 Task: Look for space in Punta Arenas, Chile from 3rd August, 2023 to 17th August, 2023 for 3 adults, 1 child in price range Rs.3000 to Rs.15000. Place can be entire place with 3 bedrooms having 4 beds and 2 bathrooms. Property type can be house, flat, guest house. Amenities needed are: wifi. Booking option can be shelf check-in. Required host language is English.
Action: Mouse moved to (488, 161)
Screenshot: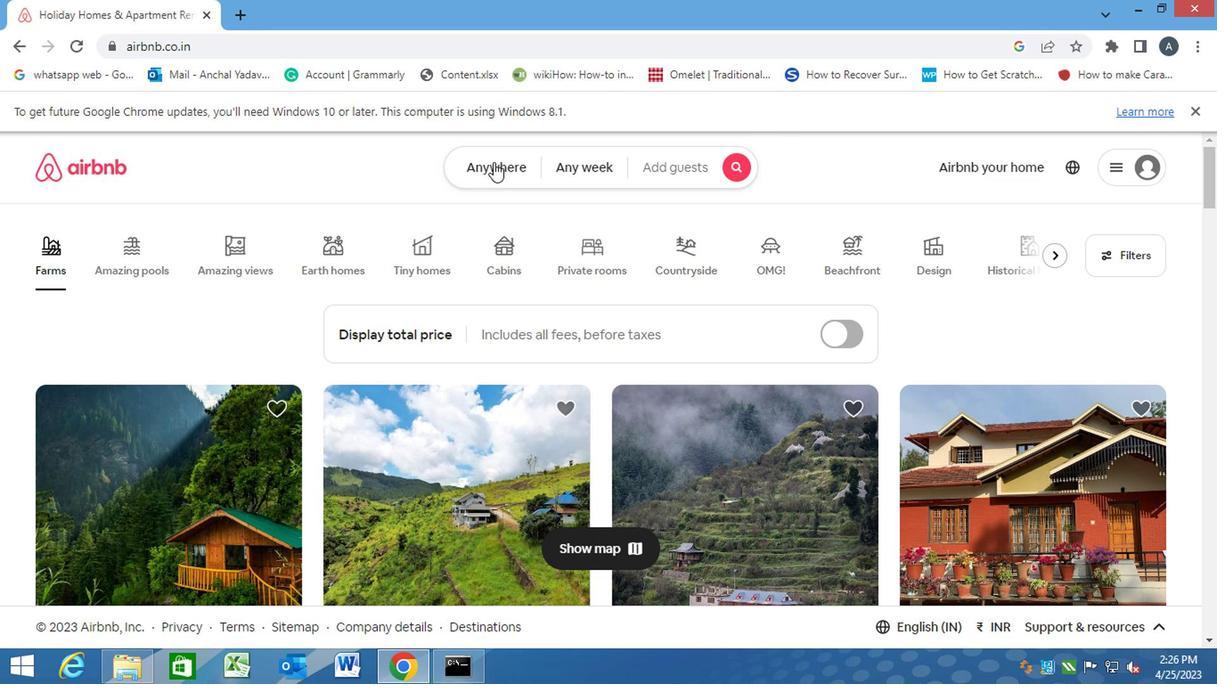 
Action: Mouse pressed left at (488, 161)
Screenshot: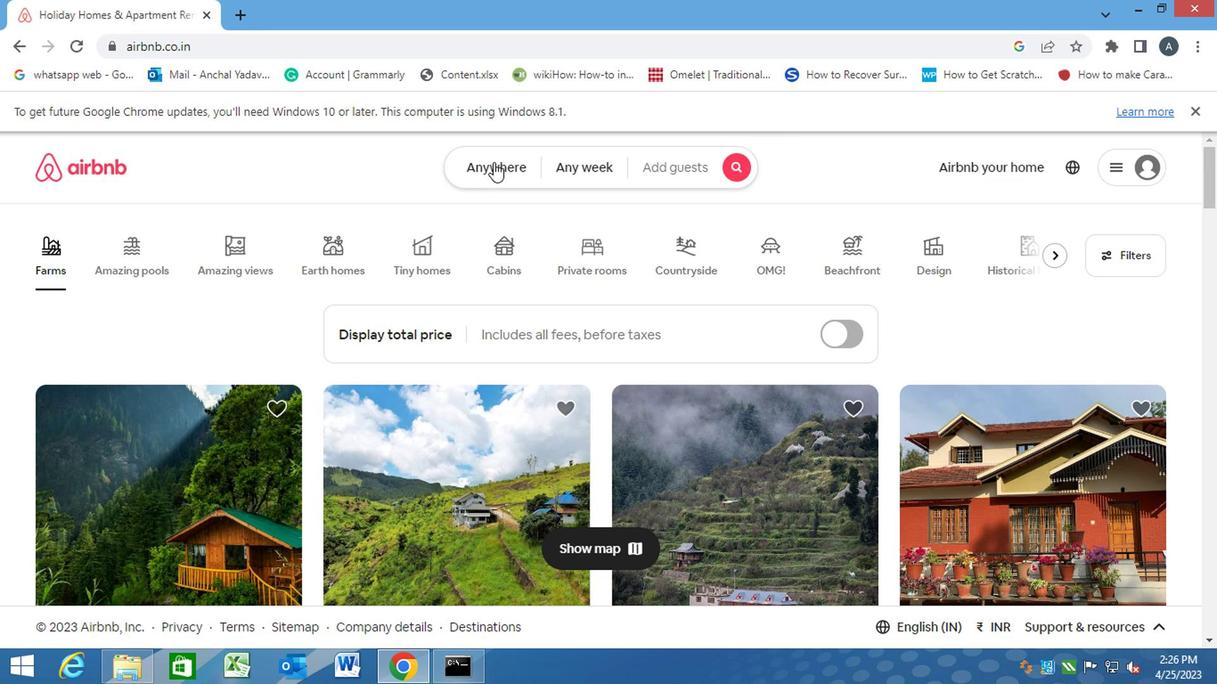 
Action: Mouse moved to (359, 227)
Screenshot: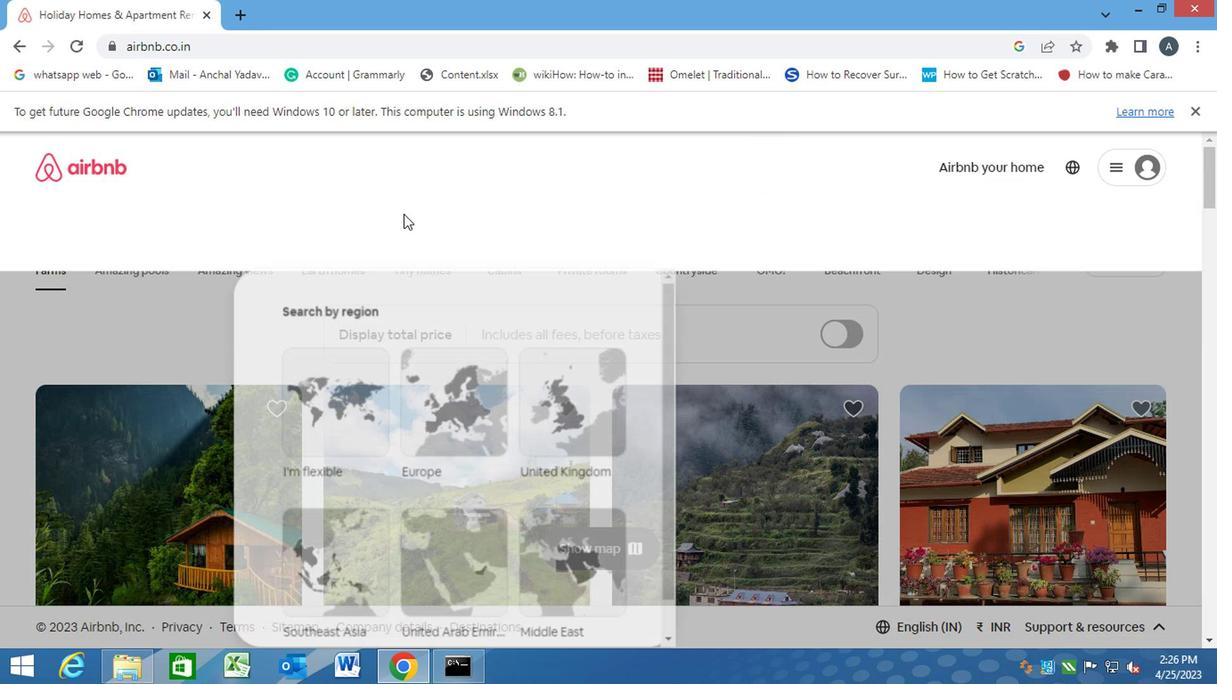 
Action: Mouse pressed left at (359, 227)
Screenshot: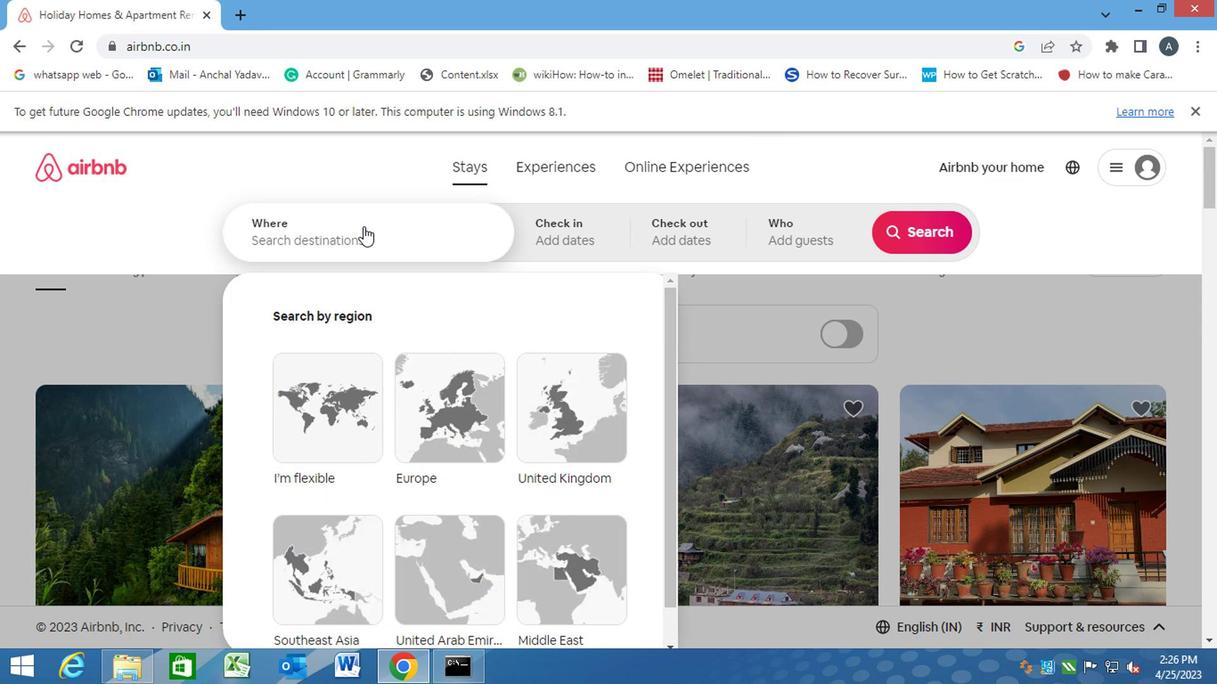 
Action: Key pressed p<Key.caps_lock>unta<Key.space><Key.caps_lock>a<Key.caps_lock>renas,<Key.space><Key.caps_lock>c<Key.caps_lock>hile<Key.enter>
Screenshot: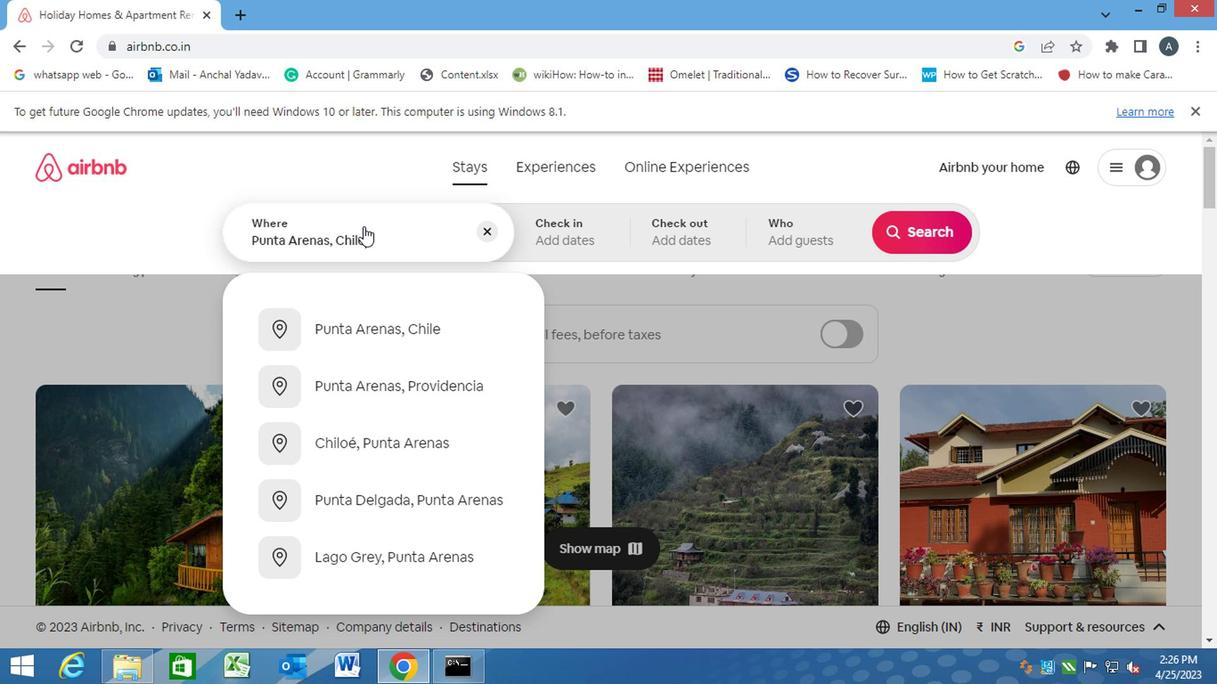
Action: Mouse moved to (901, 386)
Screenshot: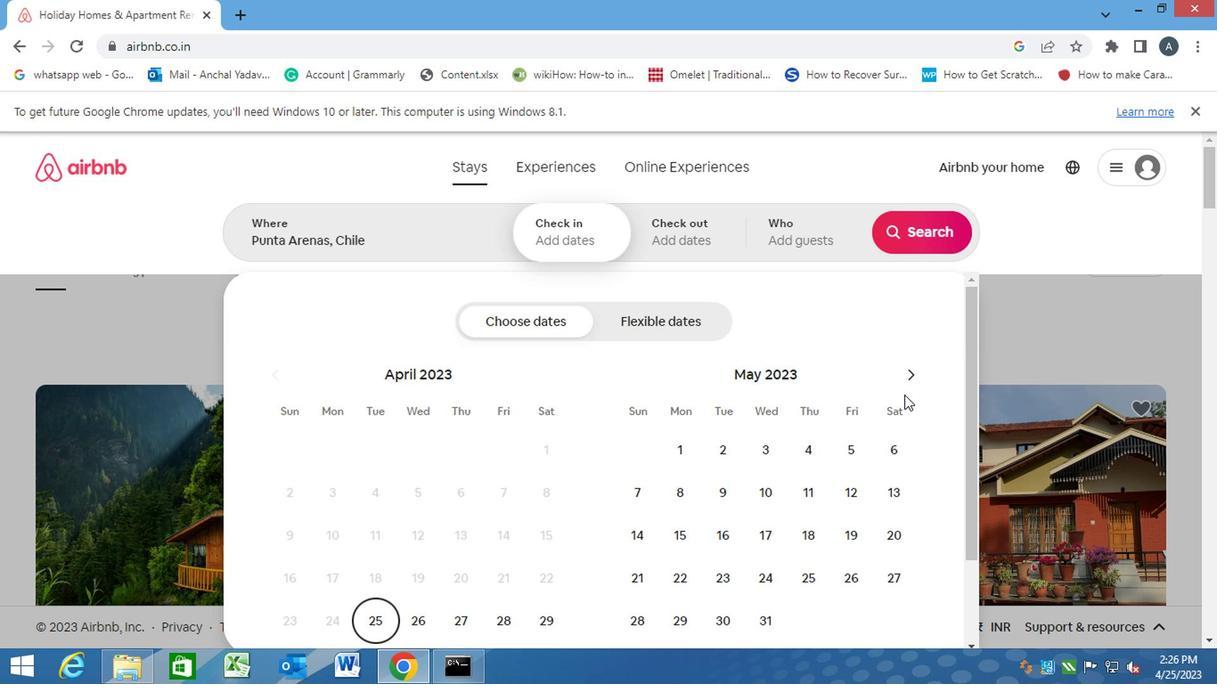 
Action: Mouse pressed left at (901, 386)
Screenshot: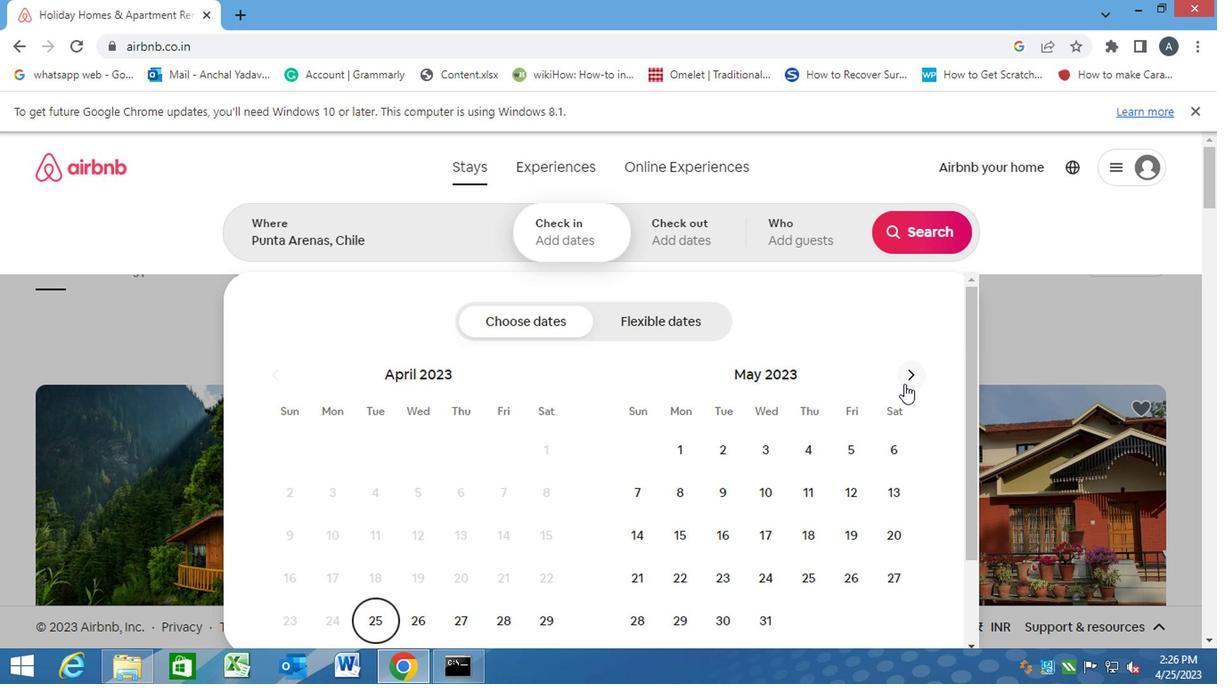 
Action: Mouse pressed left at (901, 386)
Screenshot: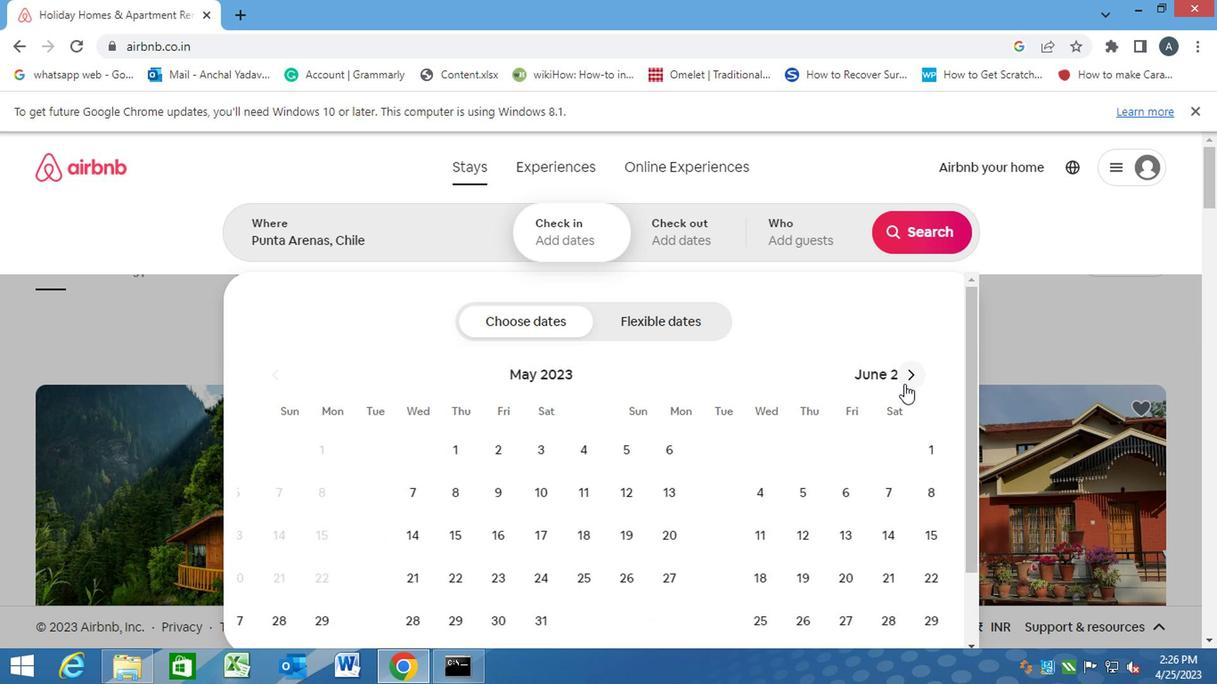
Action: Mouse pressed left at (901, 386)
Screenshot: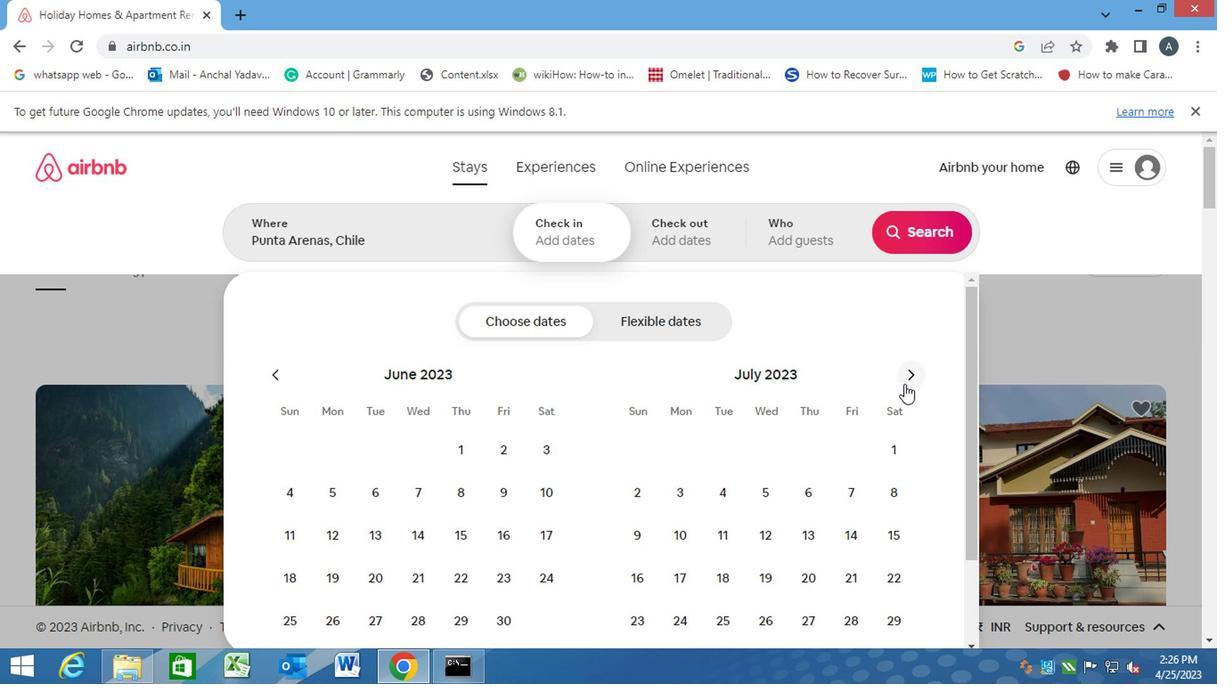 
Action: Mouse moved to (813, 449)
Screenshot: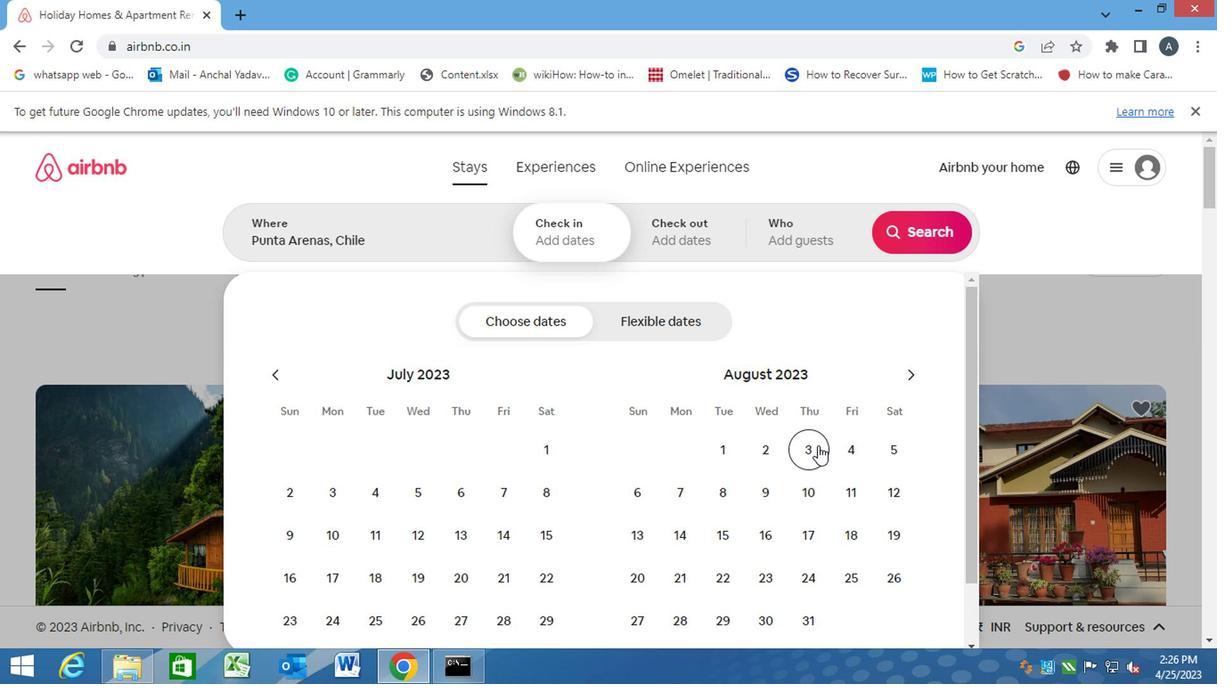 
Action: Mouse pressed left at (813, 449)
Screenshot: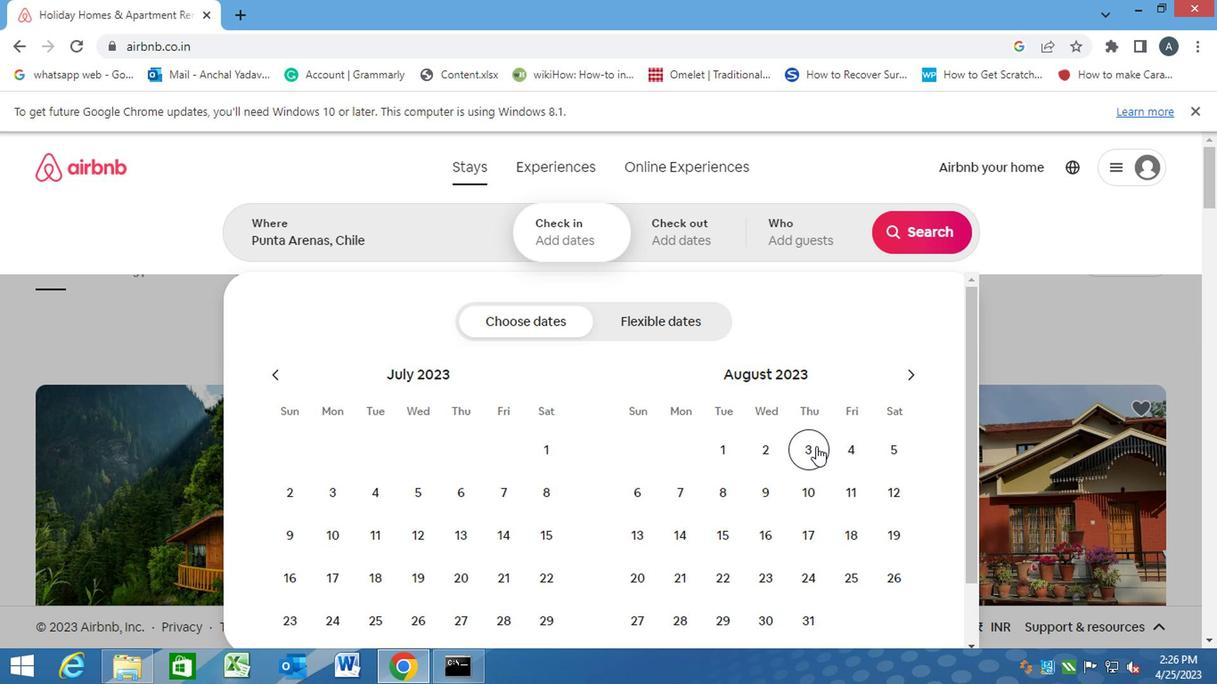 
Action: Mouse moved to (819, 537)
Screenshot: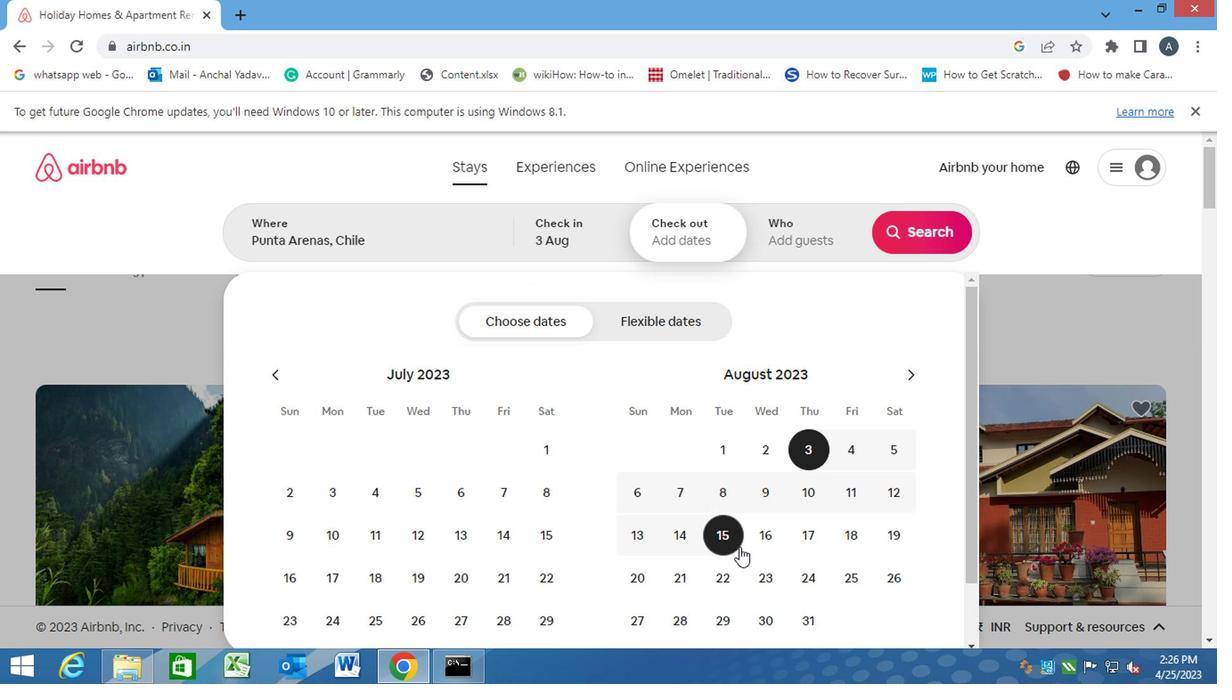 
Action: Mouse pressed left at (819, 537)
Screenshot: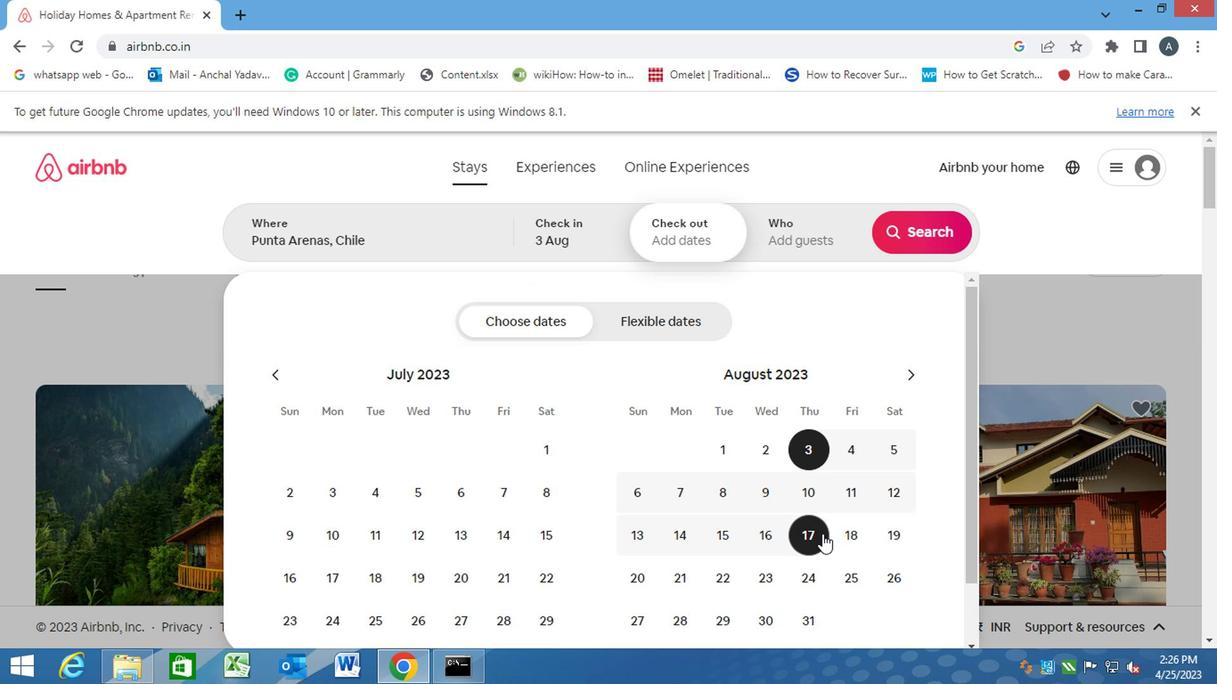 
Action: Mouse moved to (805, 234)
Screenshot: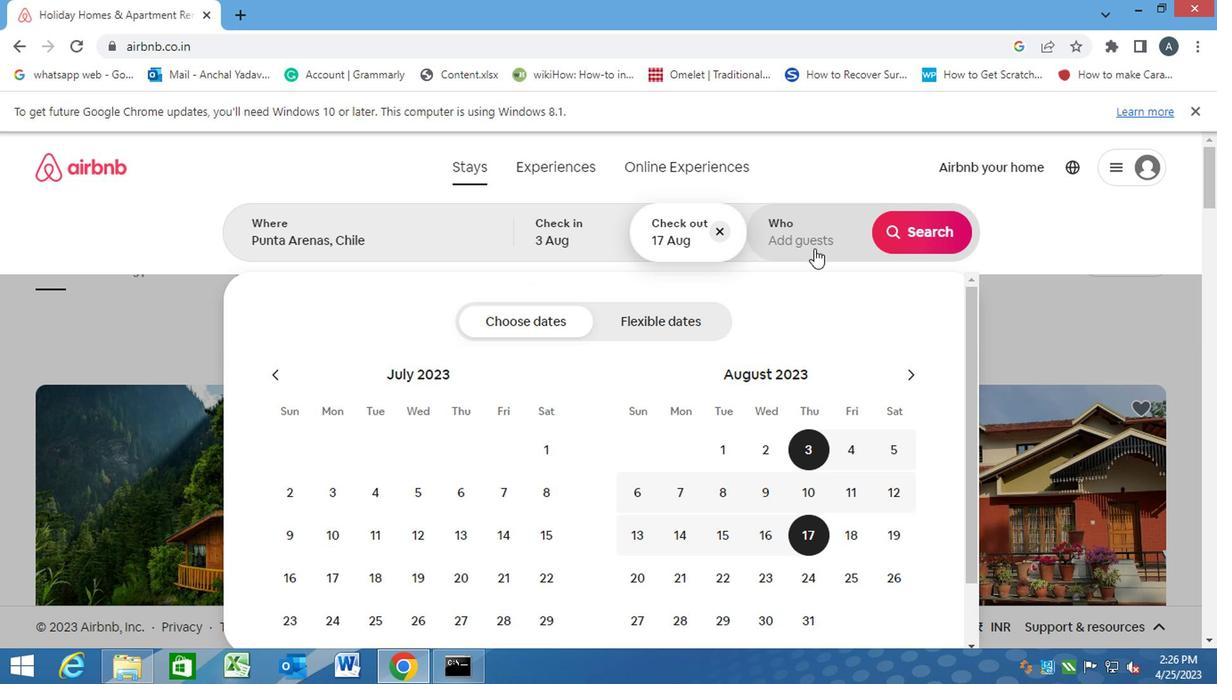
Action: Mouse pressed left at (805, 234)
Screenshot: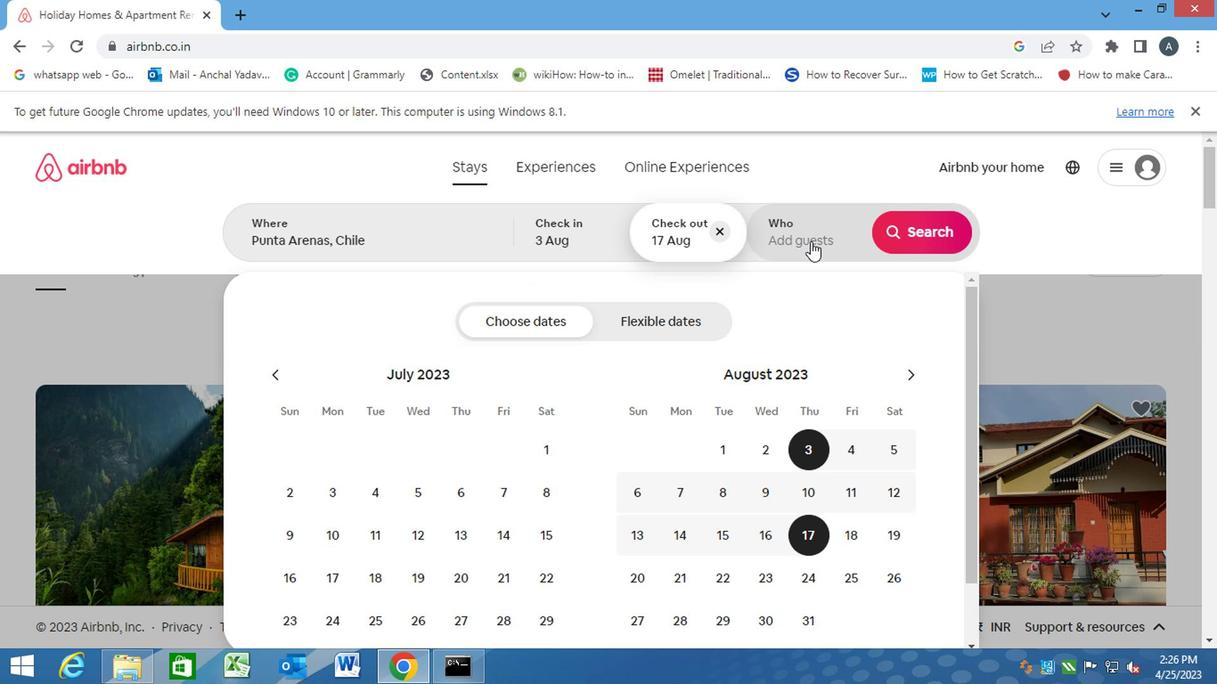 
Action: Mouse moved to (924, 324)
Screenshot: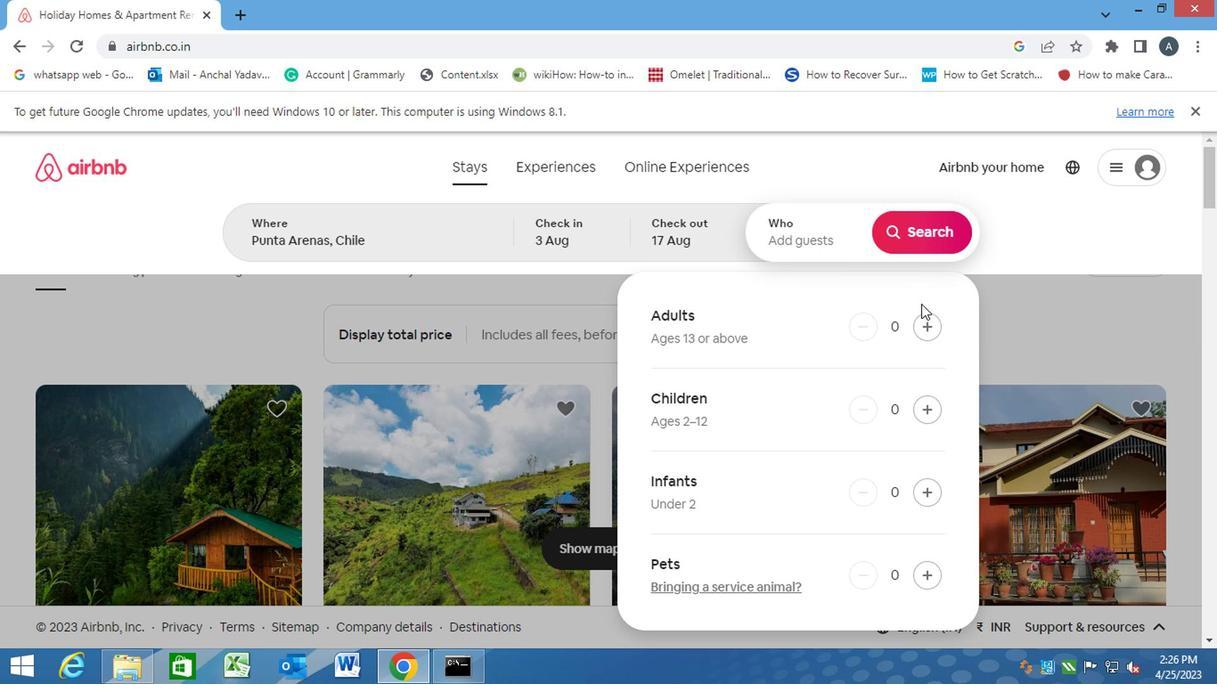 
Action: Mouse pressed left at (924, 324)
Screenshot: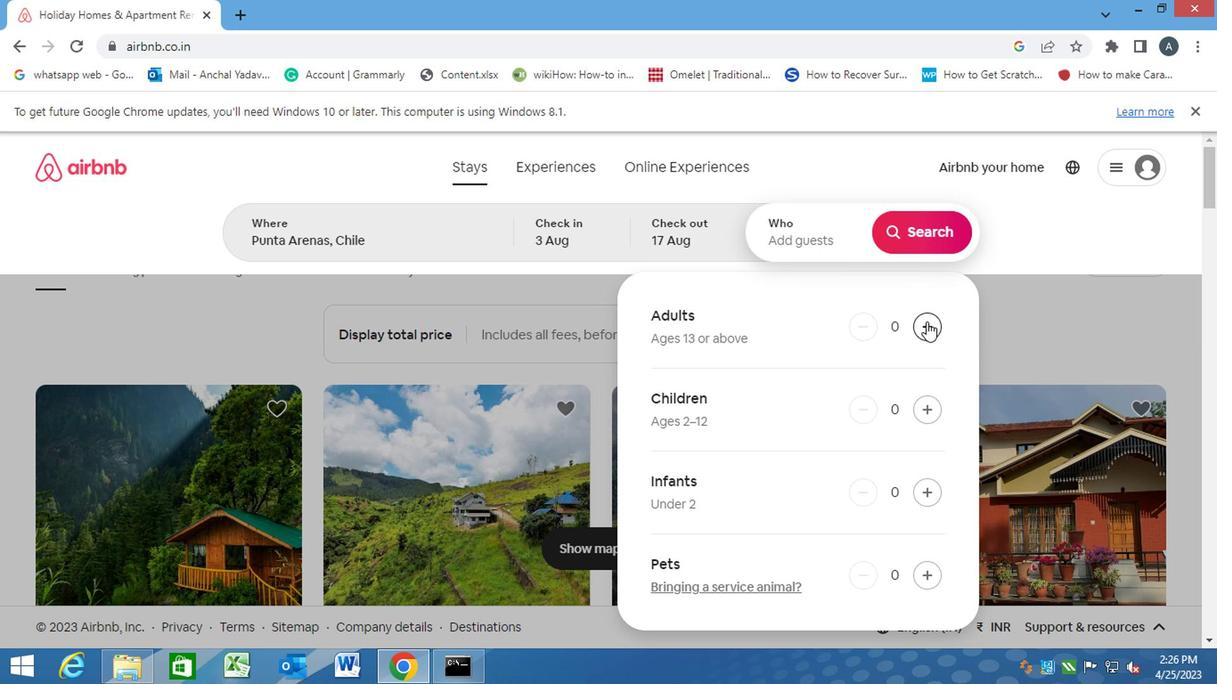 
Action: Mouse pressed left at (924, 324)
Screenshot: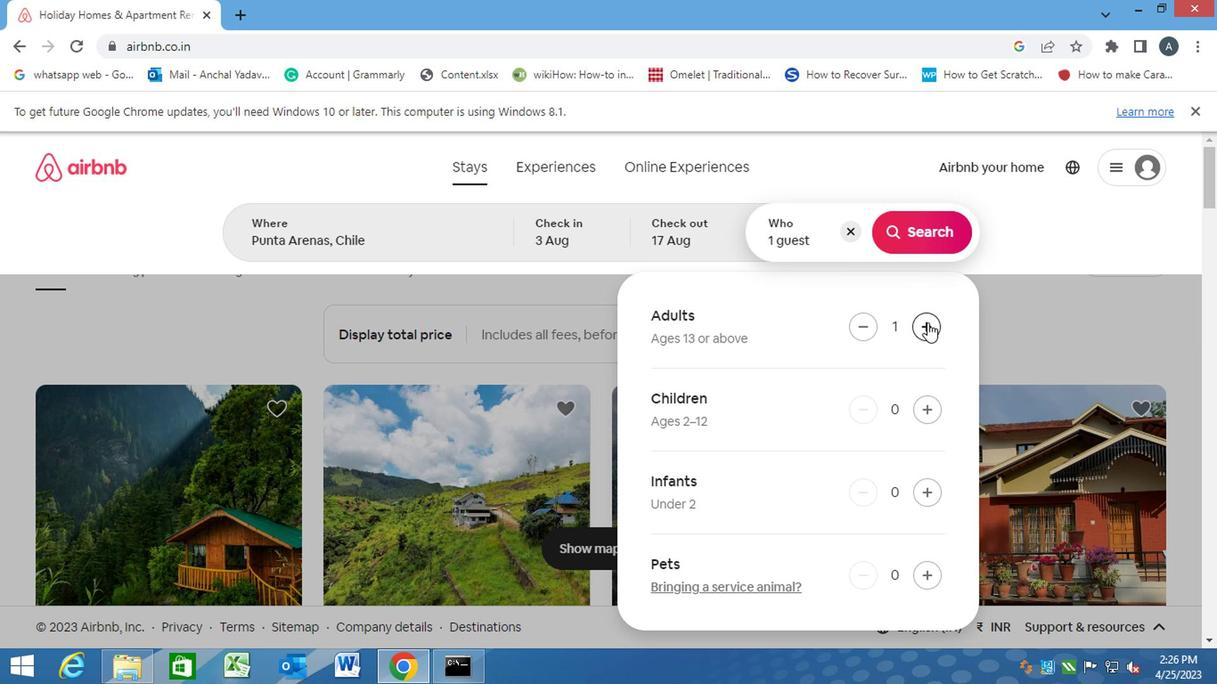 
Action: Mouse pressed left at (924, 324)
Screenshot: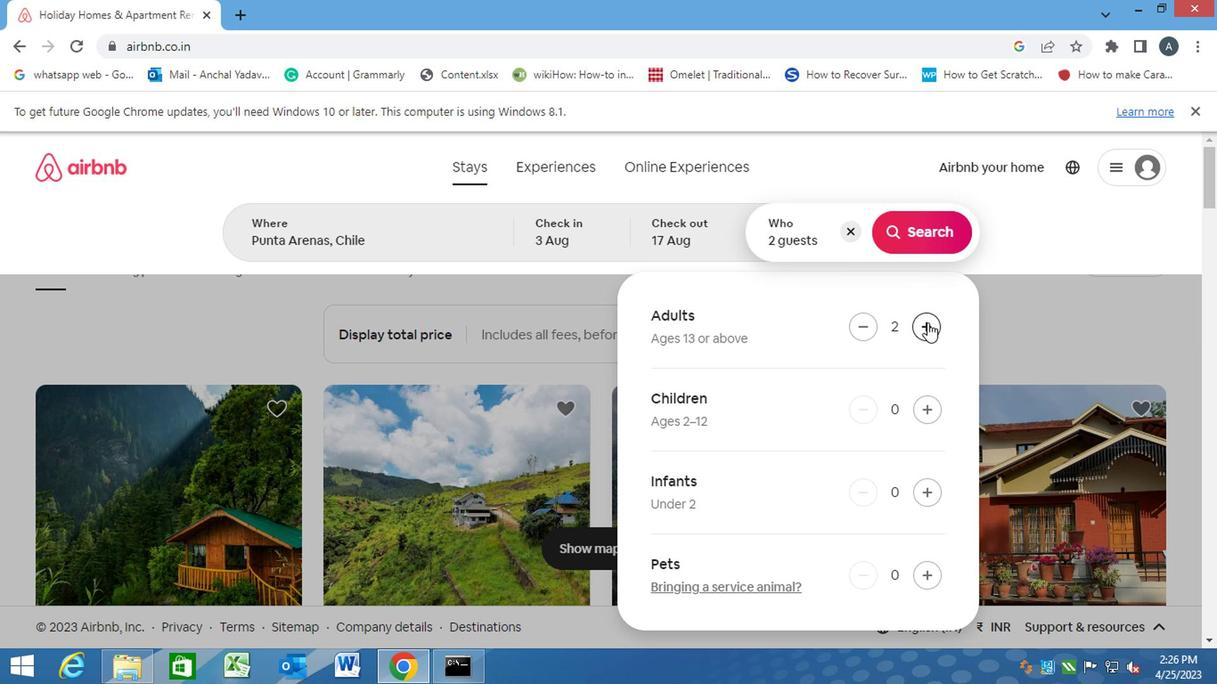 
Action: Mouse moved to (920, 406)
Screenshot: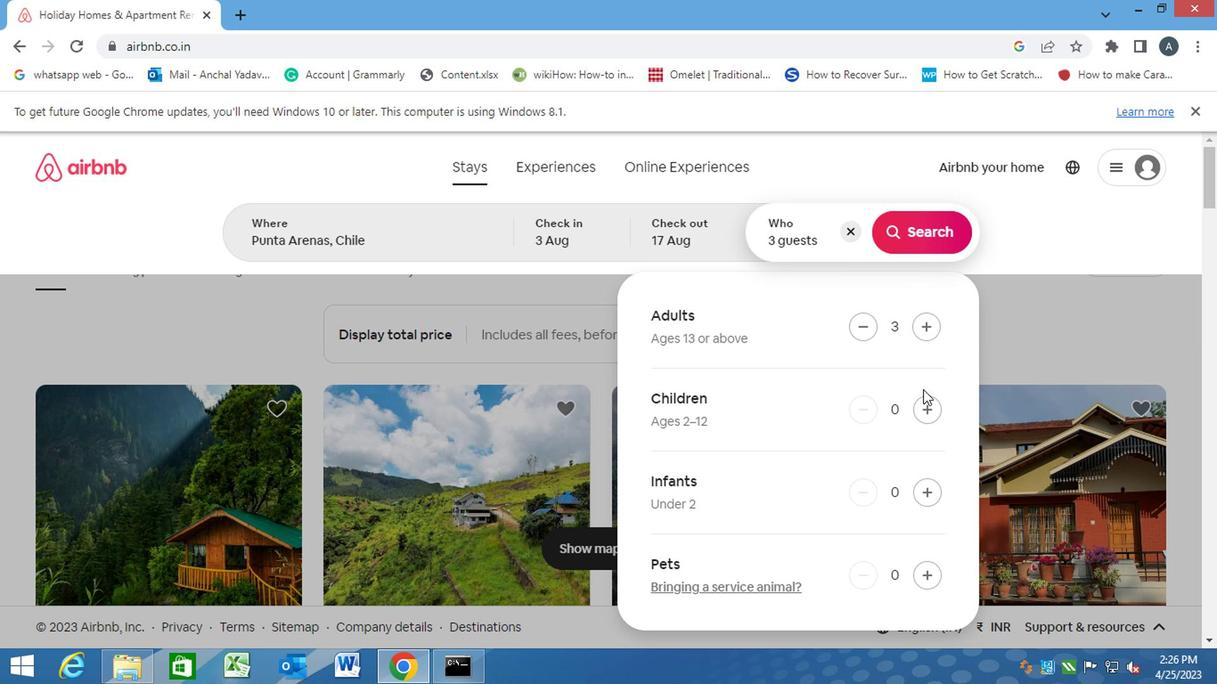 
Action: Mouse pressed left at (920, 406)
Screenshot: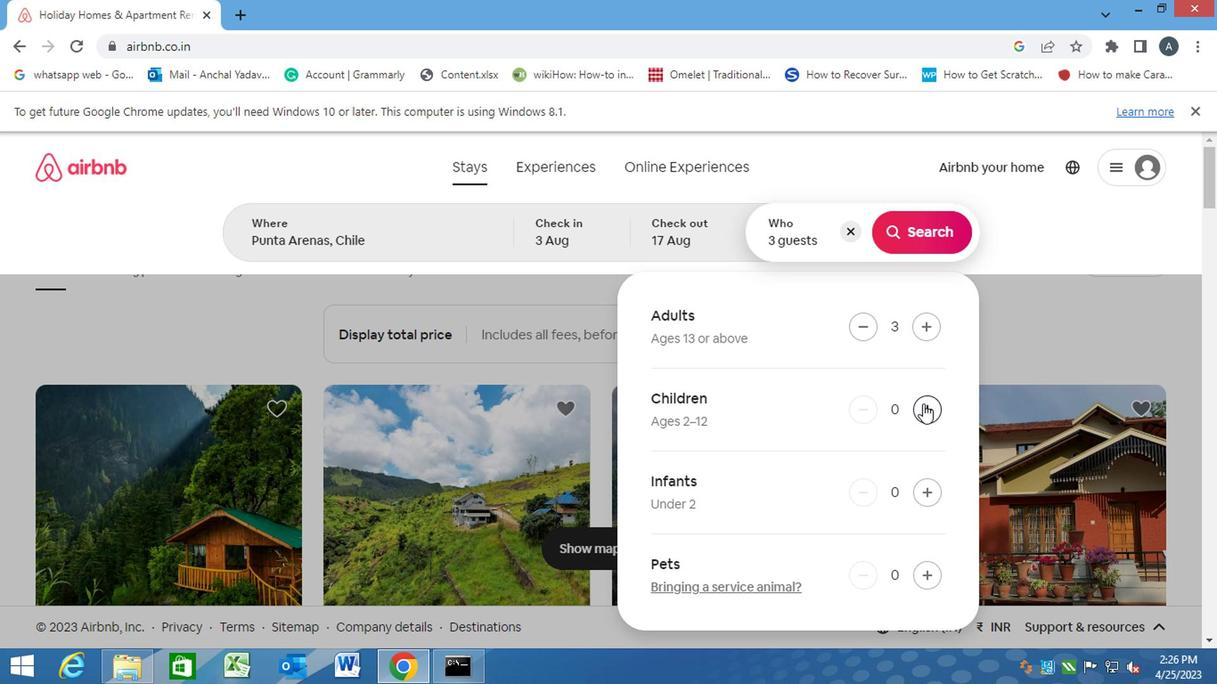 
Action: Mouse moved to (909, 244)
Screenshot: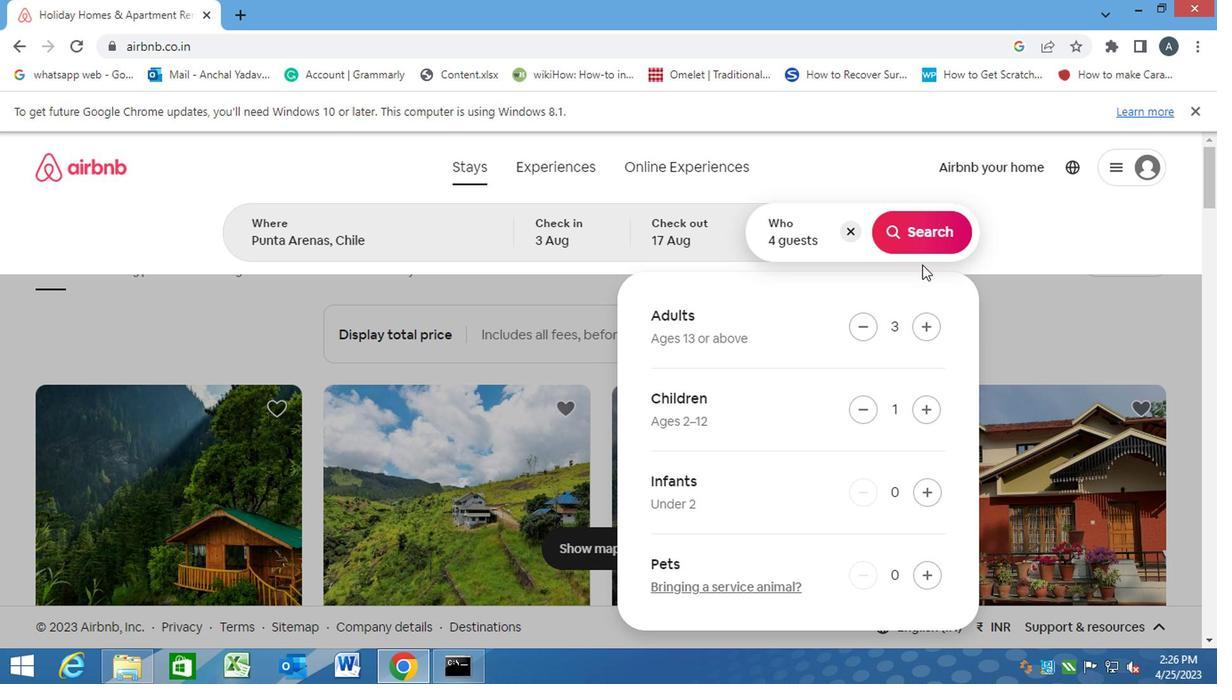 
Action: Mouse pressed left at (909, 244)
Screenshot: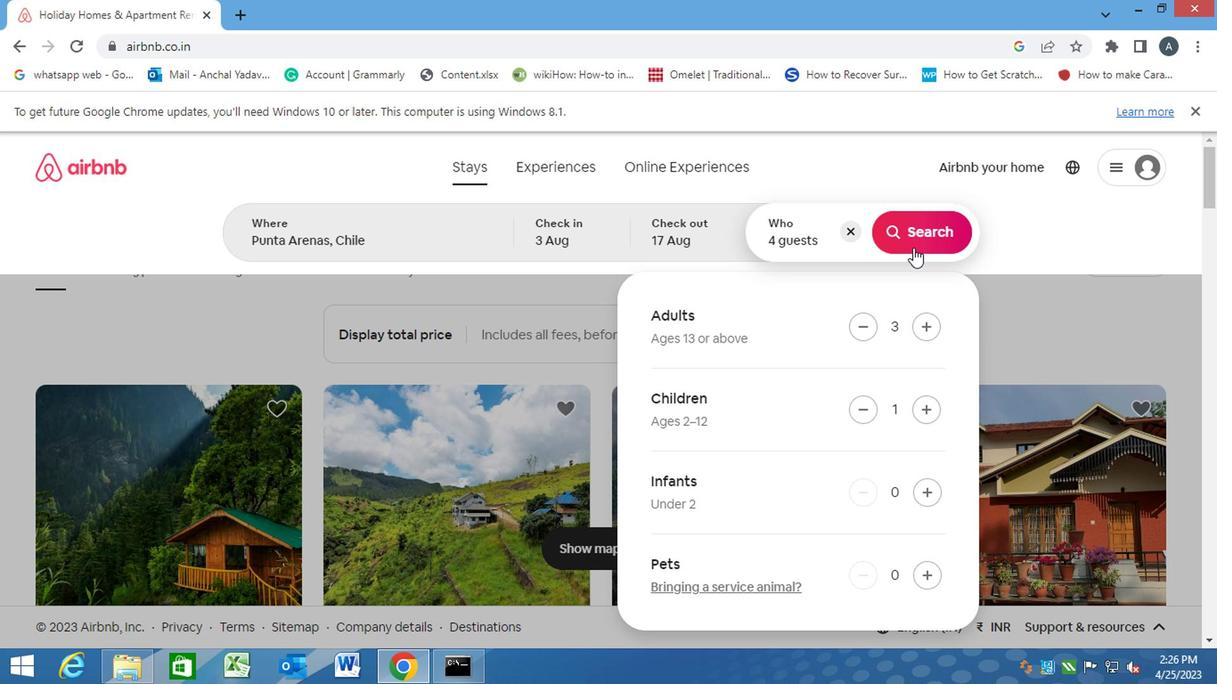 
Action: Mouse moved to (1128, 232)
Screenshot: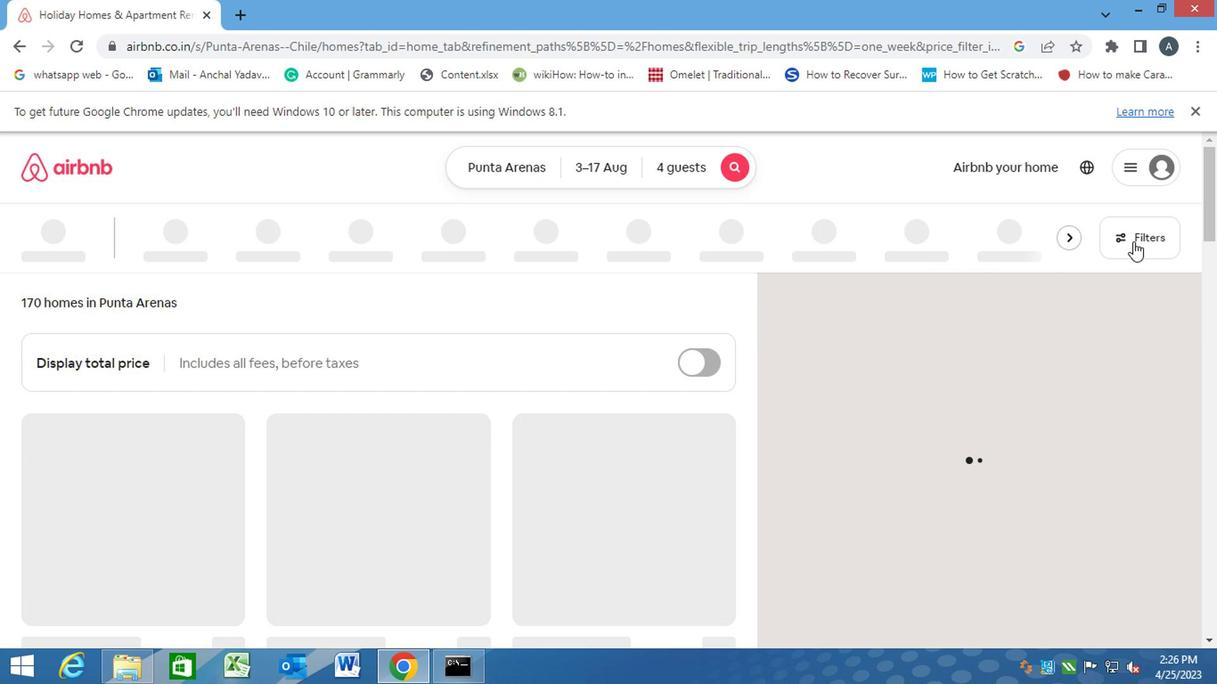 
Action: Mouse pressed left at (1128, 232)
Screenshot: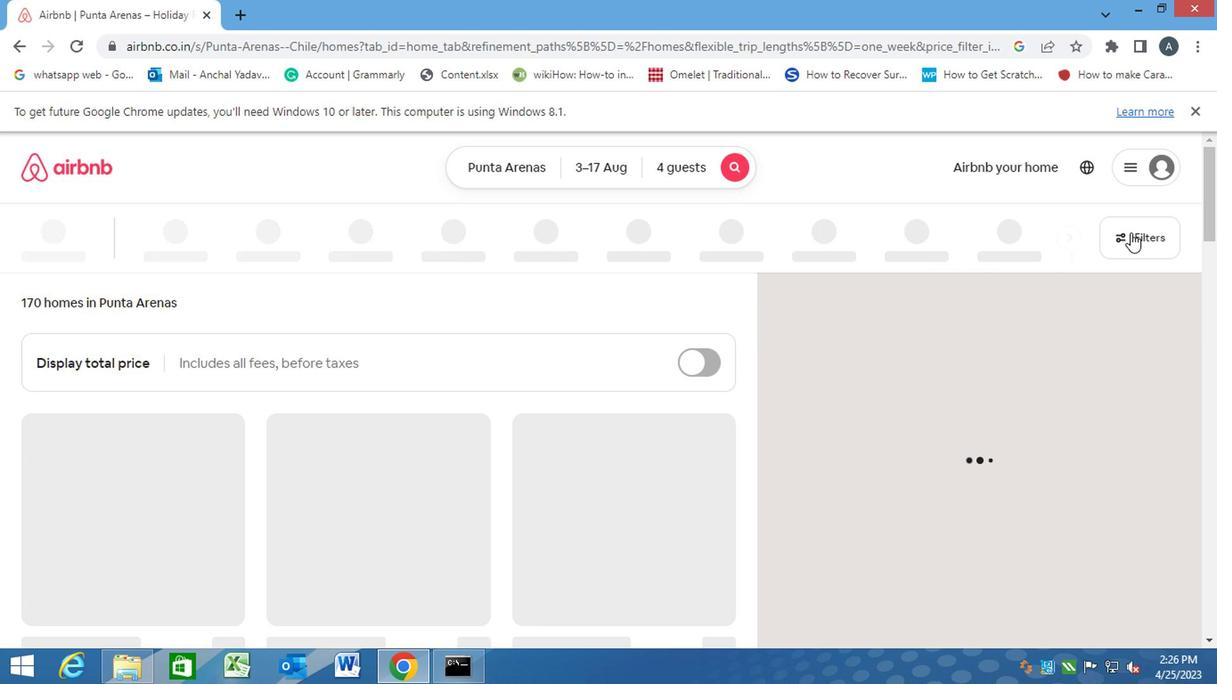 
Action: Mouse moved to (402, 462)
Screenshot: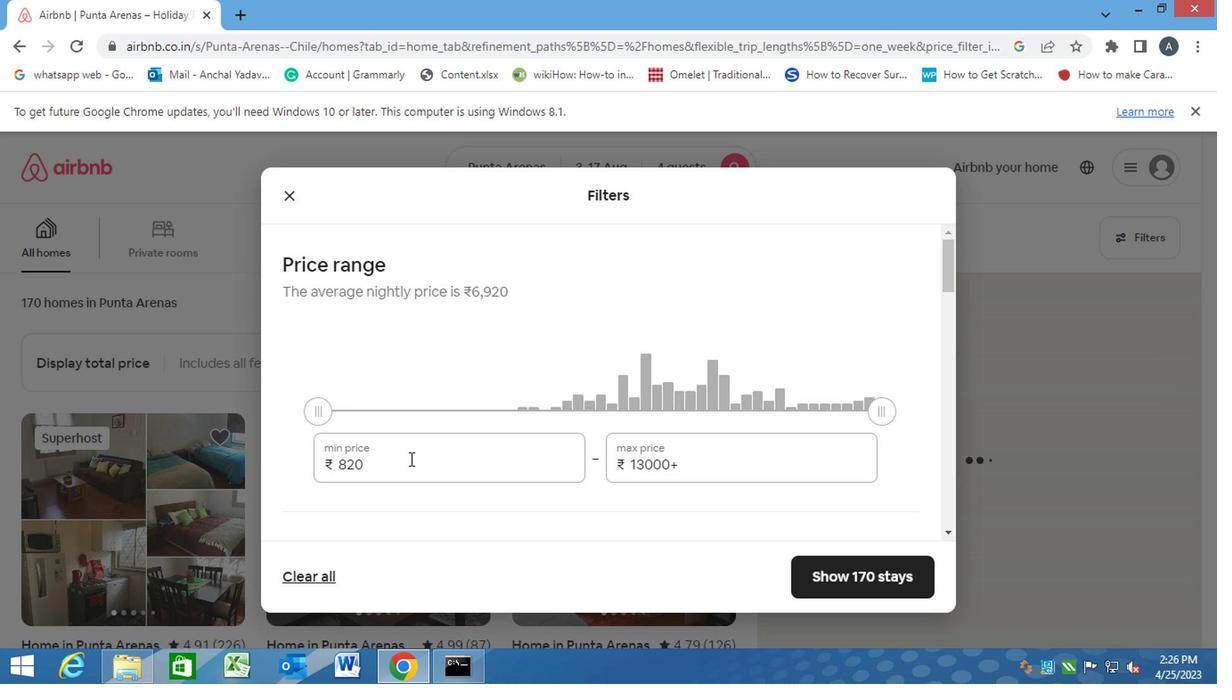 
Action: Mouse pressed left at (402, 462)
Screenshot: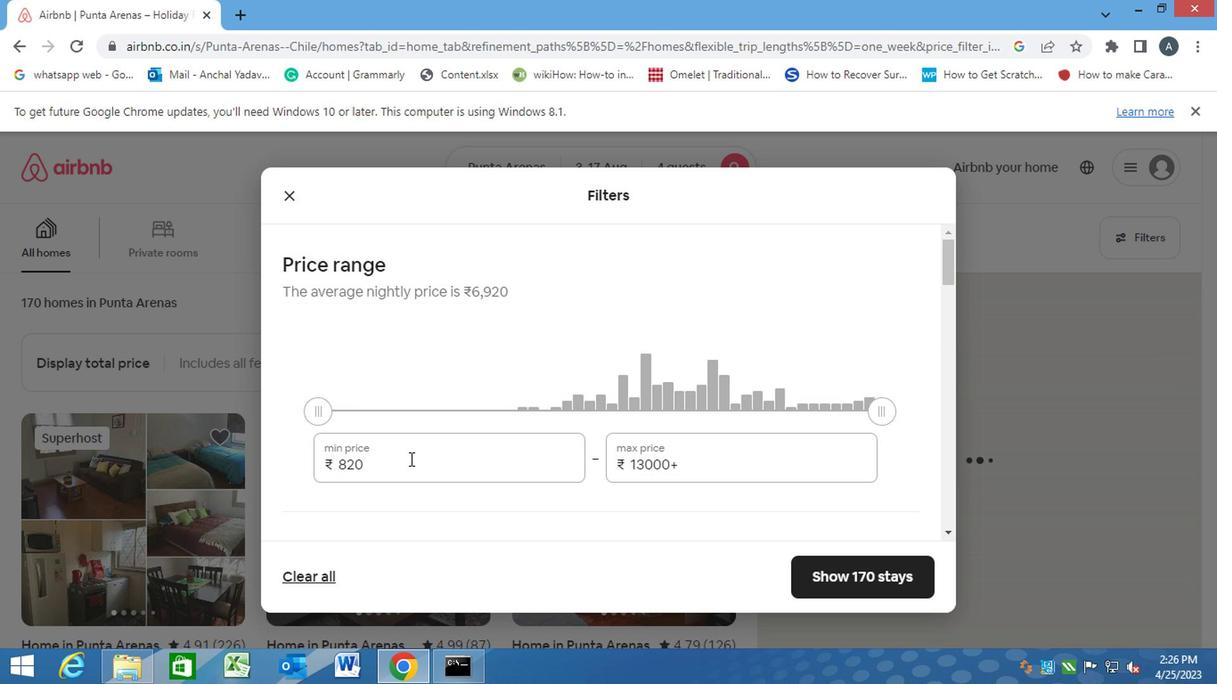 
Action: Mouse moved to (320, 476)
Screenshot: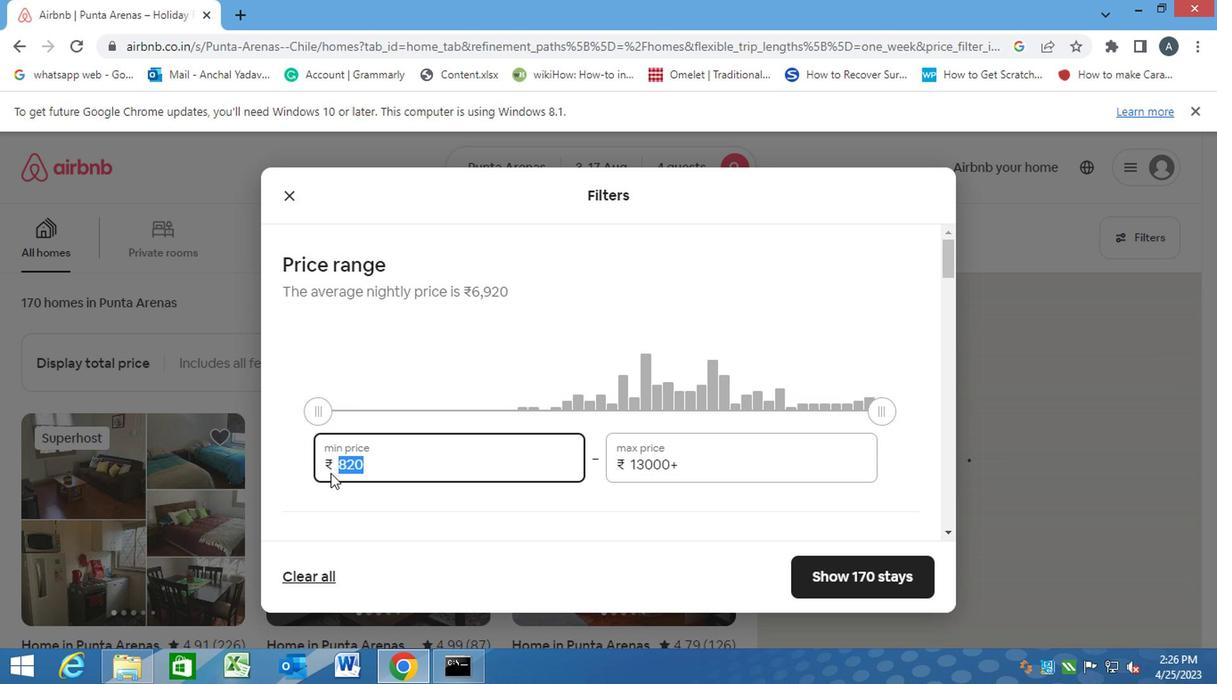 
Action: Key pressed 3000<Key.tab><Key.backspace>15000
Screenshot: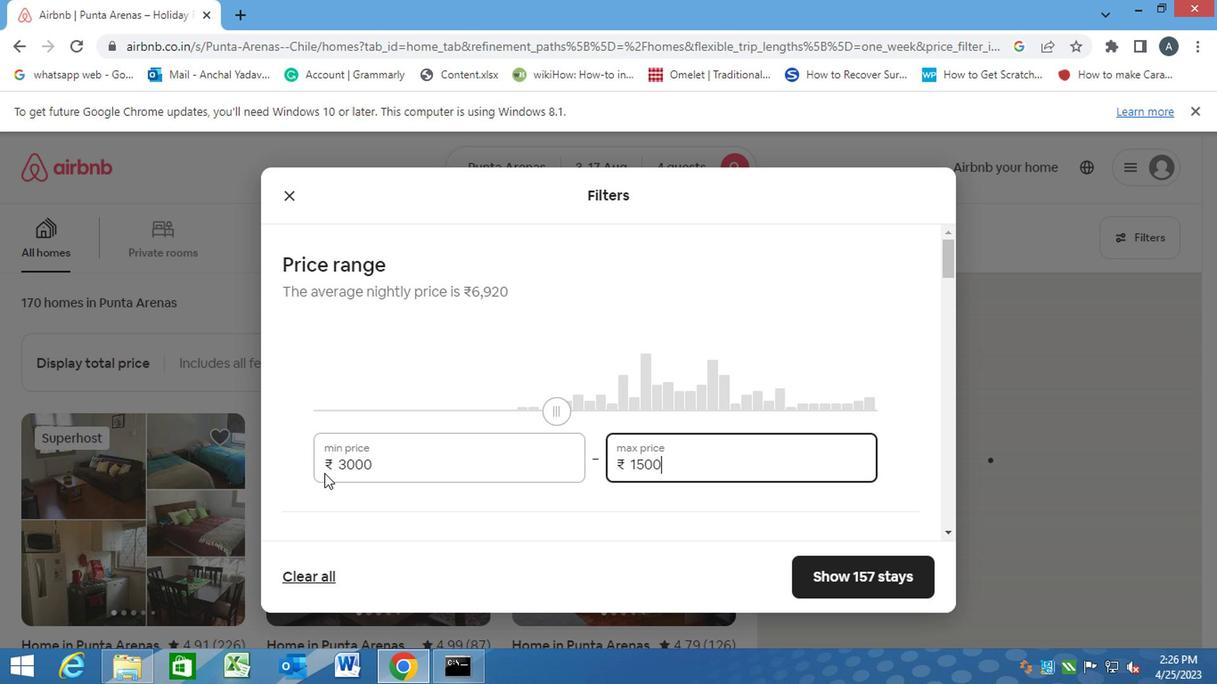 
Action: Mouse moved to (628, 515)
Screenshot: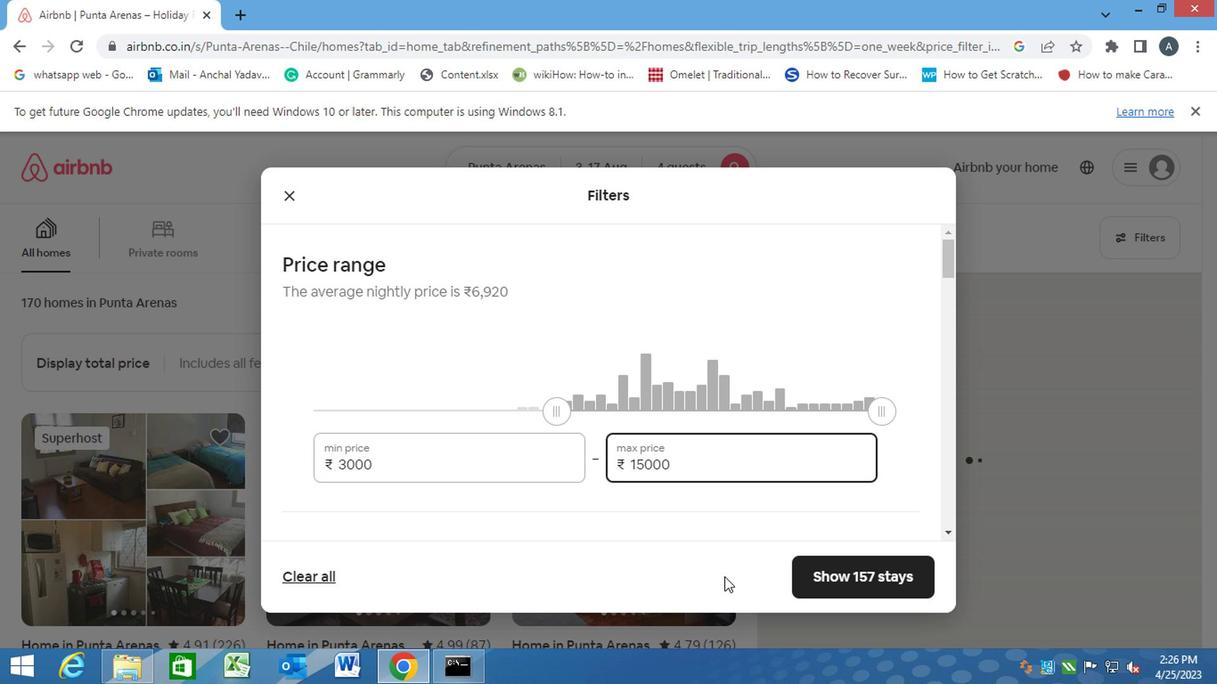 
Action: Mouse pressed left at (628, 515)
Screenshot: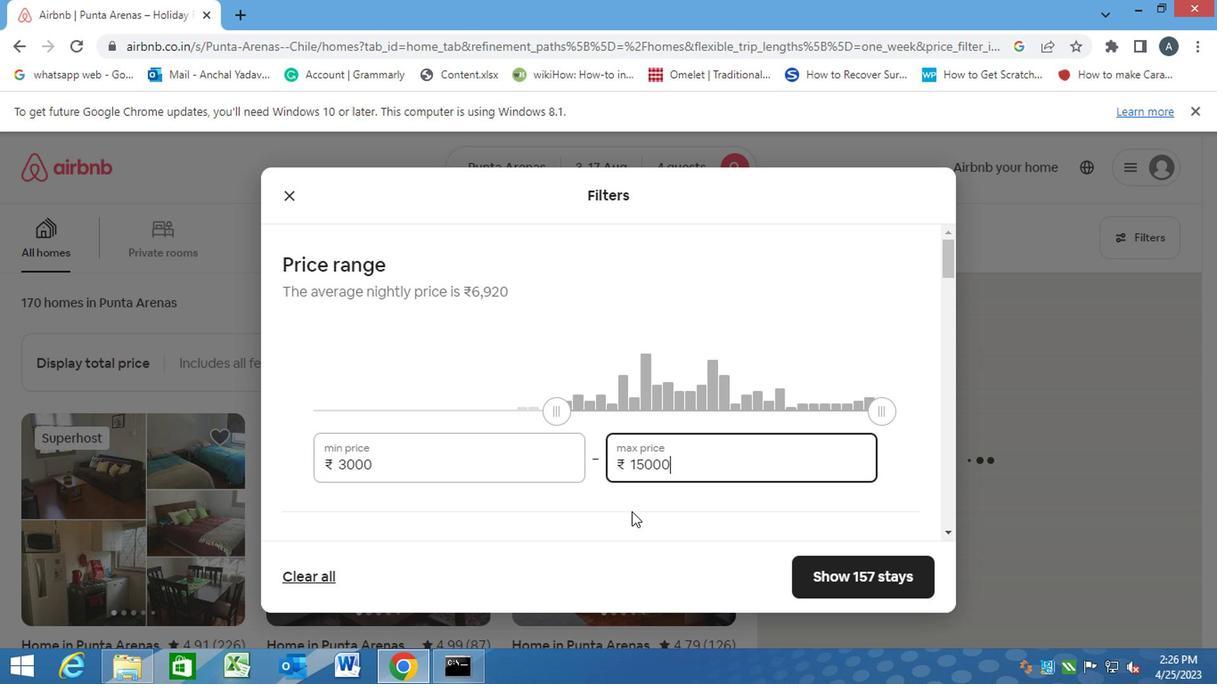 
Action: Mouse moved to (627, 515)
Screenshot: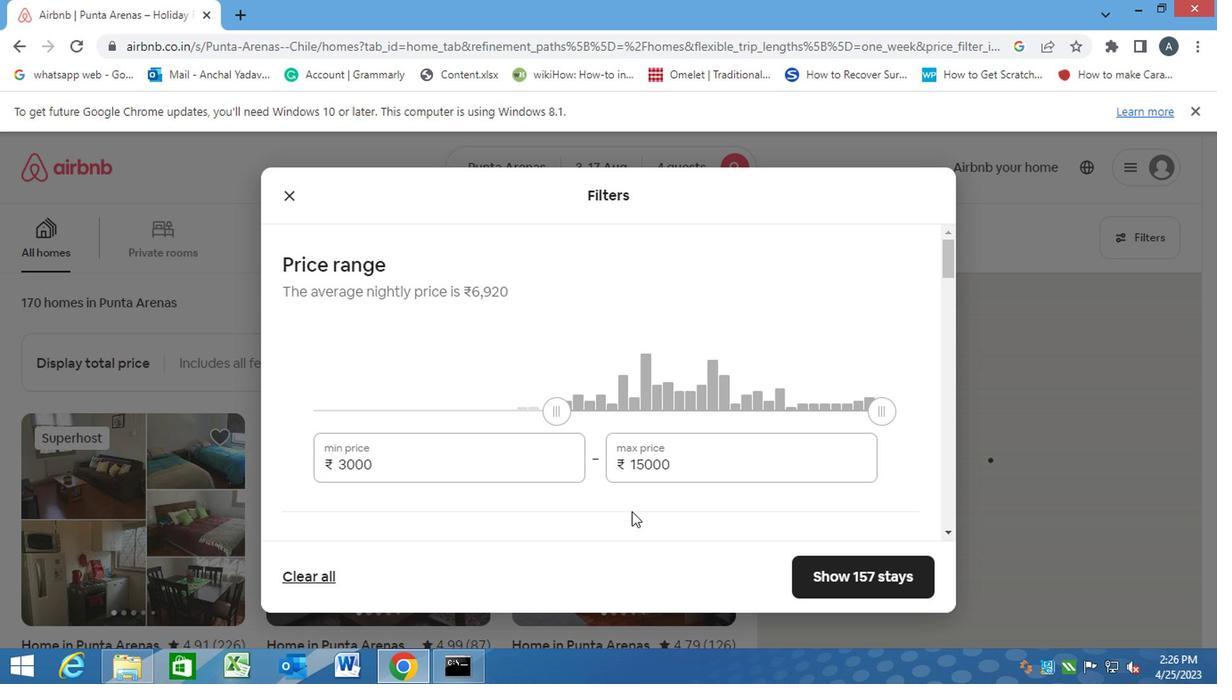 
Action: Mouse scrolled (627, 514) with delta (0, -1)
Screenshot: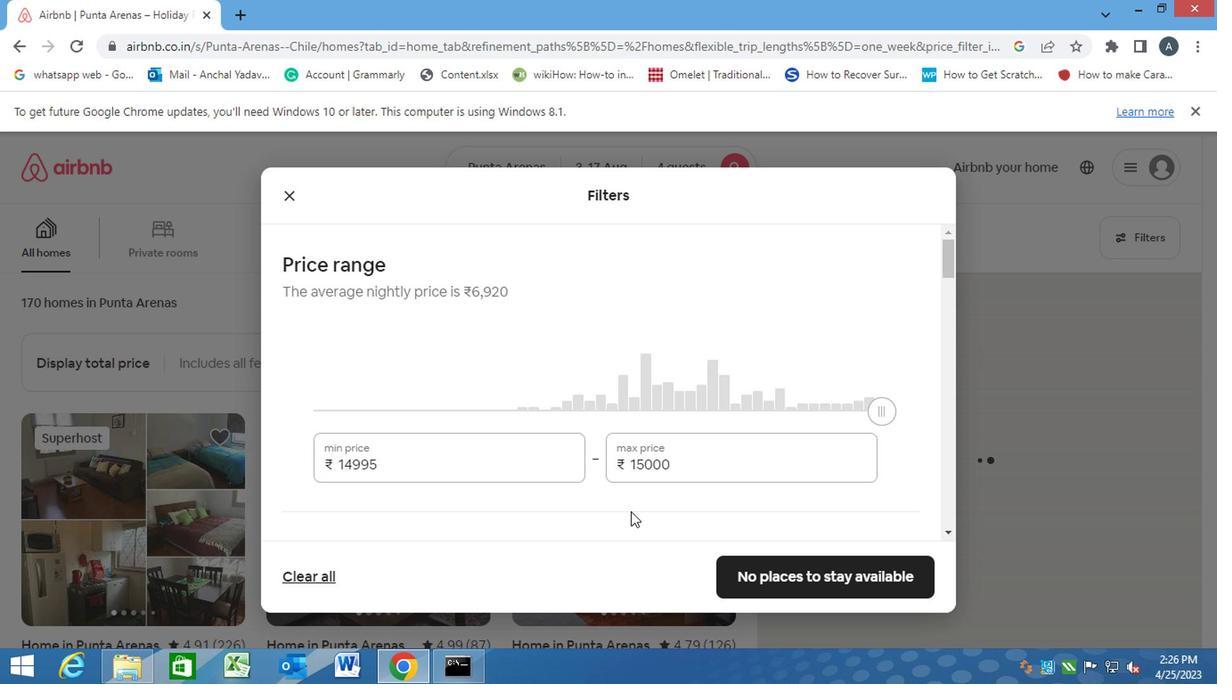 
Action: Mouse moved to (521, 503)
Screenshot: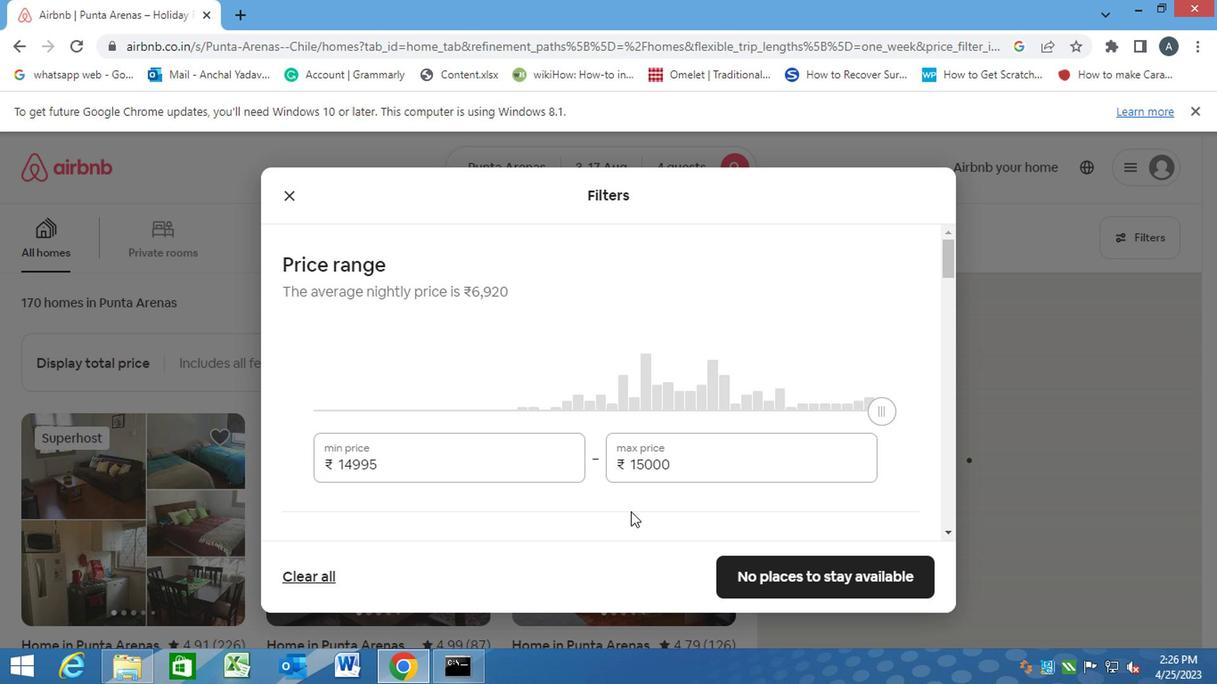 
Action: Mouse scrolled (521, 502) with delta (0, 0)
Screenshot: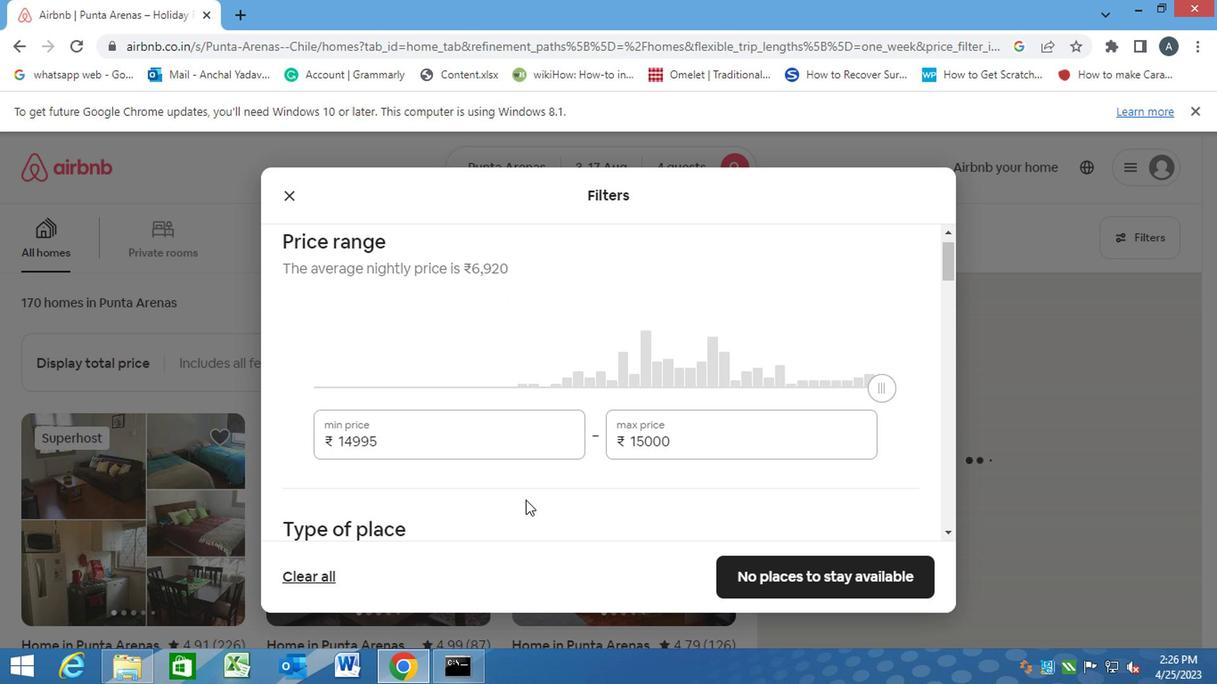 
Action: Mouse moved to (283, 428)
Screenshot: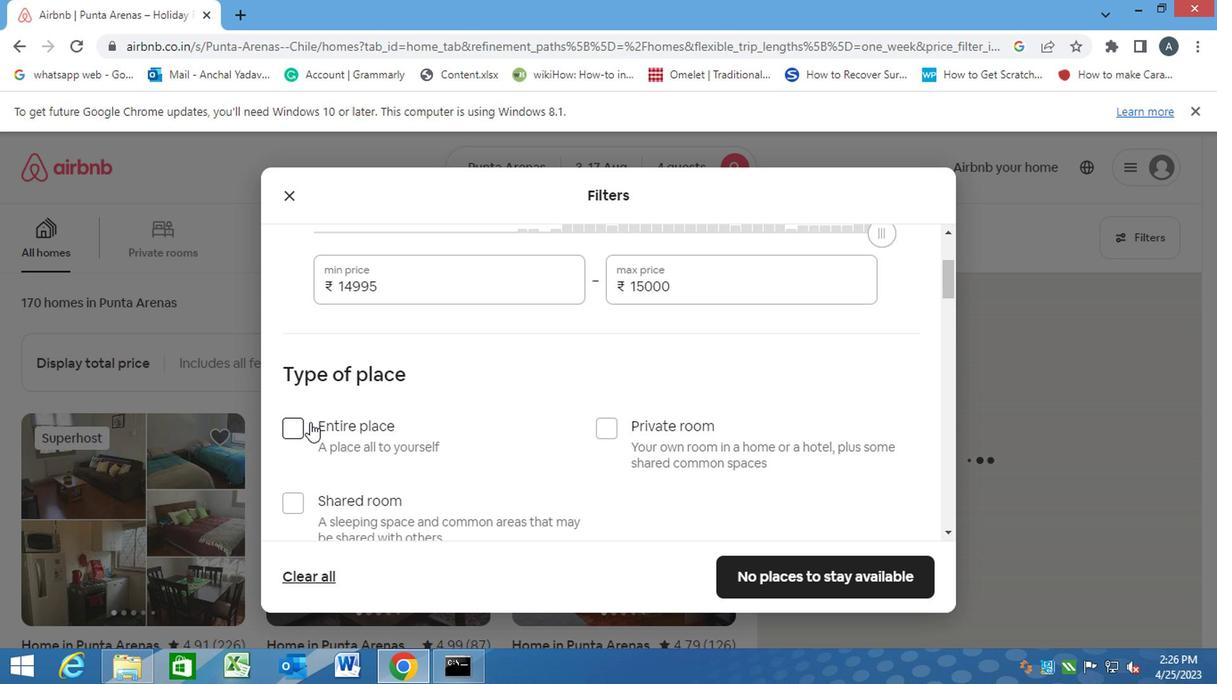 
Action: Mouse pressed left at (283, 428)
Screenshot: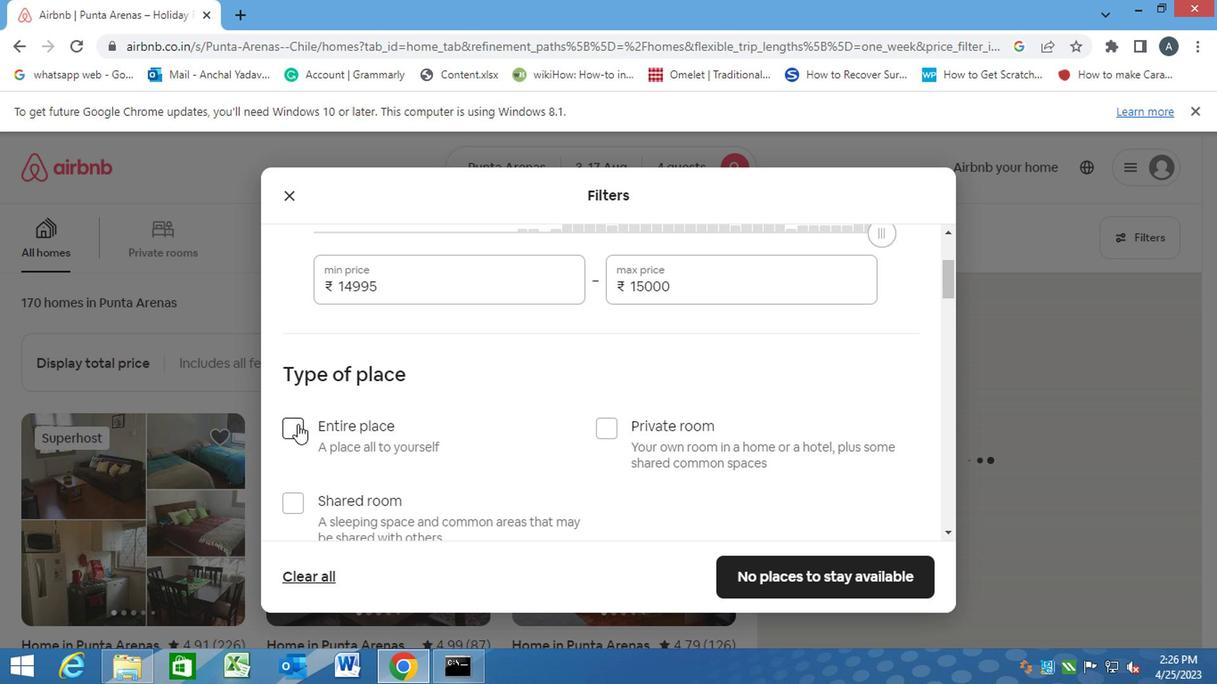 
Action: Mouse moved to (467, 441)
Screenshot: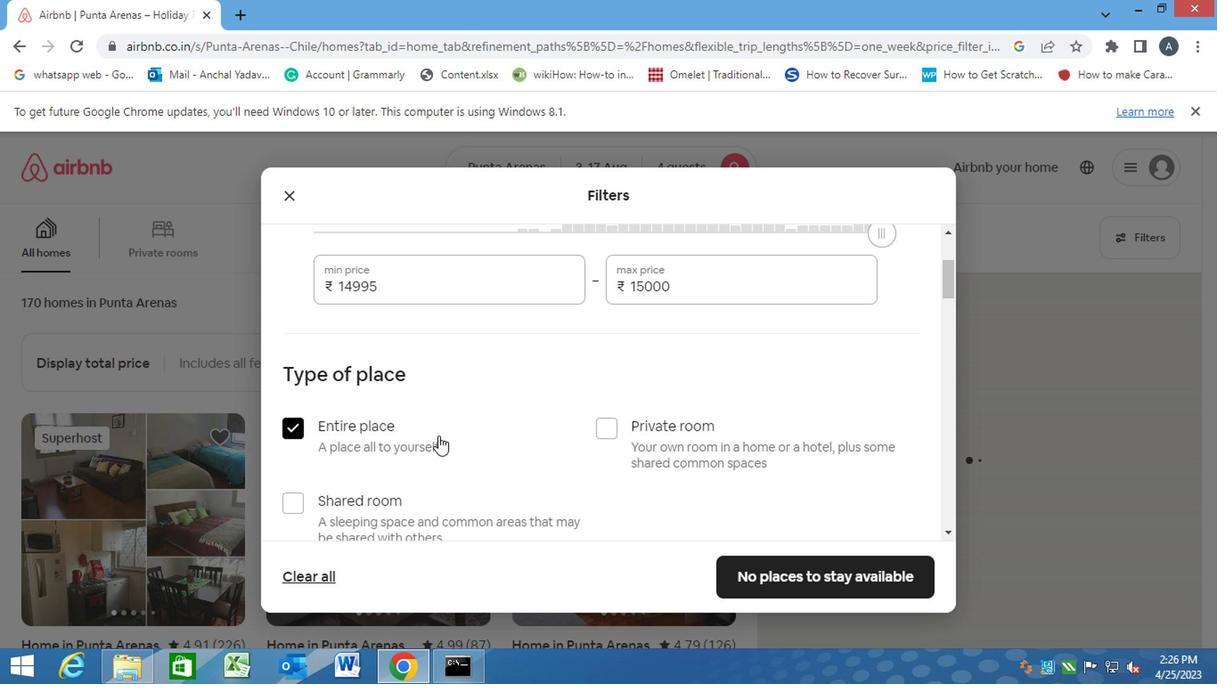 
Action: Mouse scrolled (467, 440) with delta (0, 0)
Screenshot: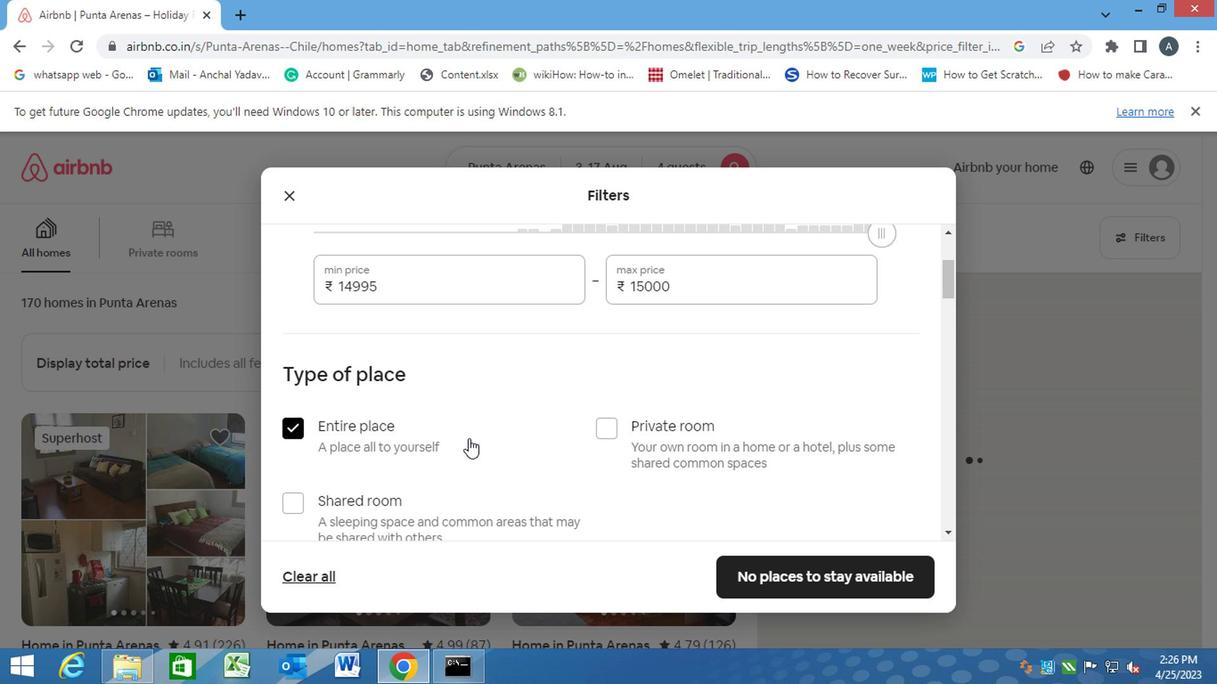 
Action: Mouse scrolled (467, 440) with delta (0, 0)
Screenshot: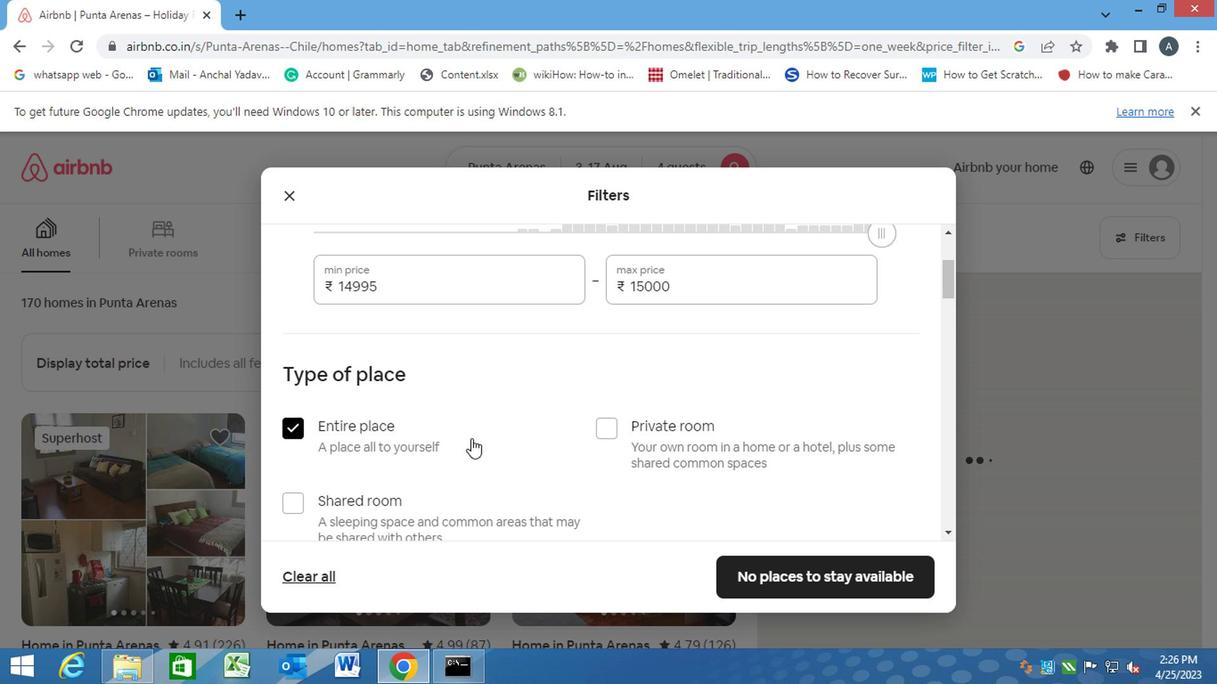 
Action: Mouse scrolled (467, 440) with delta (0, 0)
Screenshot: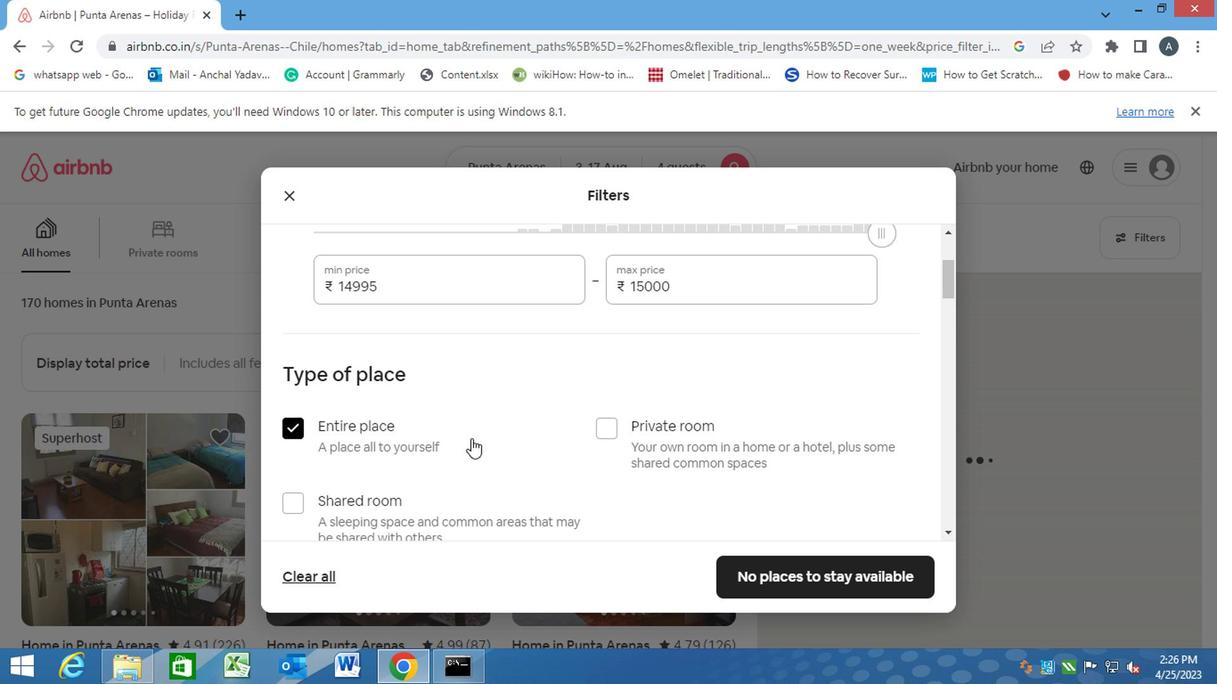 
Action: Mouse moved to (468, 441)
Screenshot: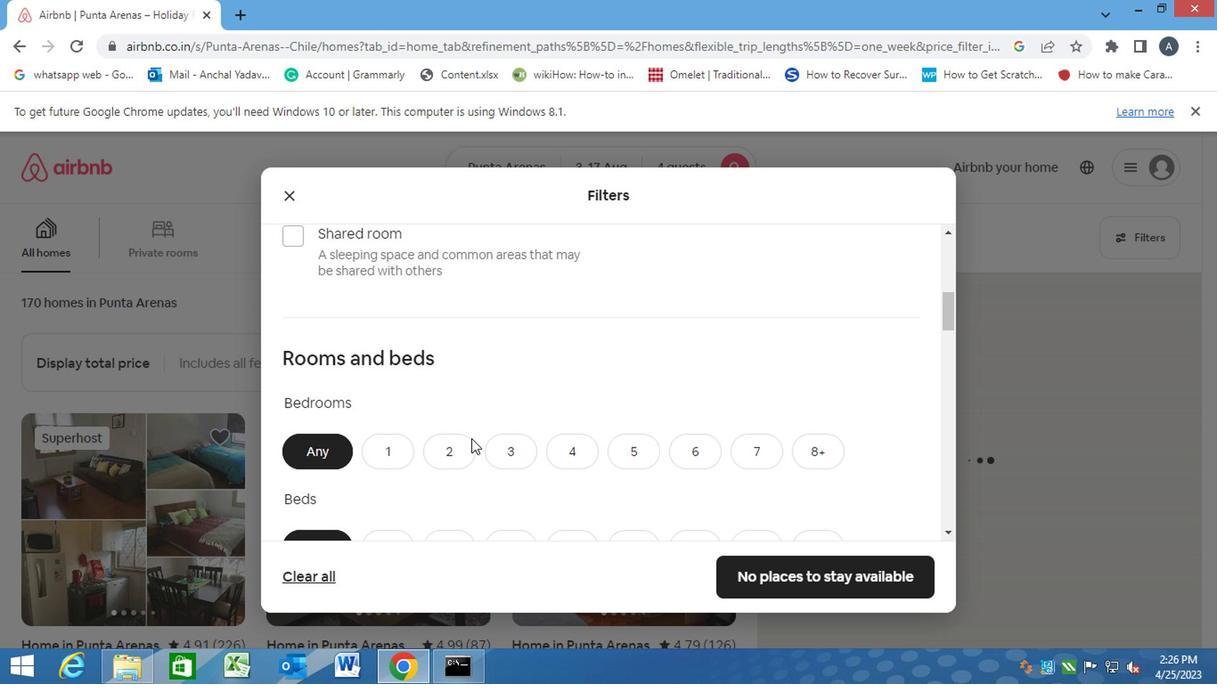 
Action: Mouse scrolled (468, 440) with delta (0, 0)
Screenshot: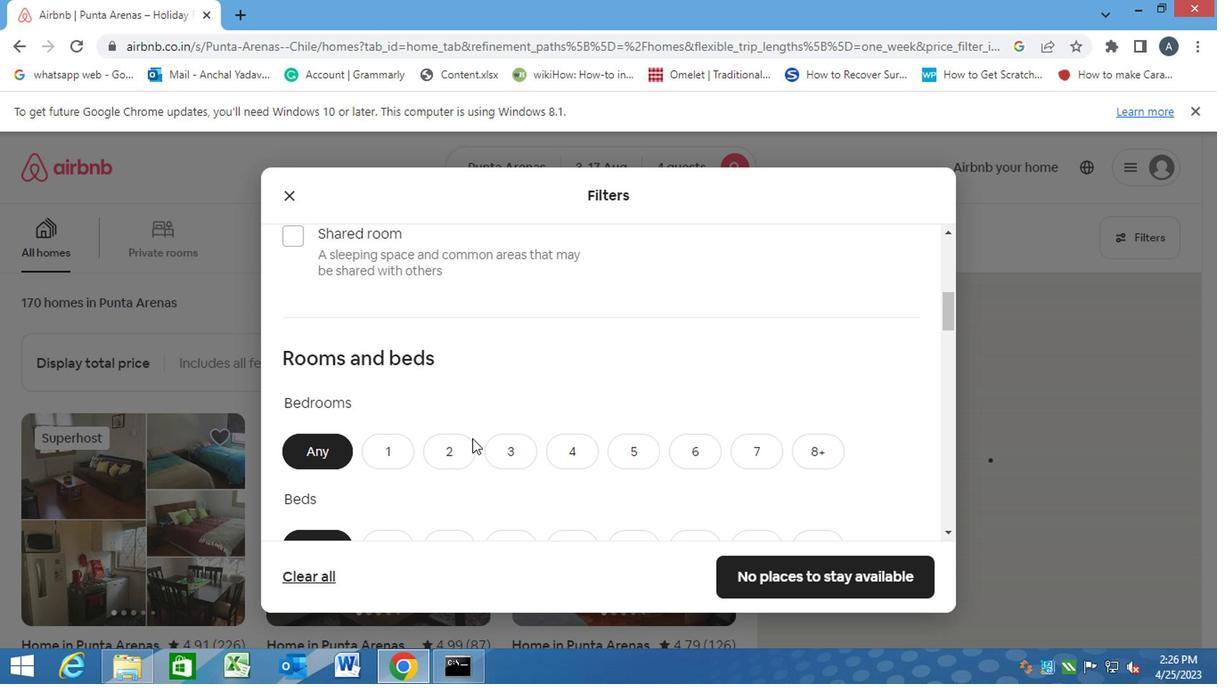 
Action: Mouse moved to (516, 358)
Screenshot: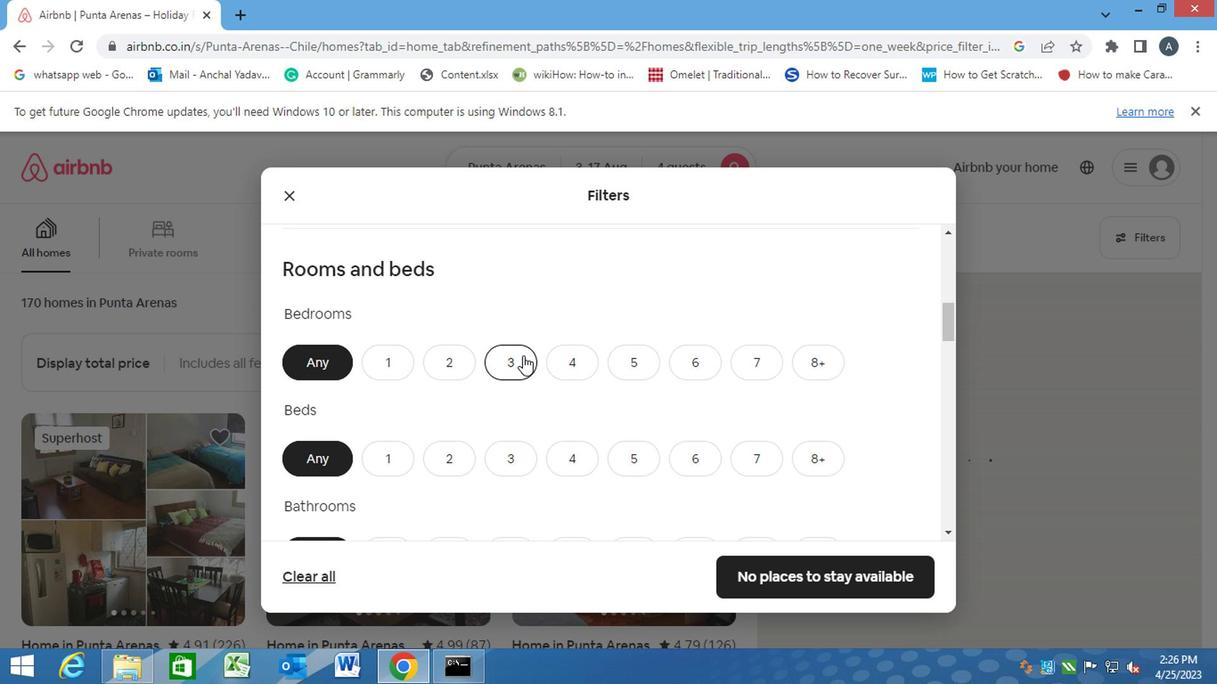
Action: Mouse pressed left at (516, 358)
Screenshot: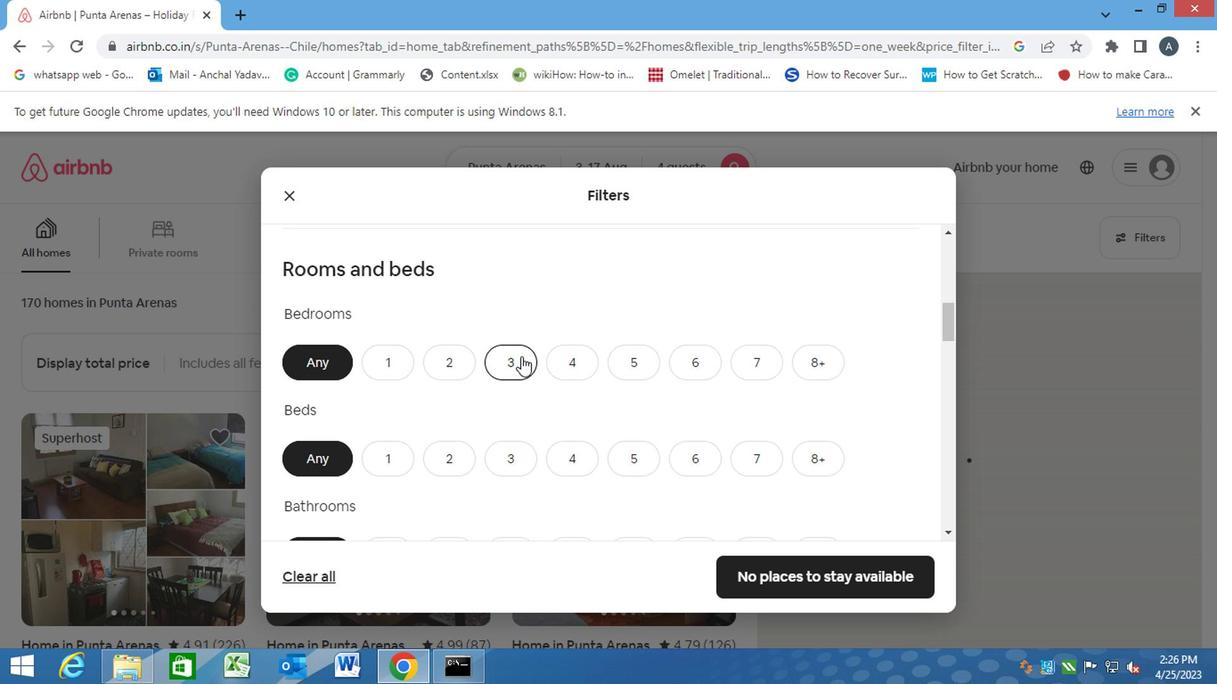 
Action: Mouse moved to (566, 461)
Screenshot: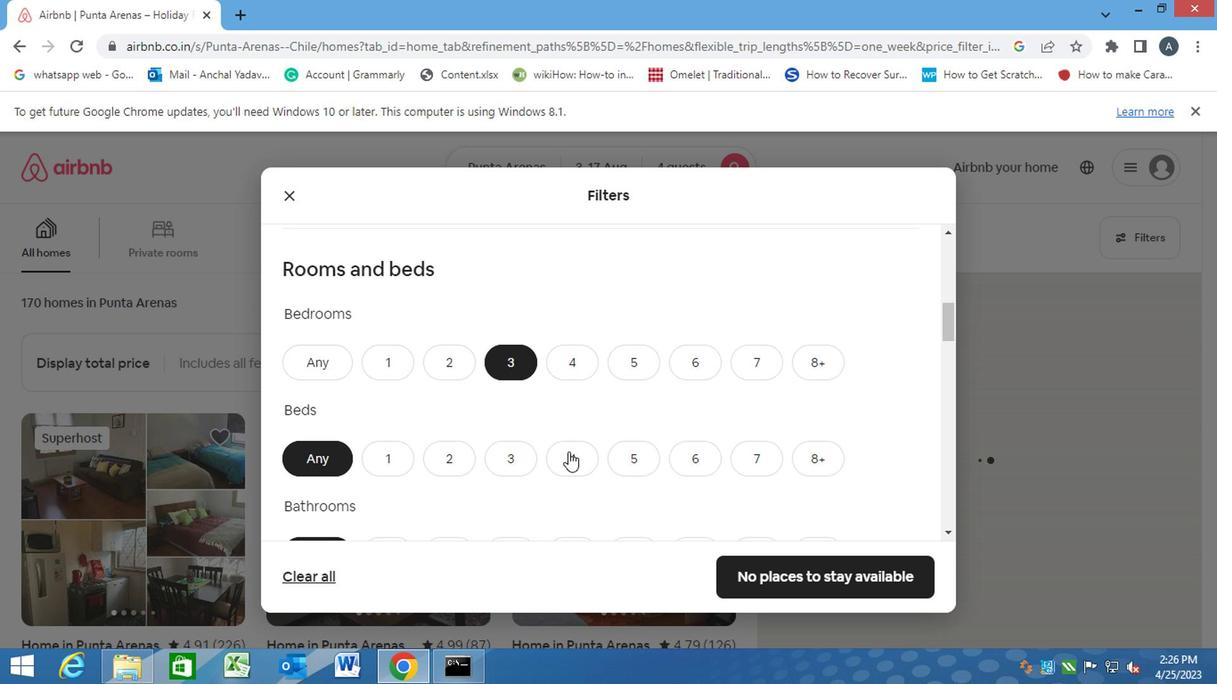 
Action: Mouse pressed left at (566, 461)
Screenshot: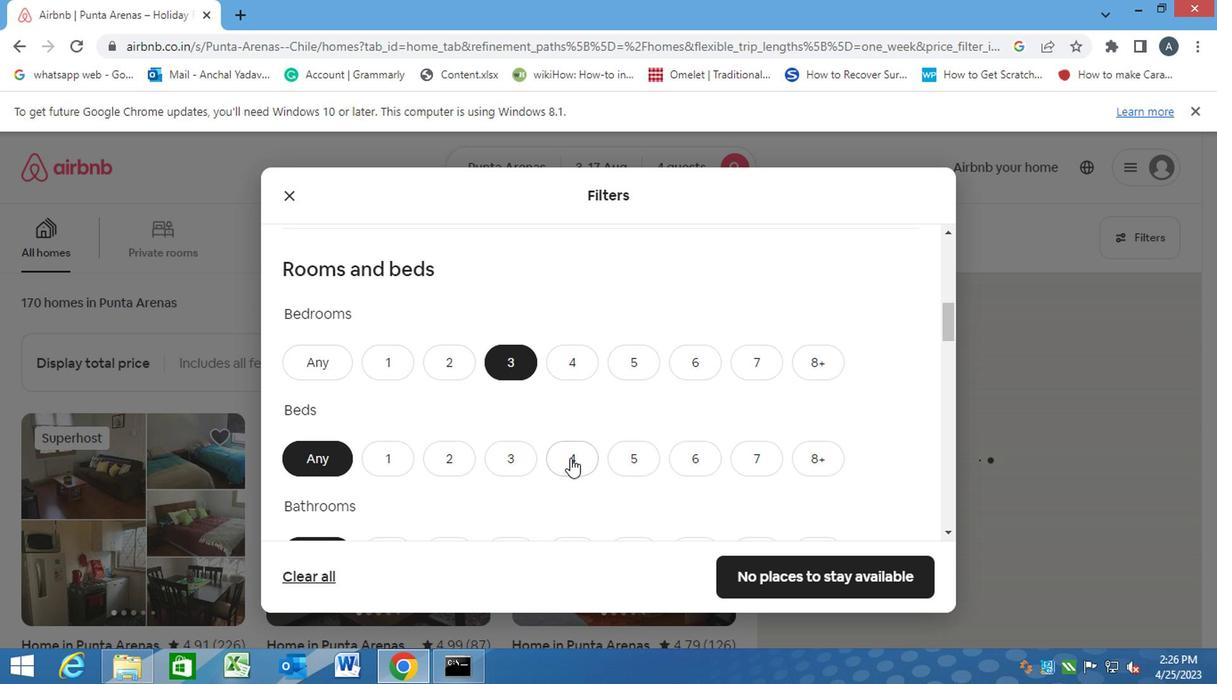 
Action: Mouse moved to (567, 461)
Screenshot: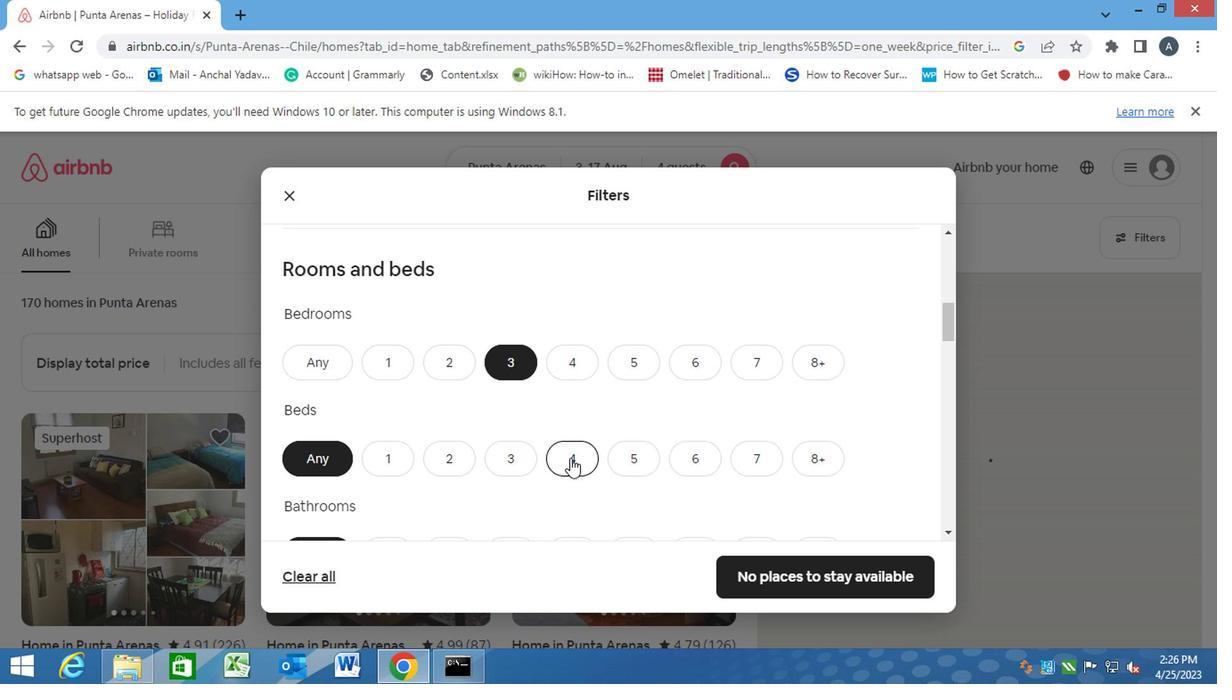 
Action: Mouse scrolled (567, 460) with delta (0, 0)
Screenshot: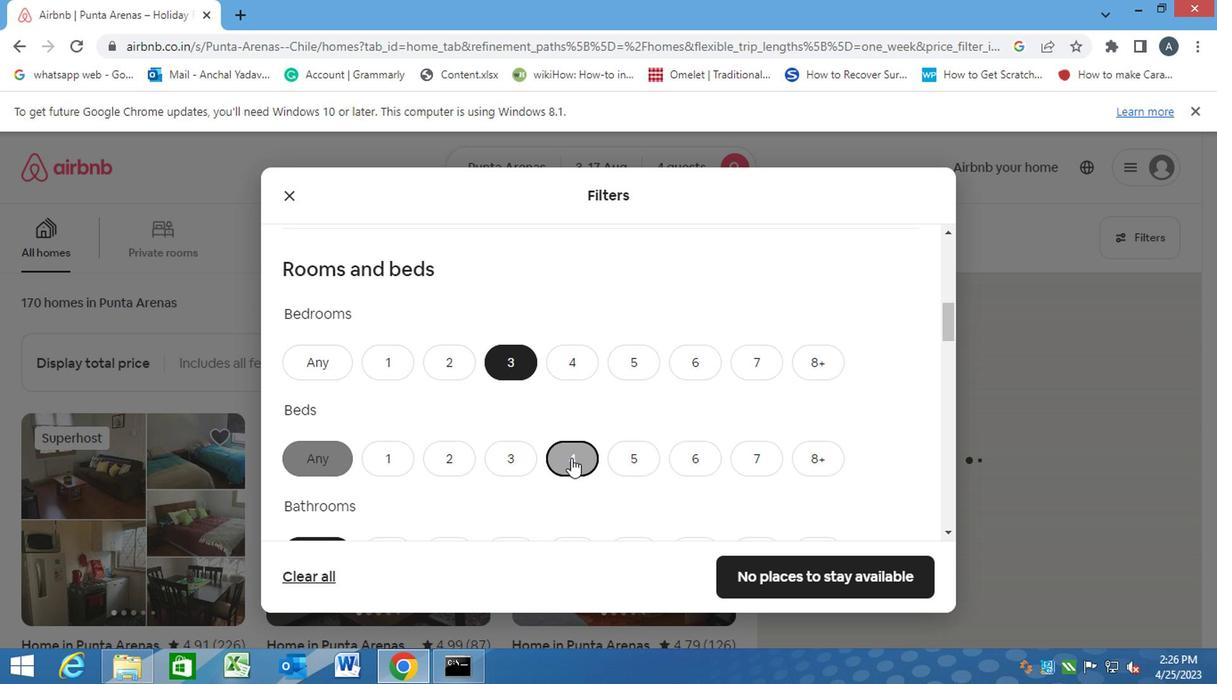 
Action: Mouse moved to (567, 462)
Screenshot: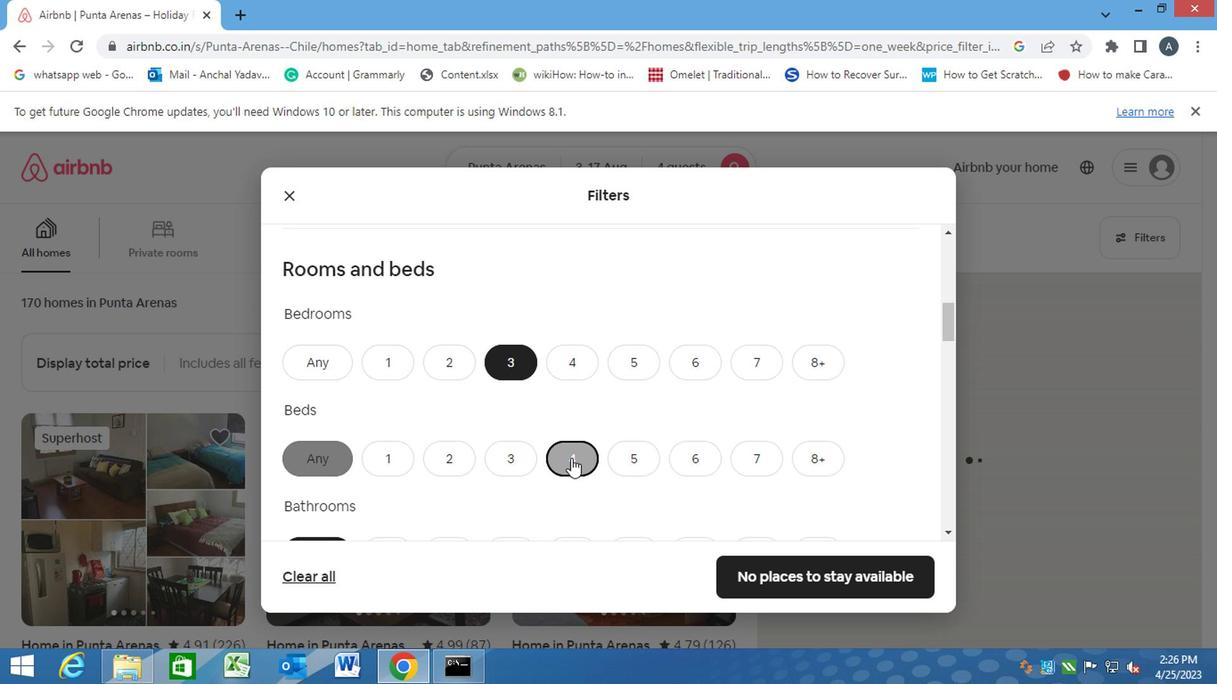 
Action: Mouse scrolled (567, 461) with delta (0, -1)
Screenshot: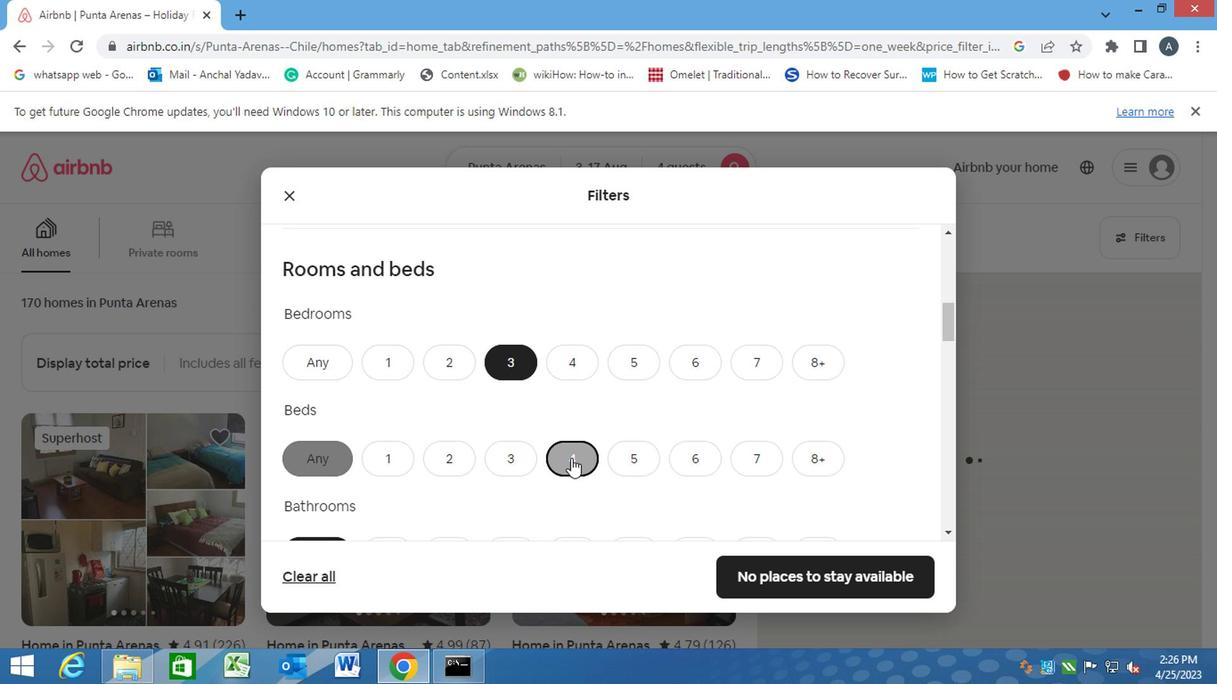 
Action: Mouse moved to (449, 381)
Screenshot: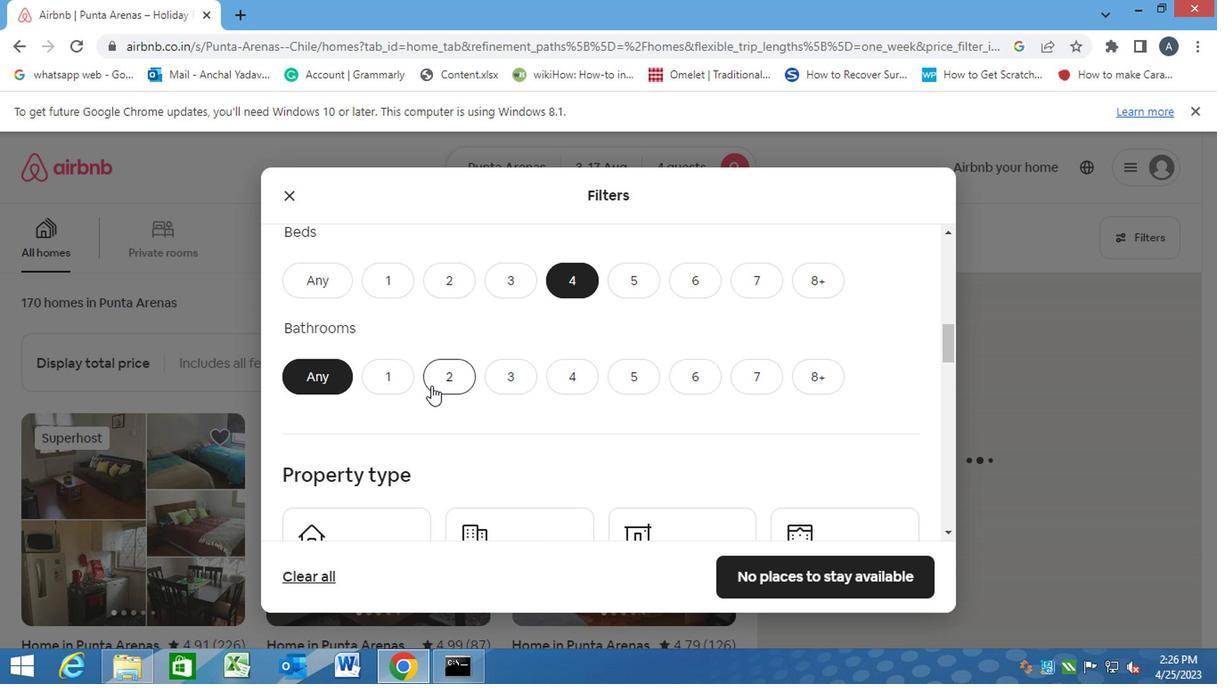 
Action: Mouse pressed left at (449, 381)
Screenshot: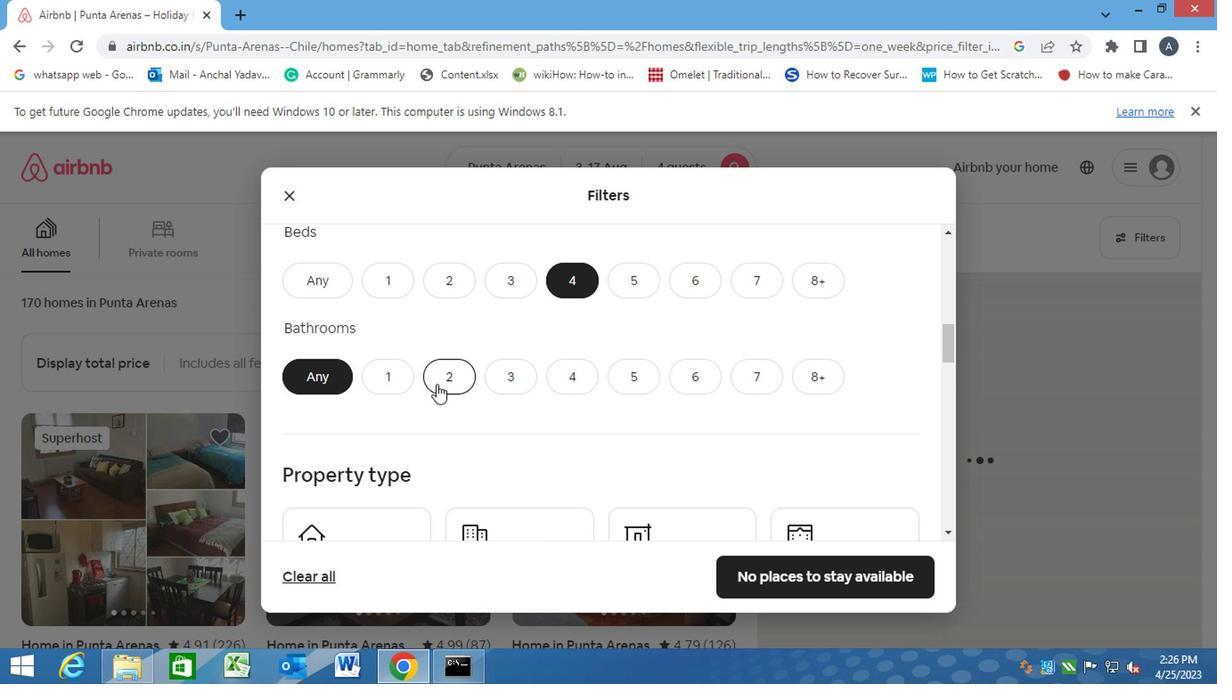 
Action: Mouse moved to (464, 443)
Screenshot: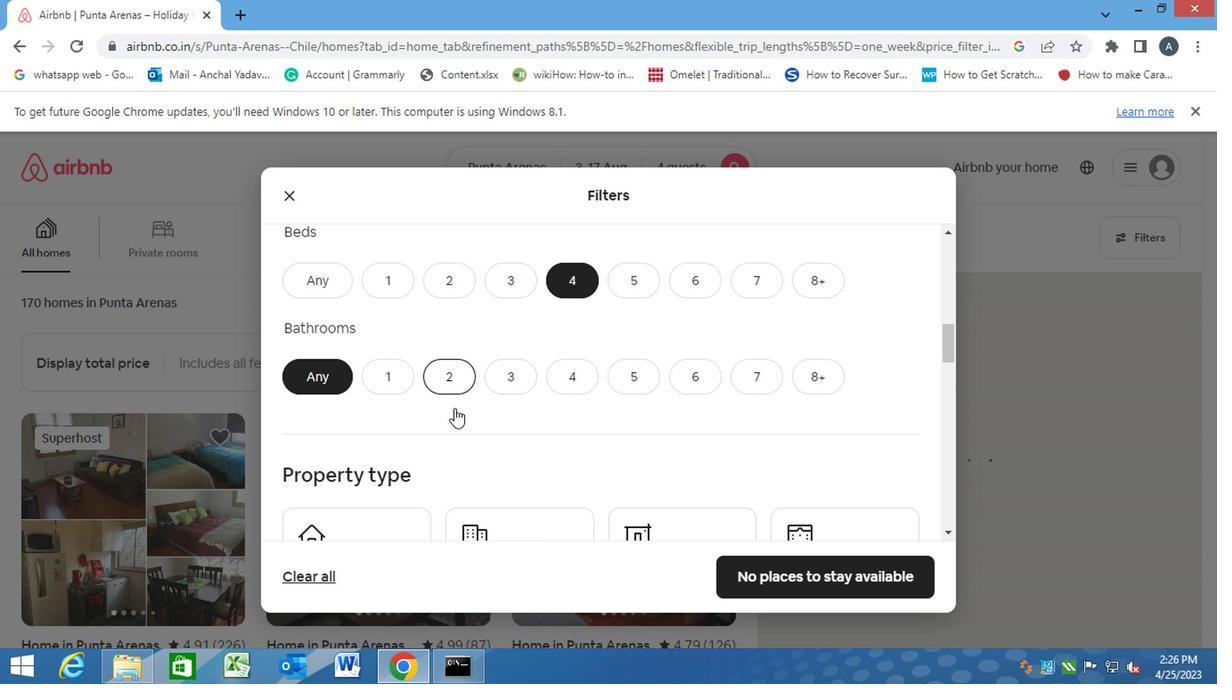 
Action: Mouse scrolled (464, 443) with delta (0, 0)
Screenshot: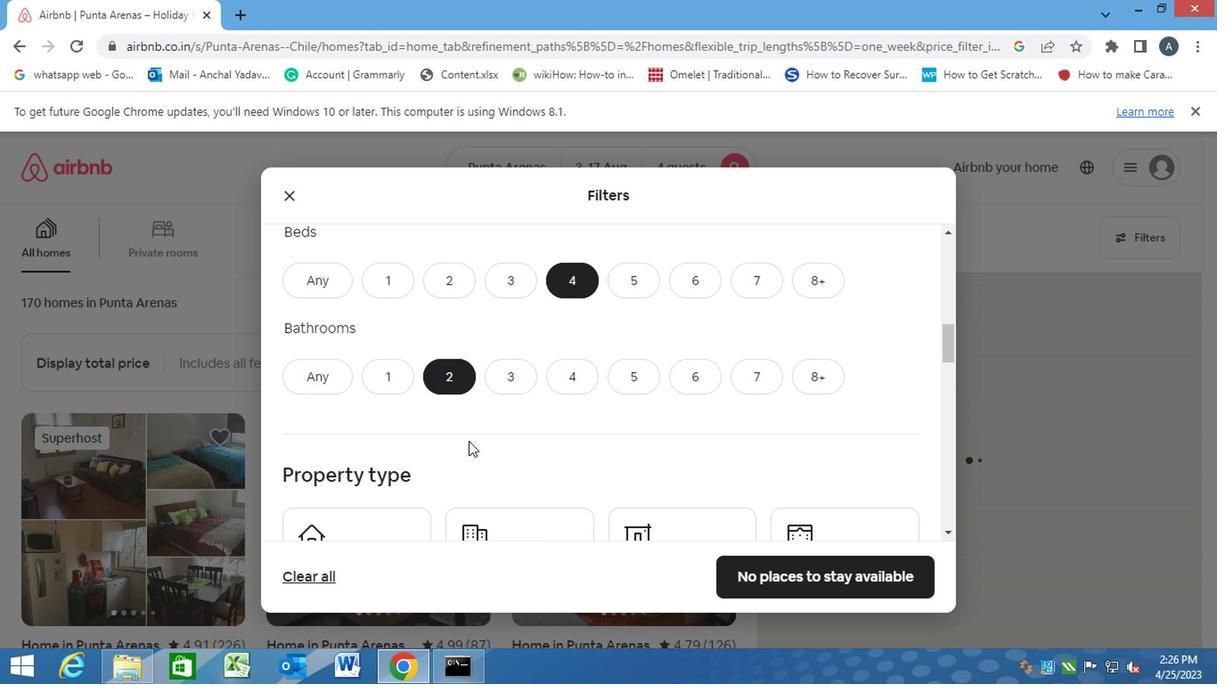 
Action: Mouse scrolled (464, 443) with delta (0, 0)
Screenshot: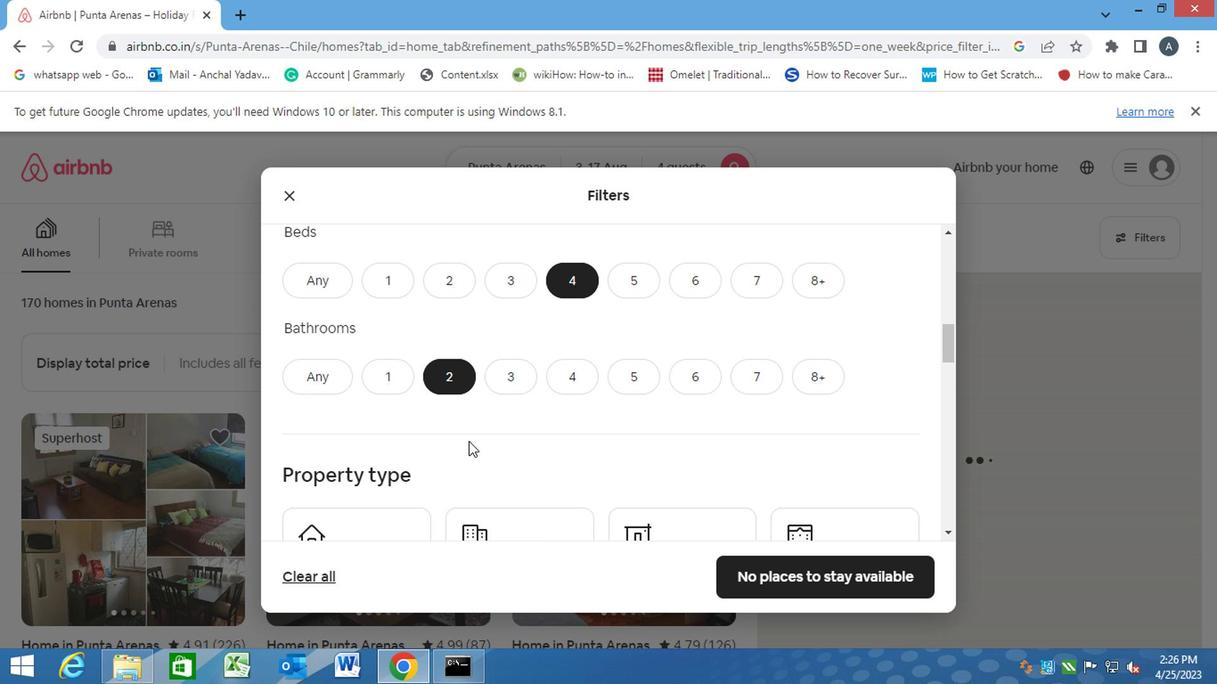 
Action: Mouse scrolled (464, 443) with delta (0, 0)
Screenshot: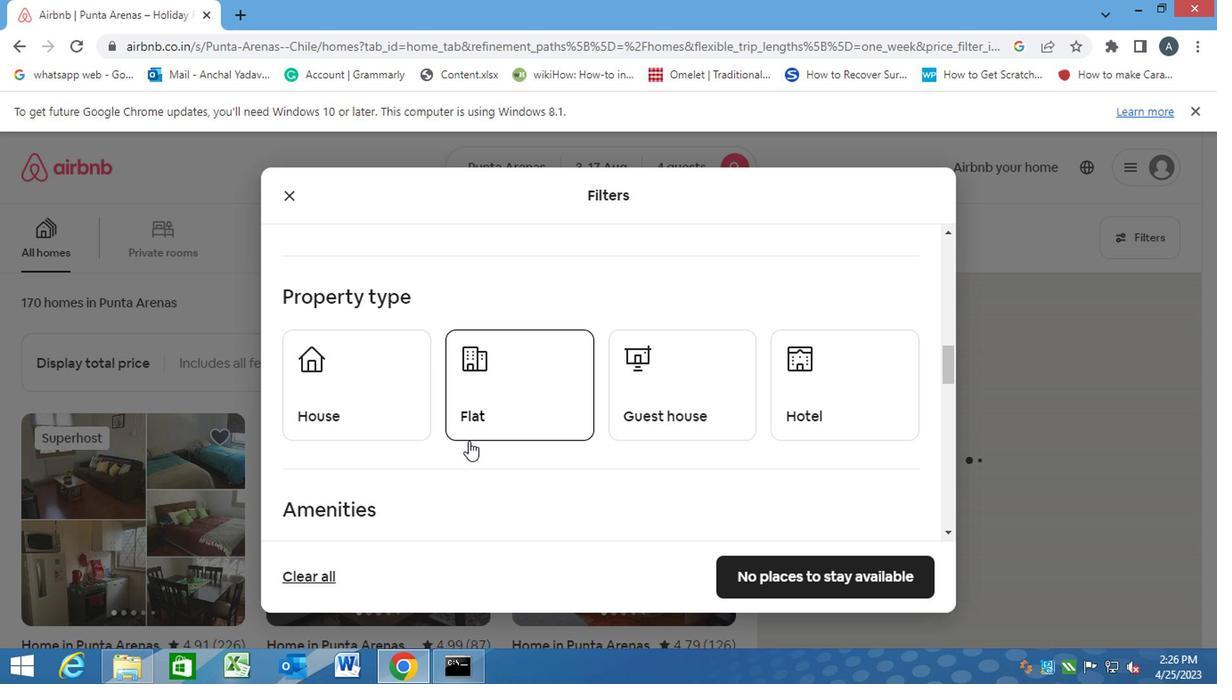 
Action: Mouse moved to (360, 302)
Screenshot: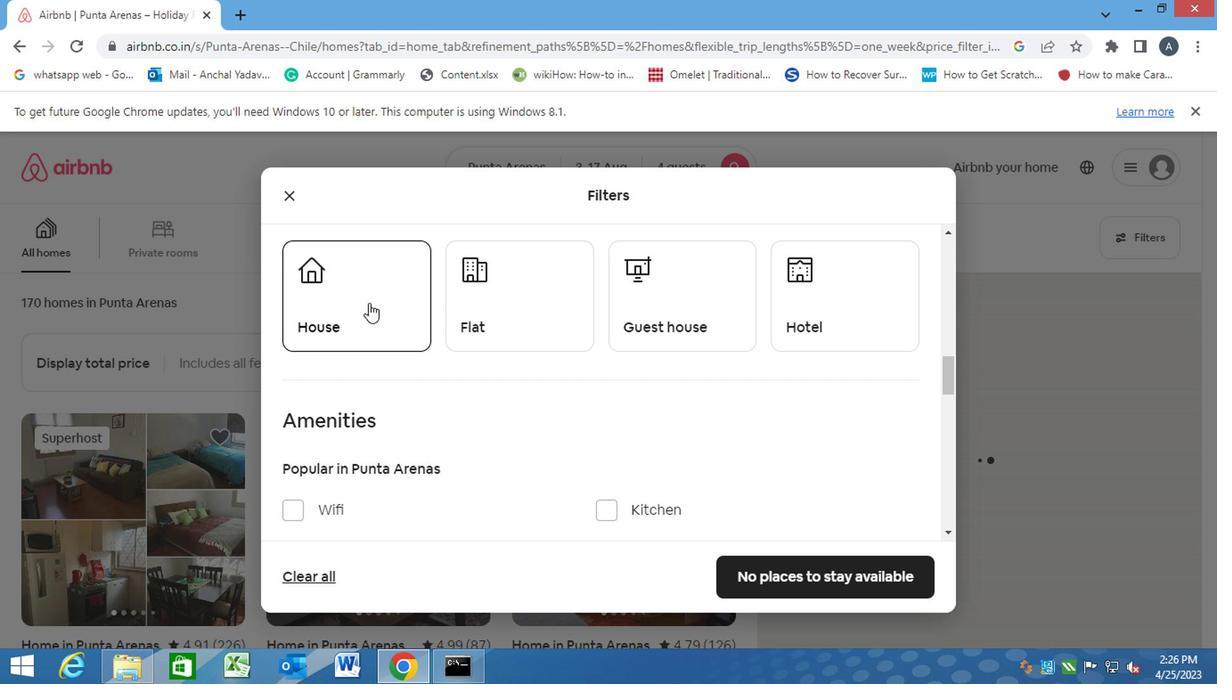
Action: Mouse pressed left at (360, 302)
Screenshot: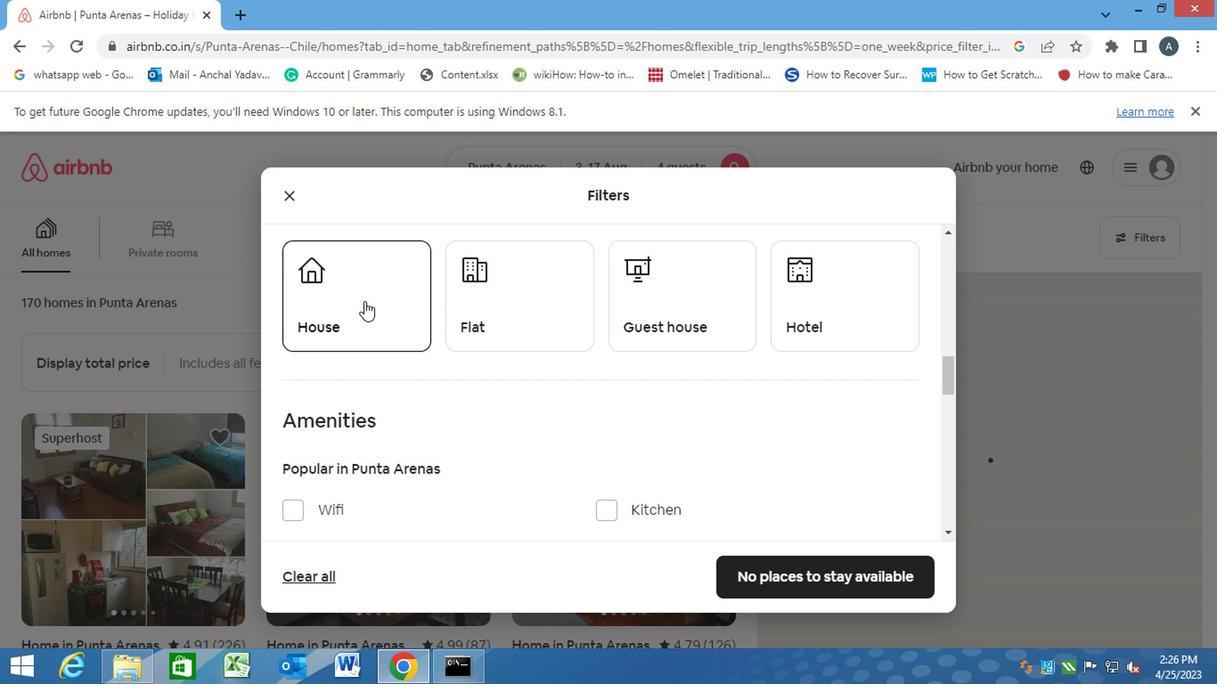 
Action: Mouse moved to (485, 311)
Screenshot: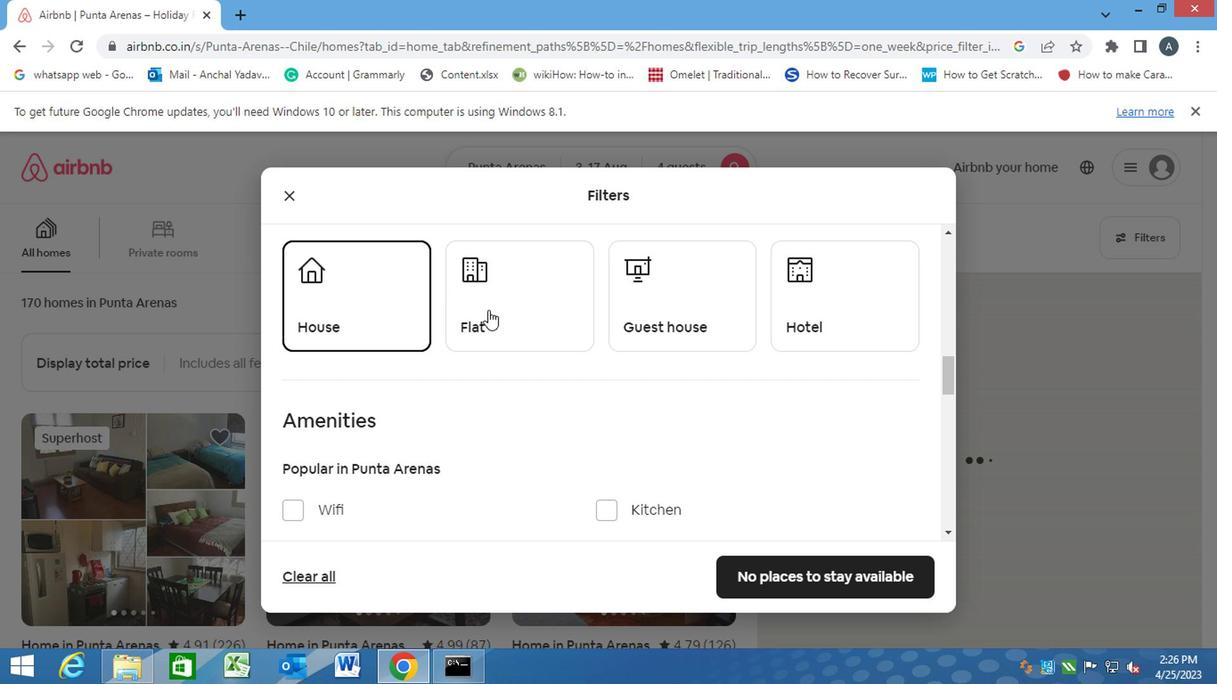 
Action: Mouse pressed left at (485, 311)
Screenshot: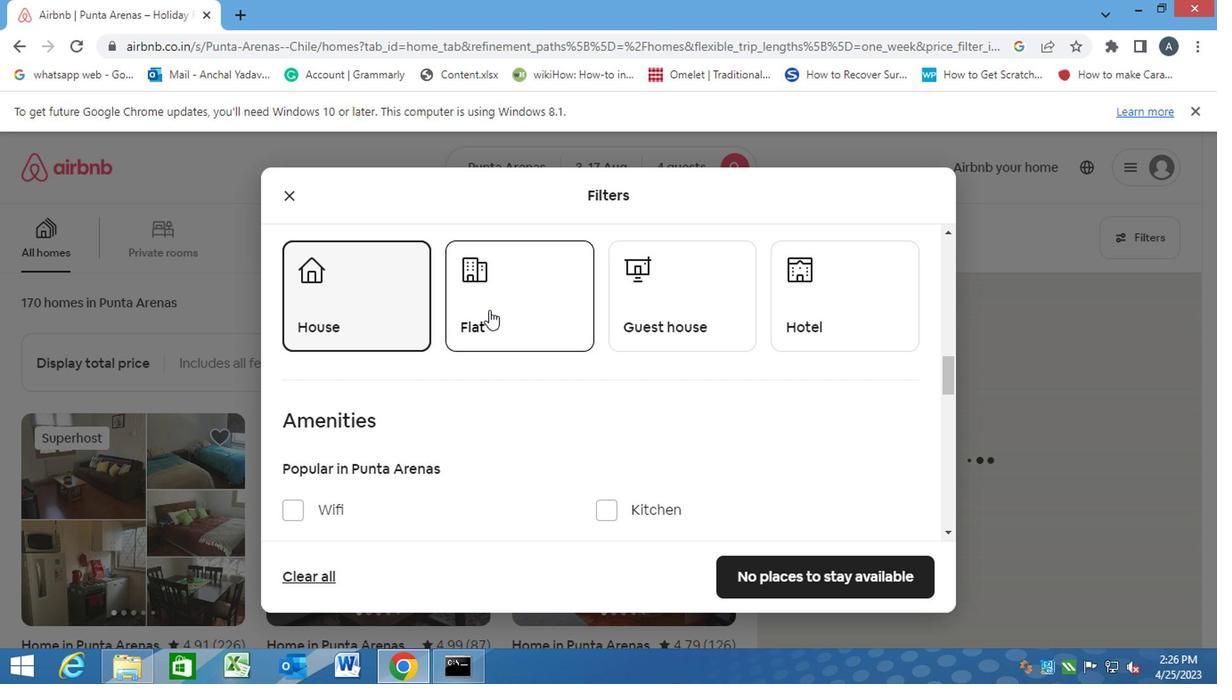
Action: Mouse moved to (631, 299)
Screenshot: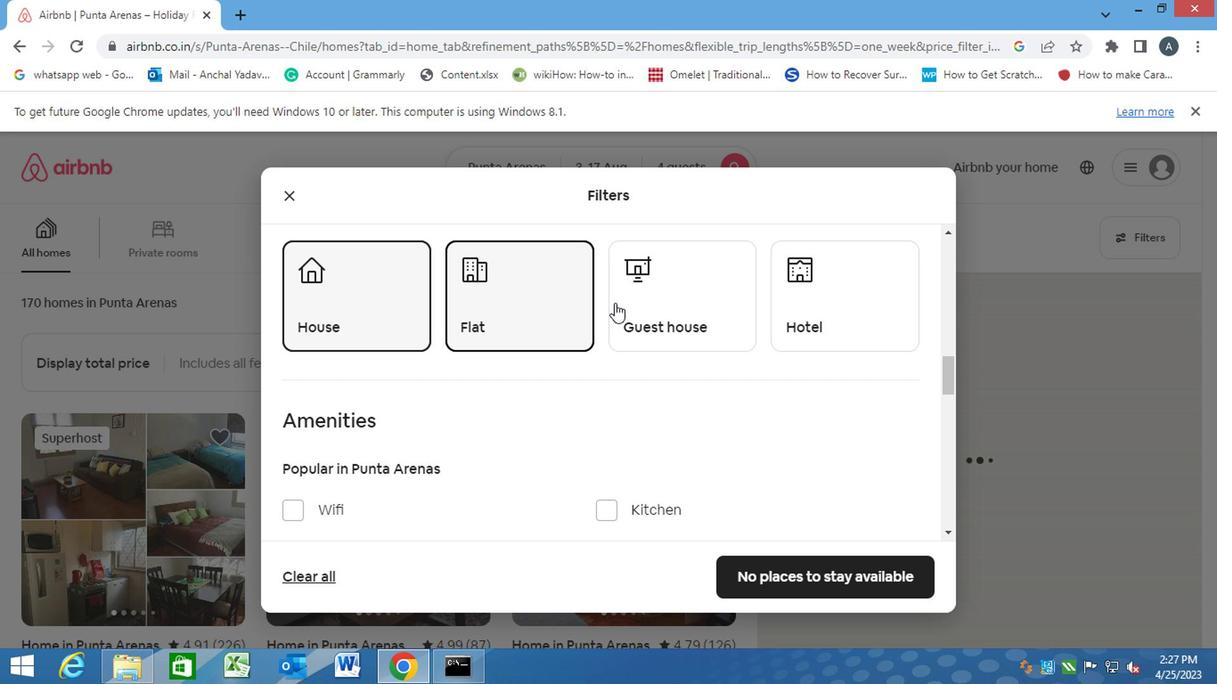 
Action: Mouse pressed left at (631, 299)
Screenshot: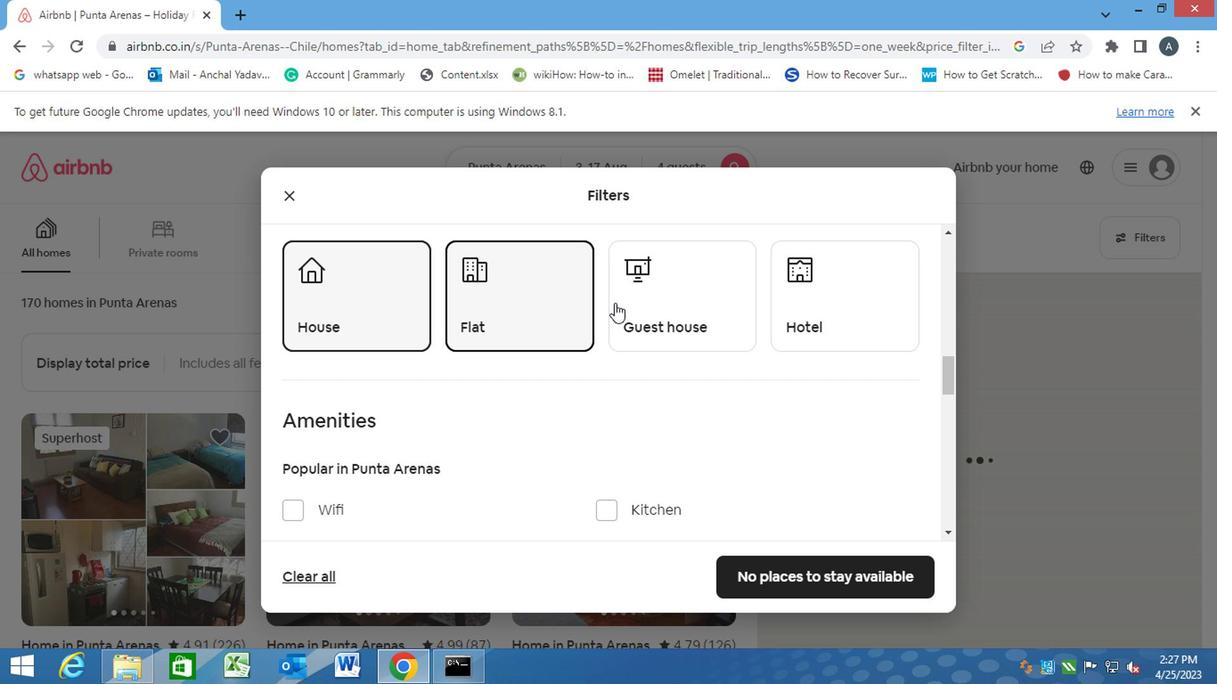
Action: Mouse moved to (567, 388)
Screenshot: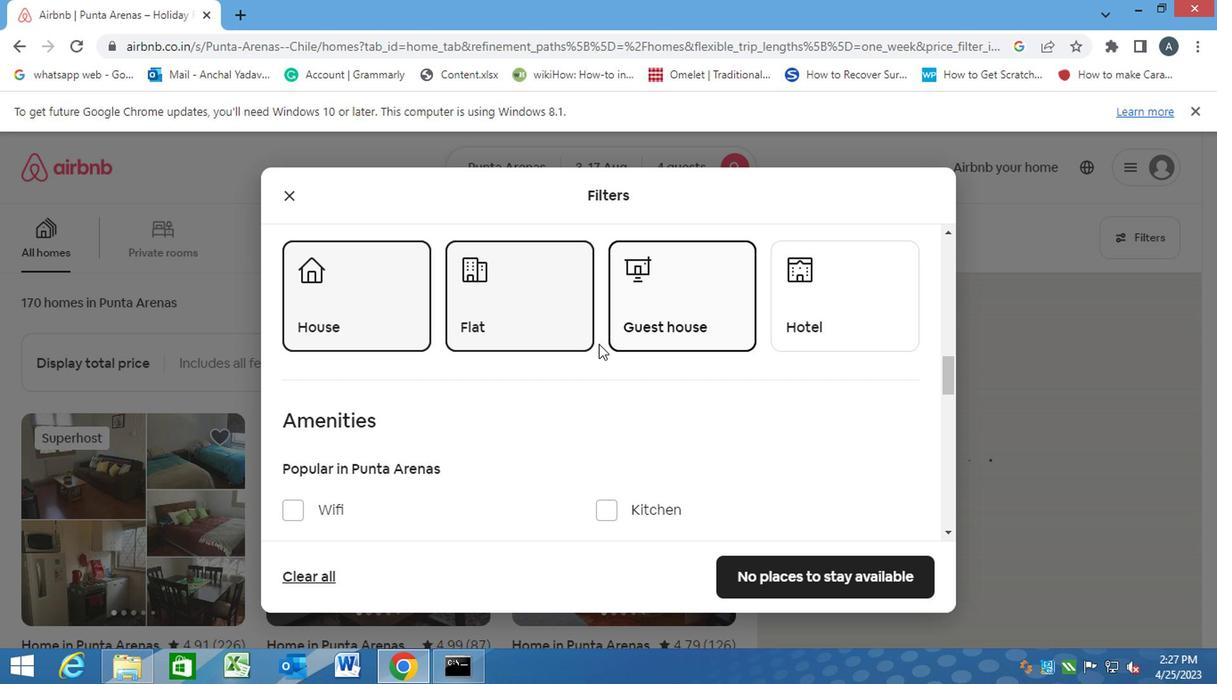 
Action: Mouse scrolled (567, 387) with delta (0, 0)
Screenshot: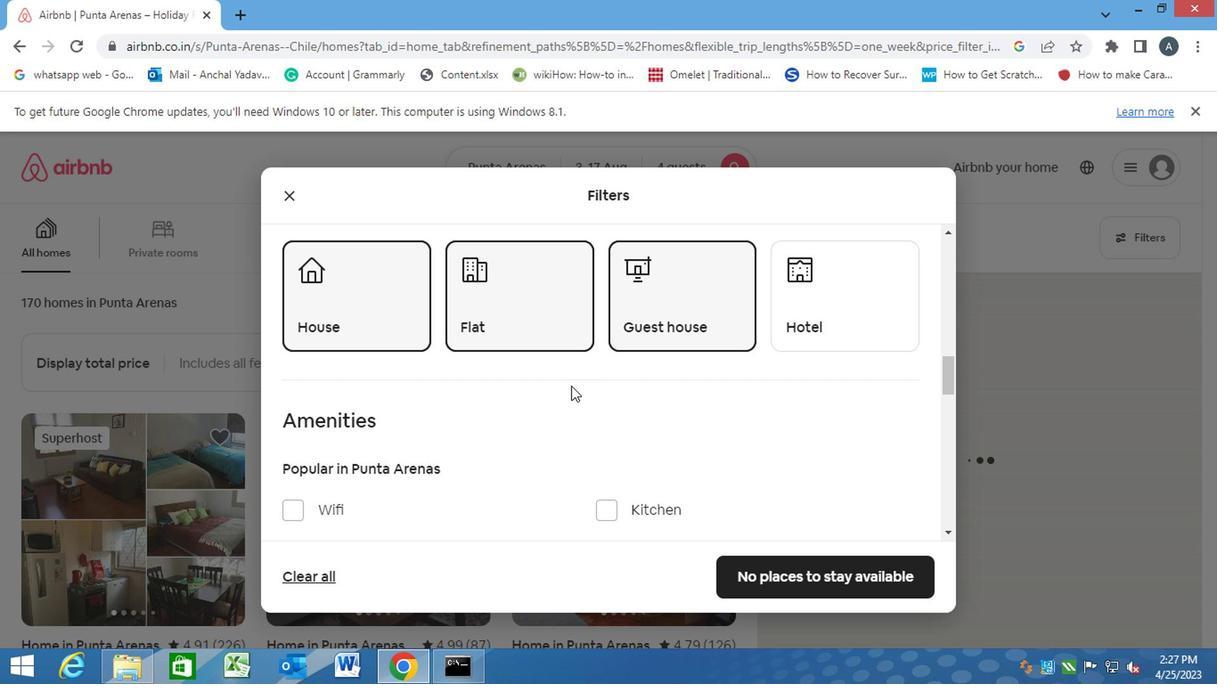 
Action: Mouse moved to (280, 419)
Screenshot: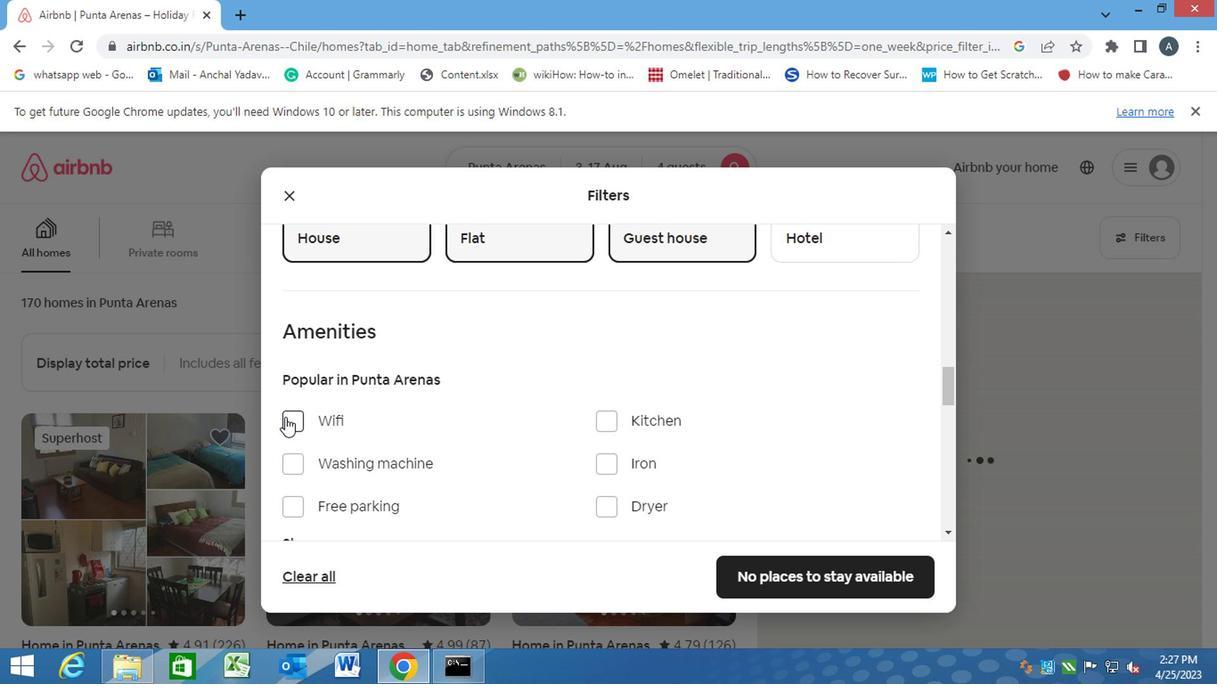 
Action: Mouse pressed left at (280, 419)
Screenshot: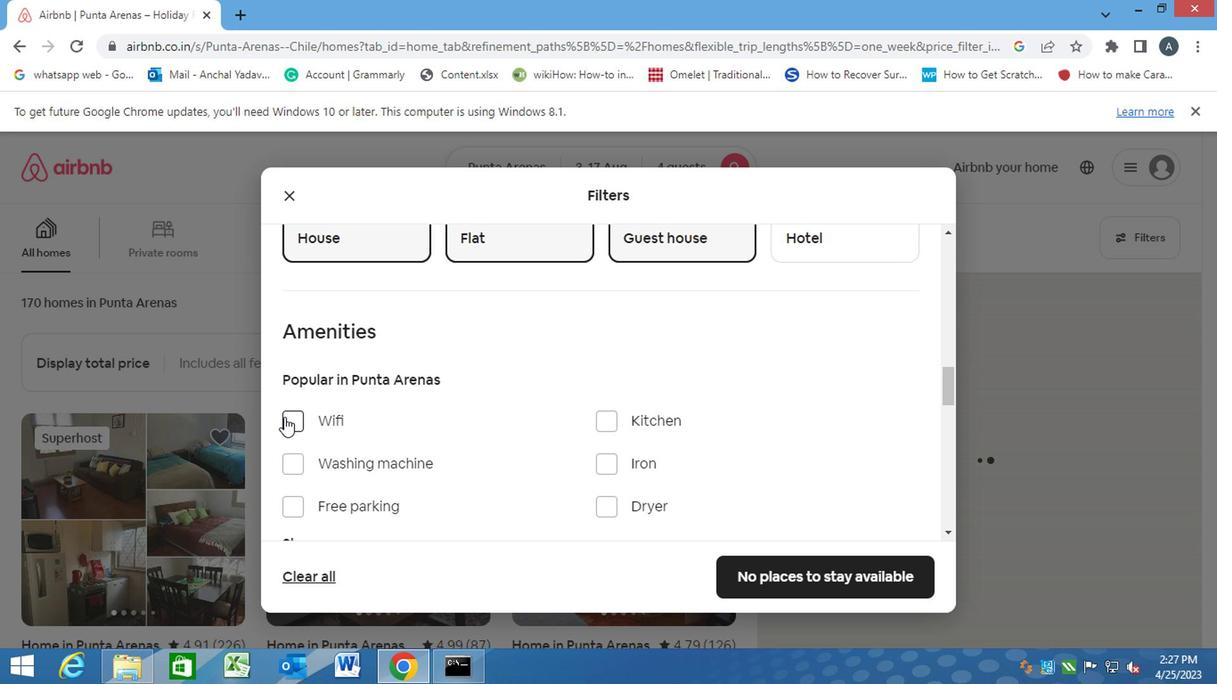 
Action: Mouse moved to (423, 430)
Screenshot: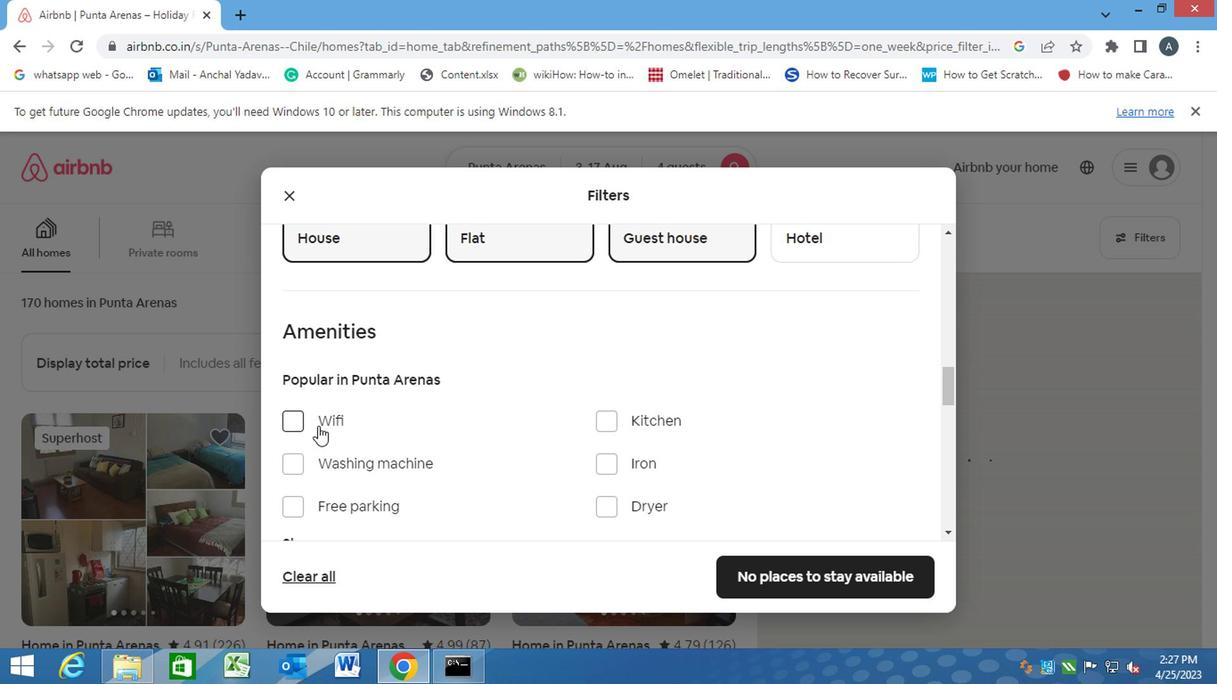 
Action: Mouse scrolled (423, 430) with delta (0, 0)
Screenshot: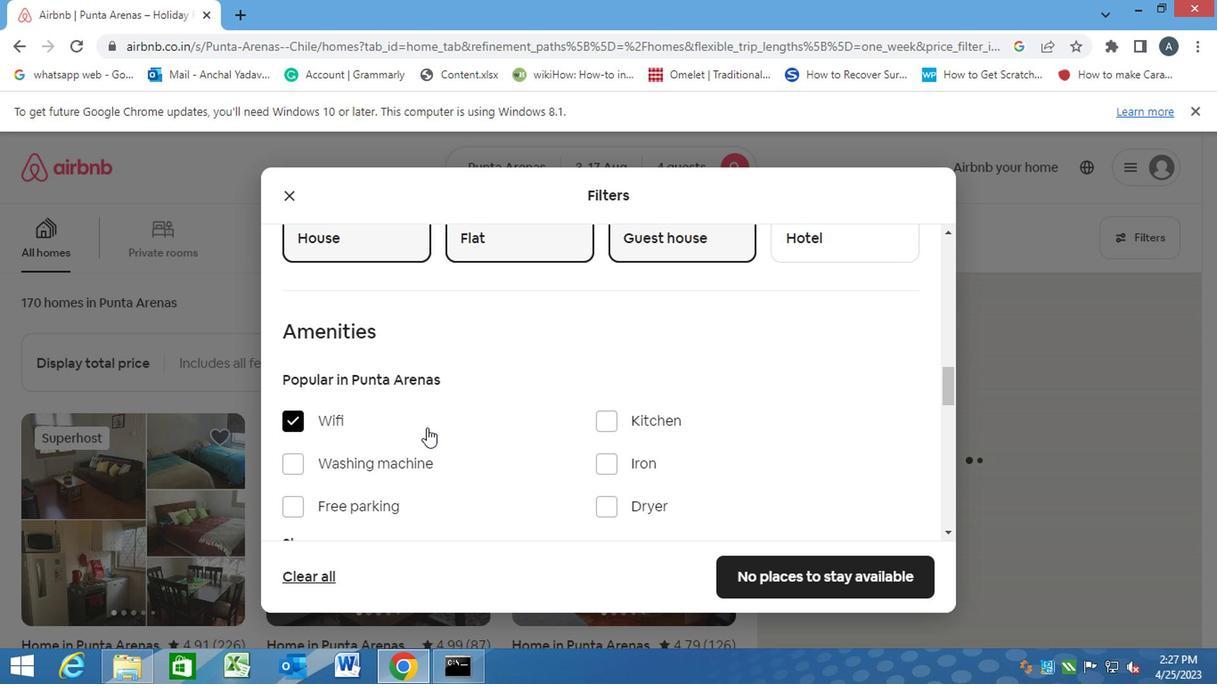 
Action: Mouse scrolled (423, 430) with delta (0, 0)
Screenshot: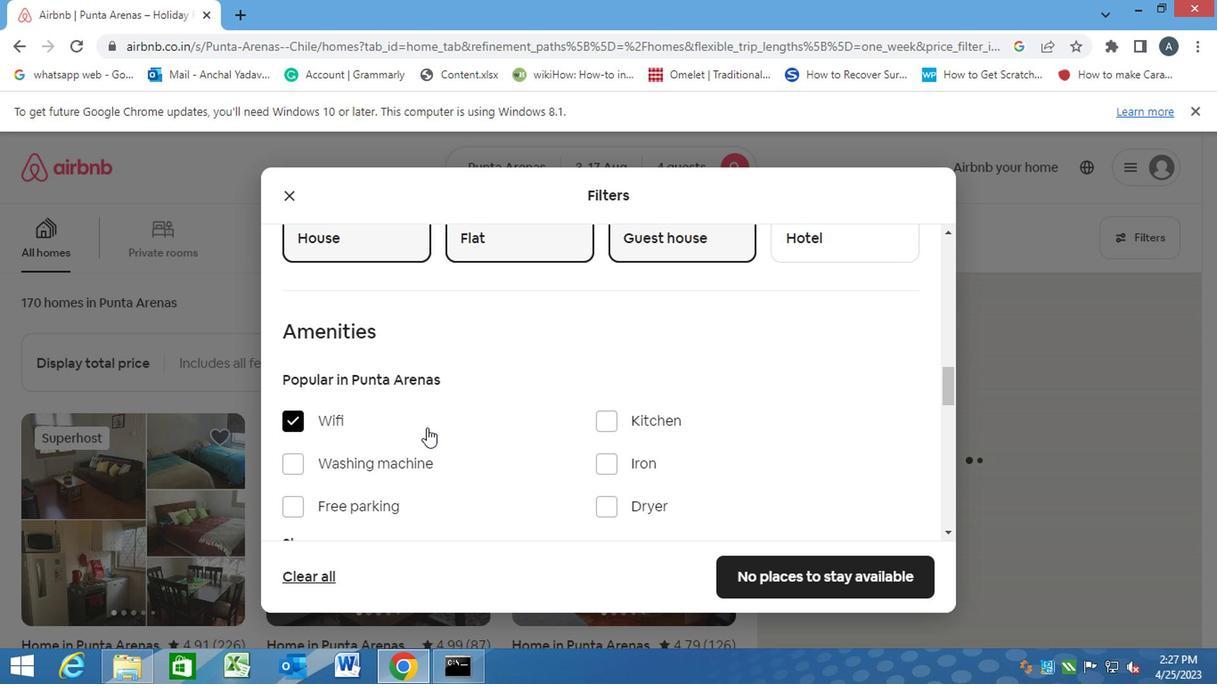 
Action: Mouse scrolled (423, 430) with delta (0, 0)
Screenshot: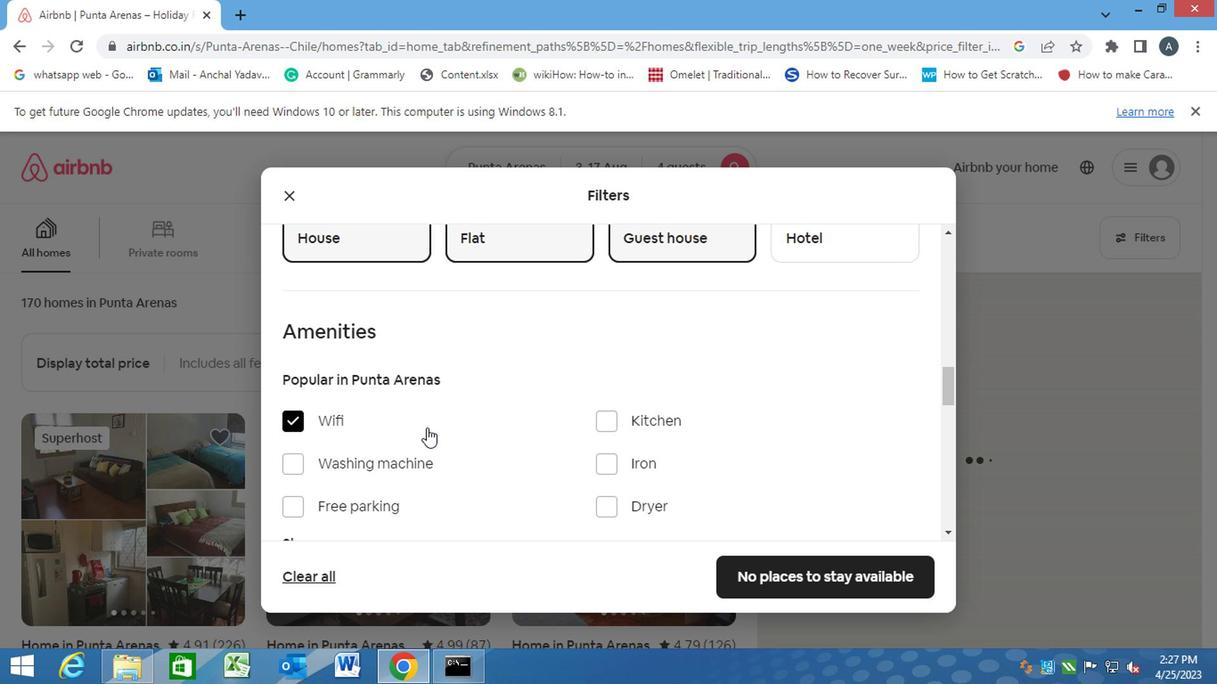 
Action: Mouse moved to (870, 480)
Screenshot: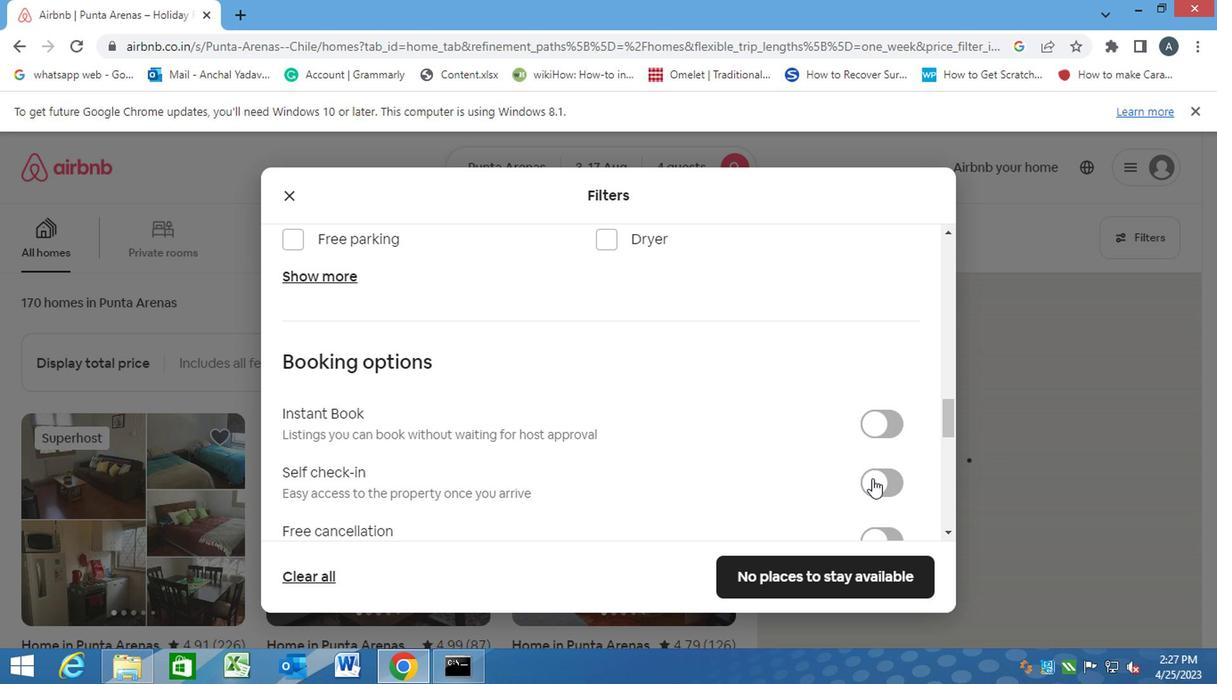
Action: Mouse pressed left at (870, 480)
Screenshot: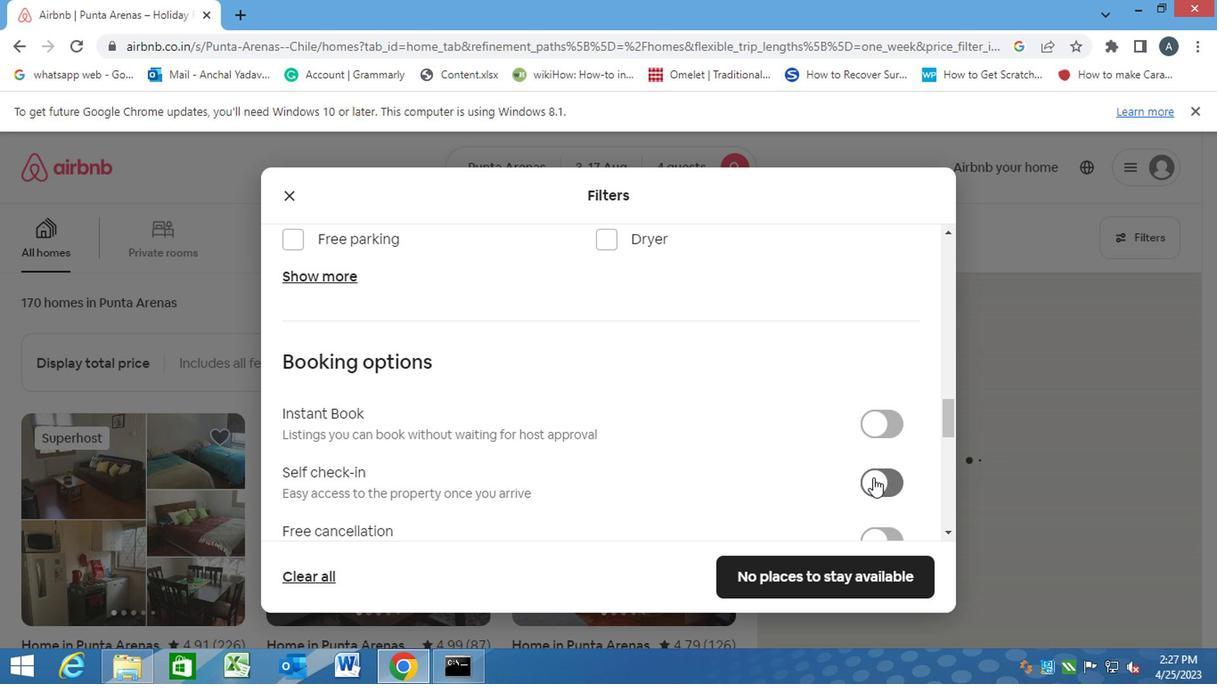 
Action: Mouse moved to (743, 480)
Screenshot: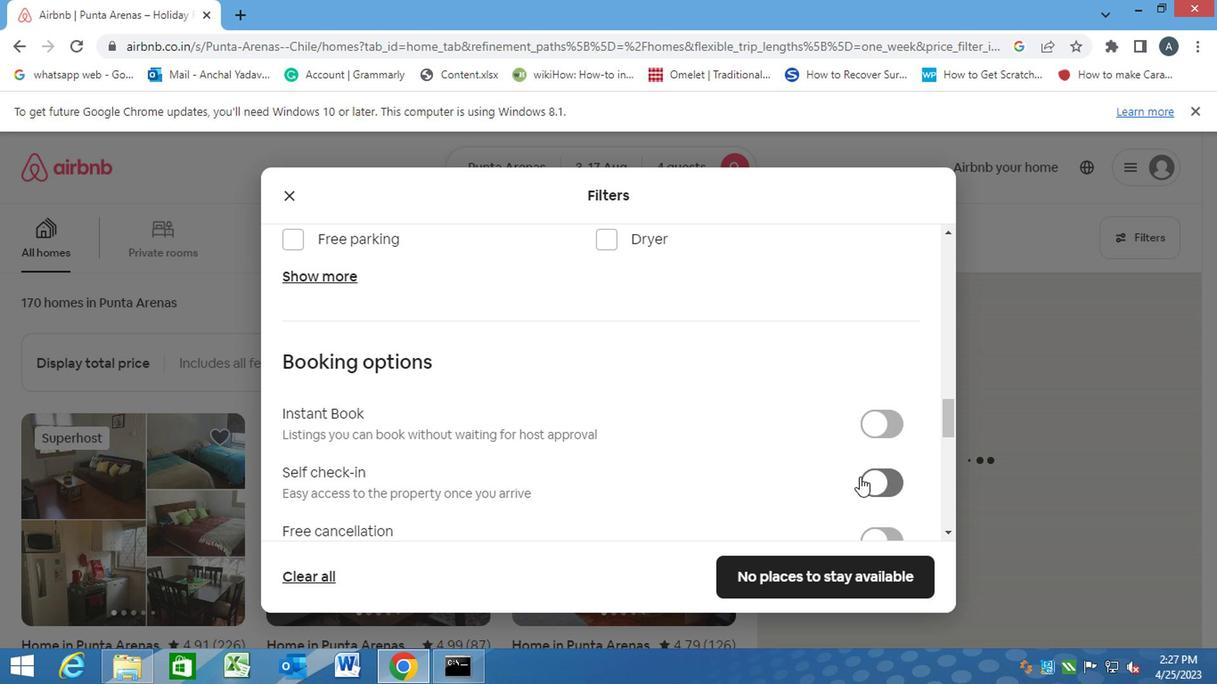 
Action: Mouse scrolled (743, 479) with delta (0, 0)
Screenshot: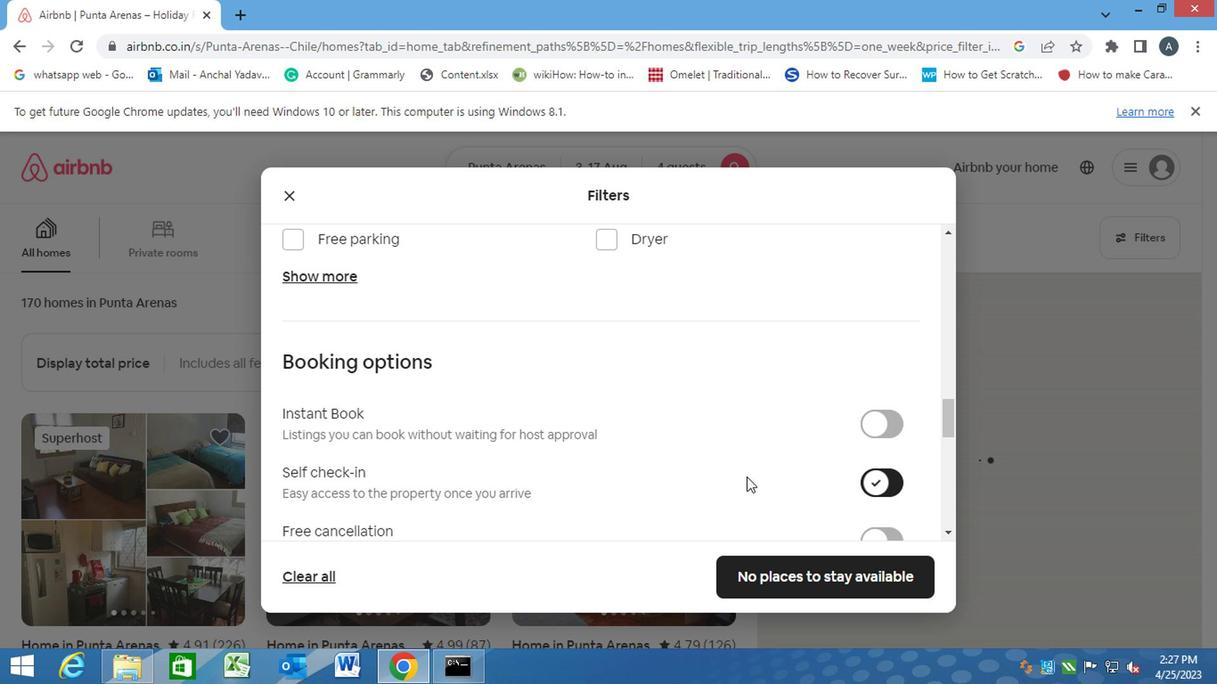 
Action: Mouse scrolled (743, 479) with delta (0, 0)
Screenshot: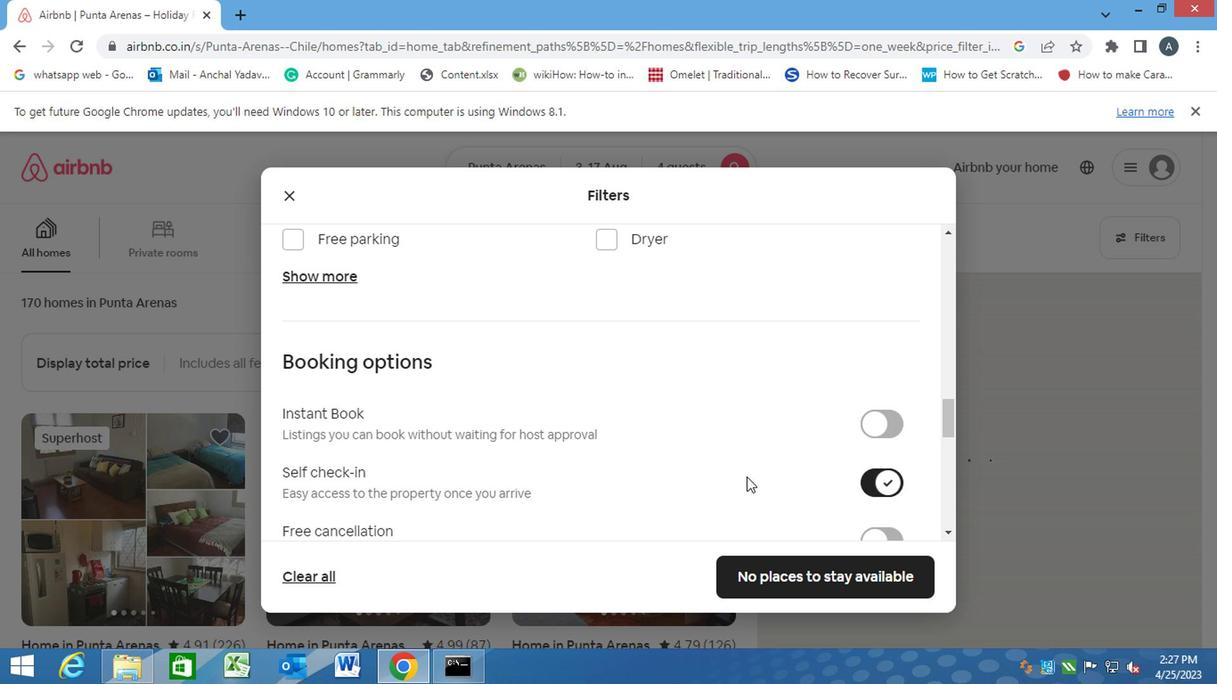 
Action: Mouse scrolled (743, 479) with delta (0, 0)
Screenshot: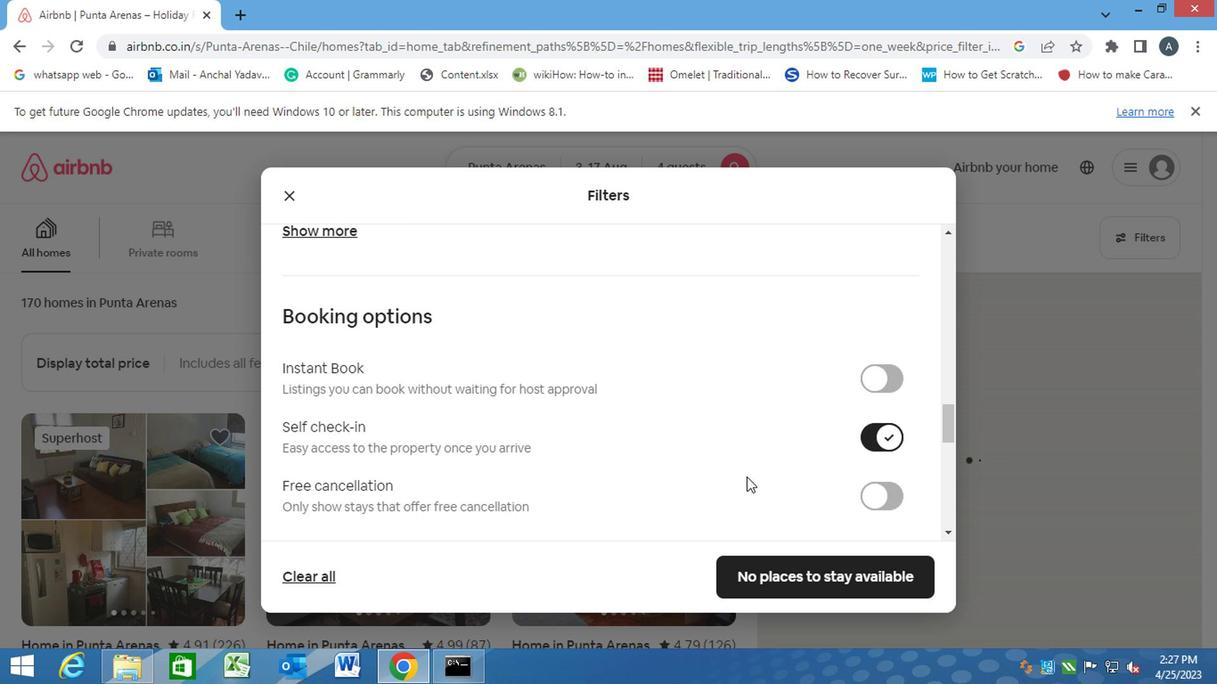 
Action: Mouse moved to (742, 480)
Screenshot: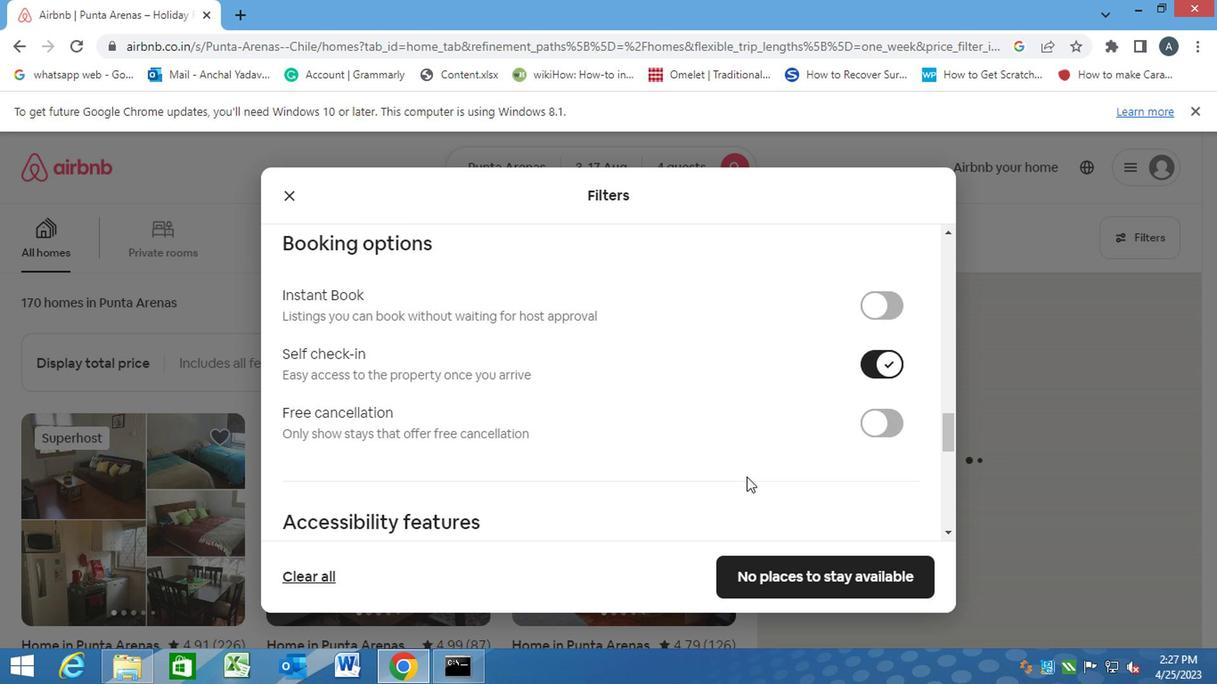 
Action: Mouse scrolled (742, 479) with delta (0, 0)
Screenshot: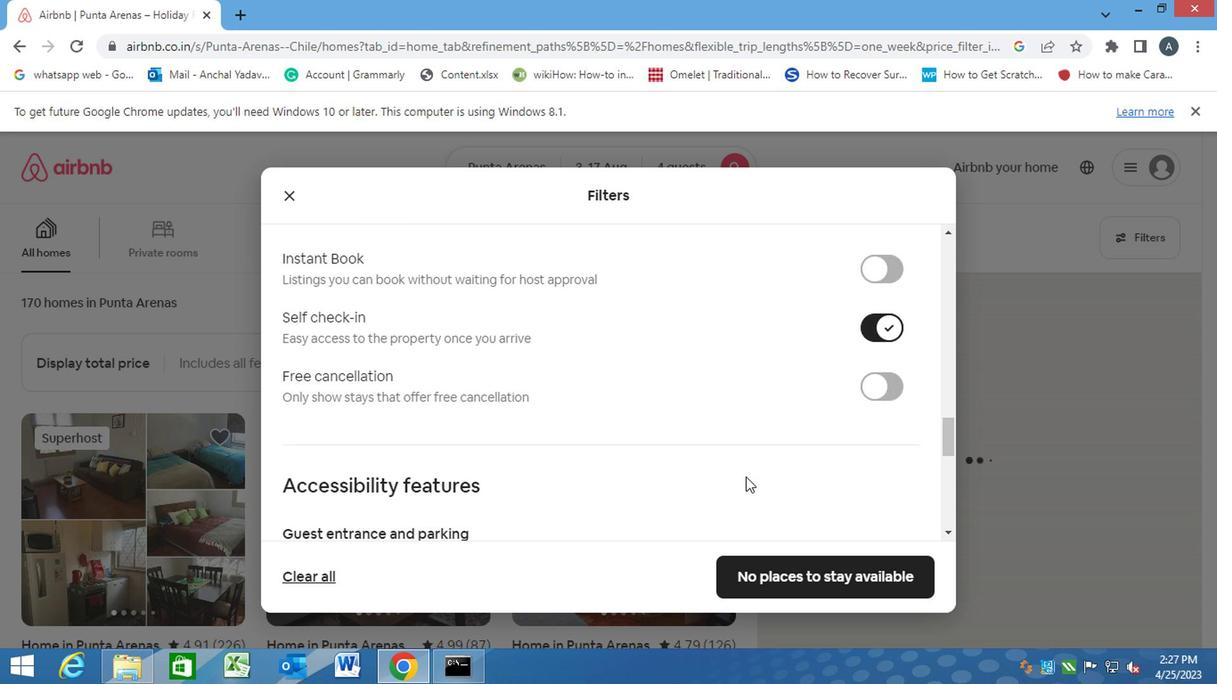 
Action: Mouse scrolled (742, 479) with delta (0, 0)
Screenshot: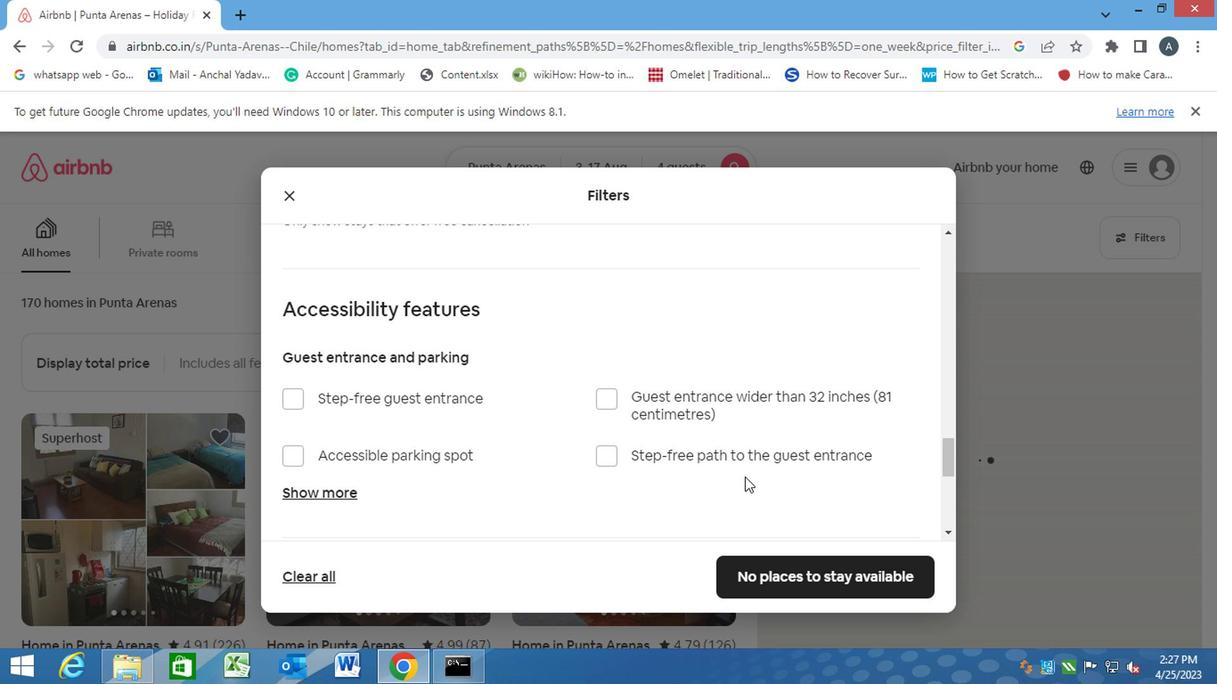 
Action: Mouse moved to (740, 480)
Screenshot: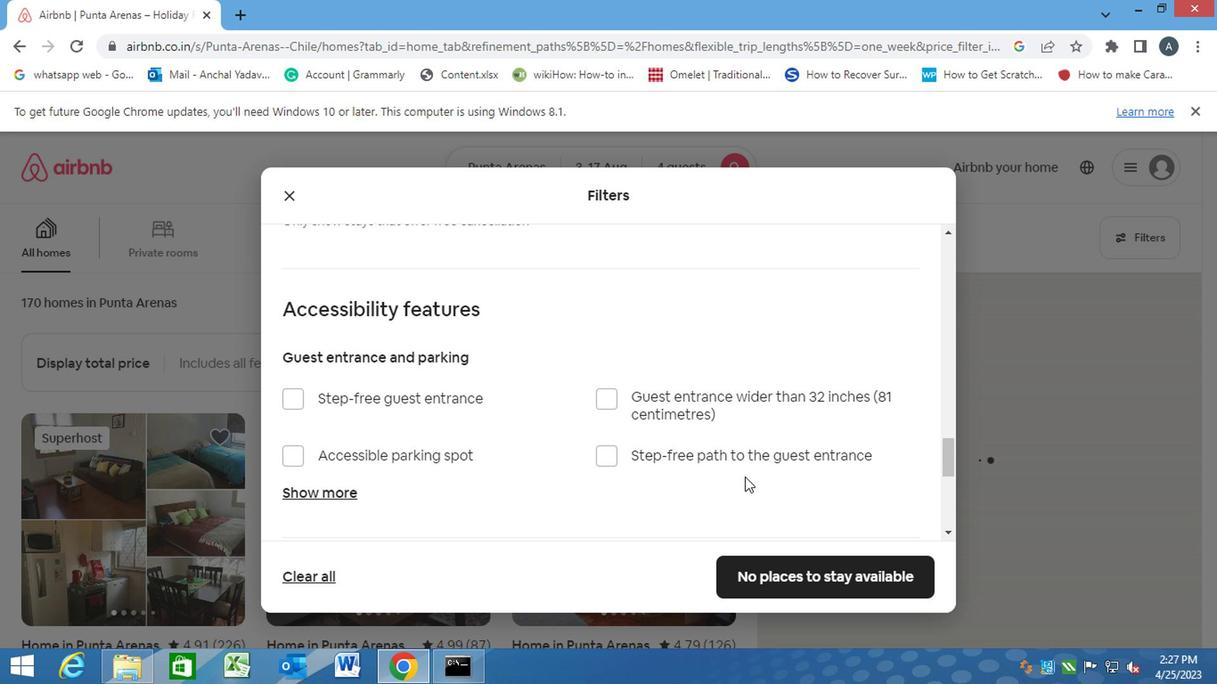 
Action: Mouse scrolled (740, 479) with delta (0, 0)
Screenshot: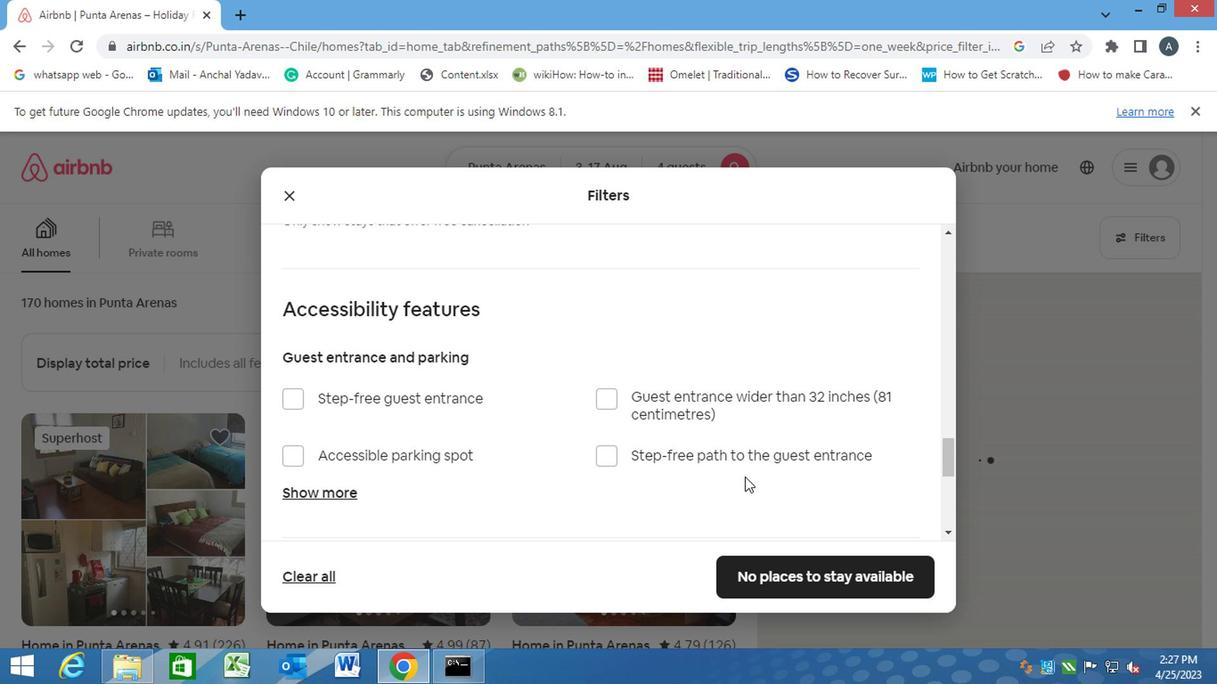
Action: Mouse scrolled (740, 479) with delta (0, 0)
Screenshot: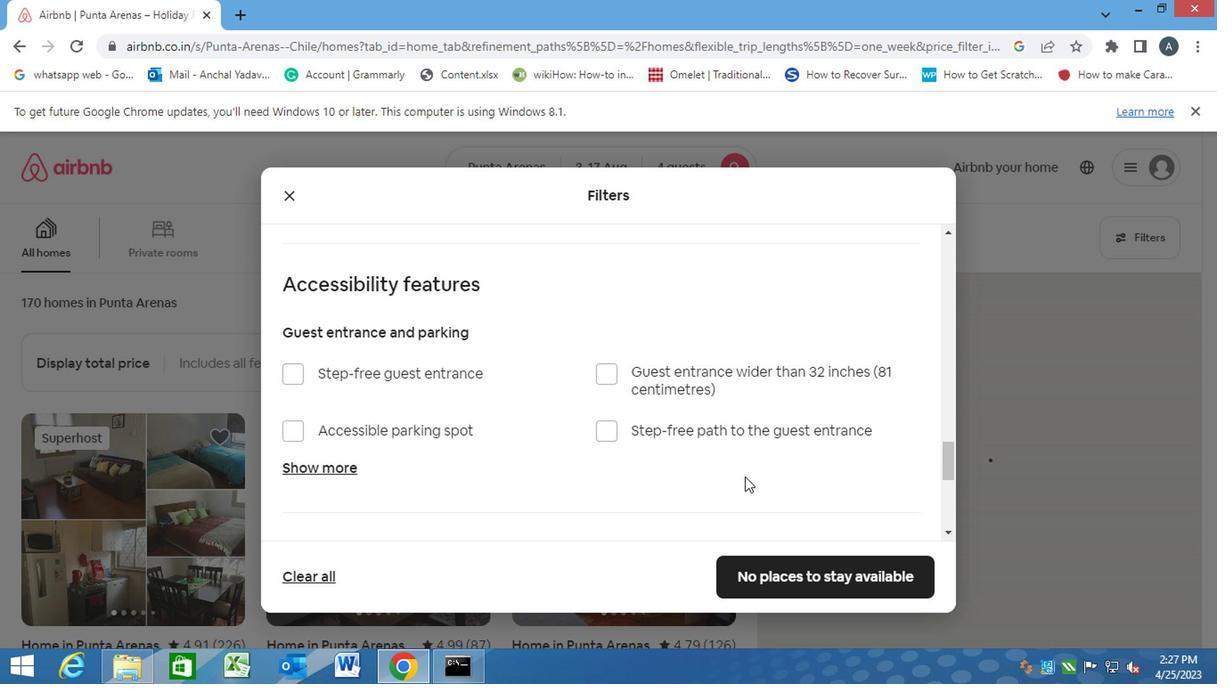 
Action: Mouse moved to (283, 488)
Screenshot: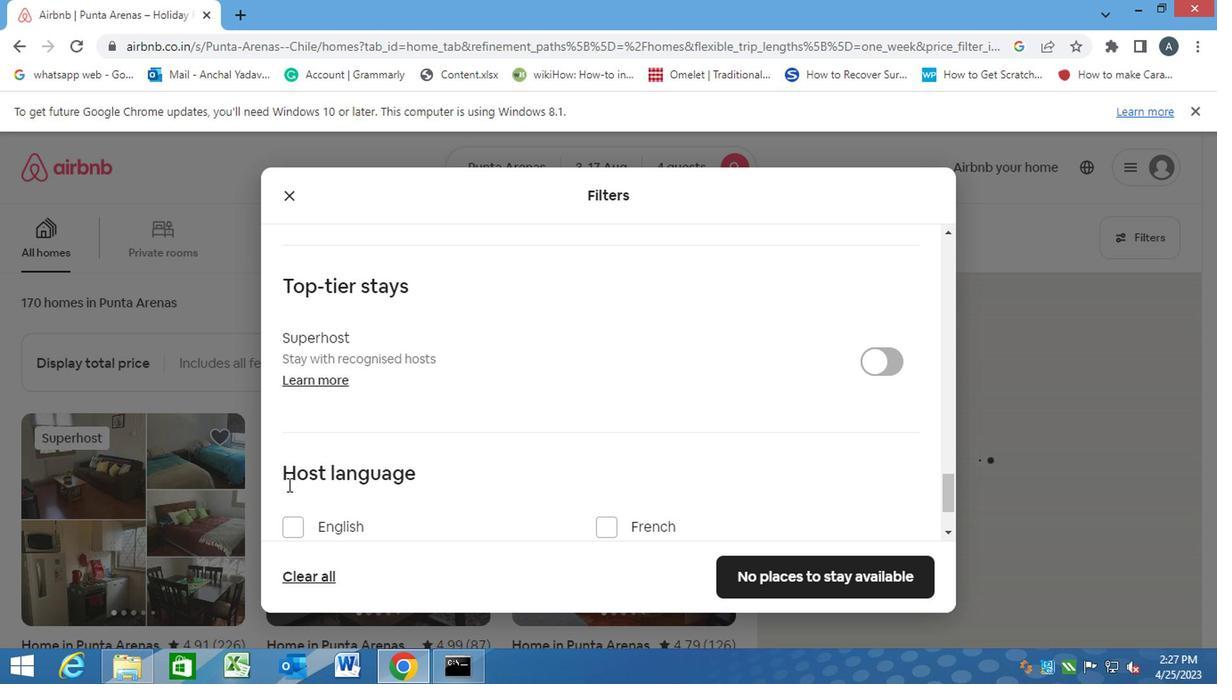 
Action: Mouse scrolled (283, 488) with delta (0, 0)
Screenshot: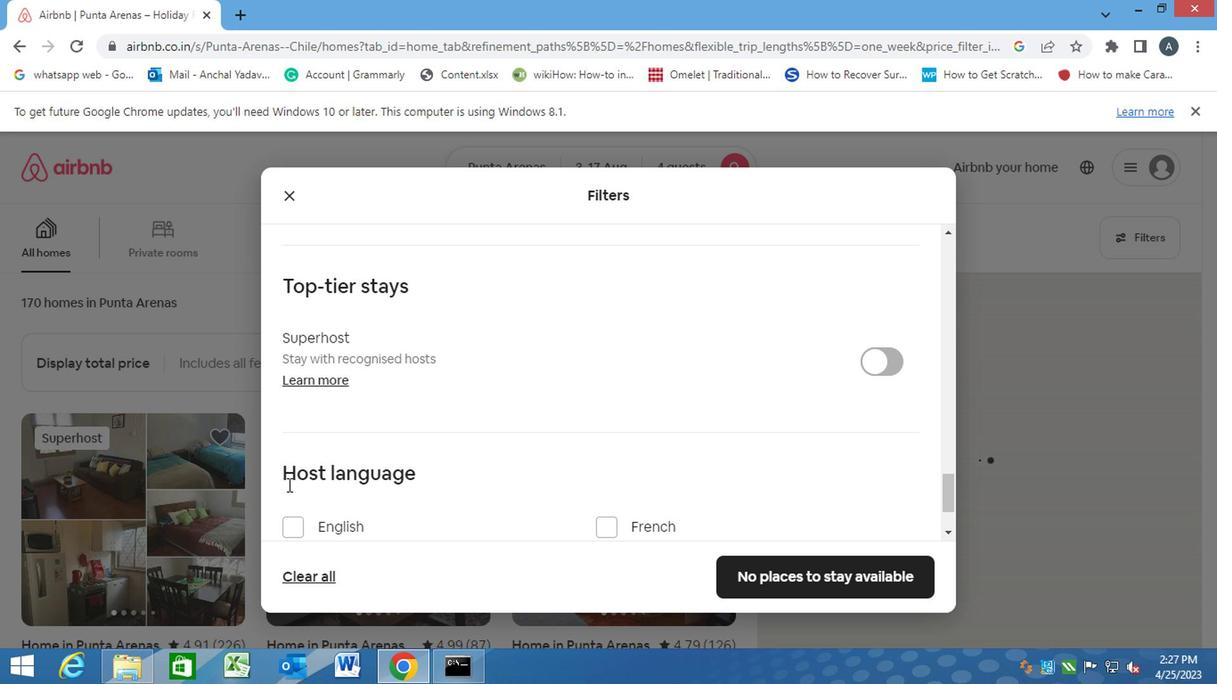 
Action: Mouse moved to (286, 443)
Screenshot: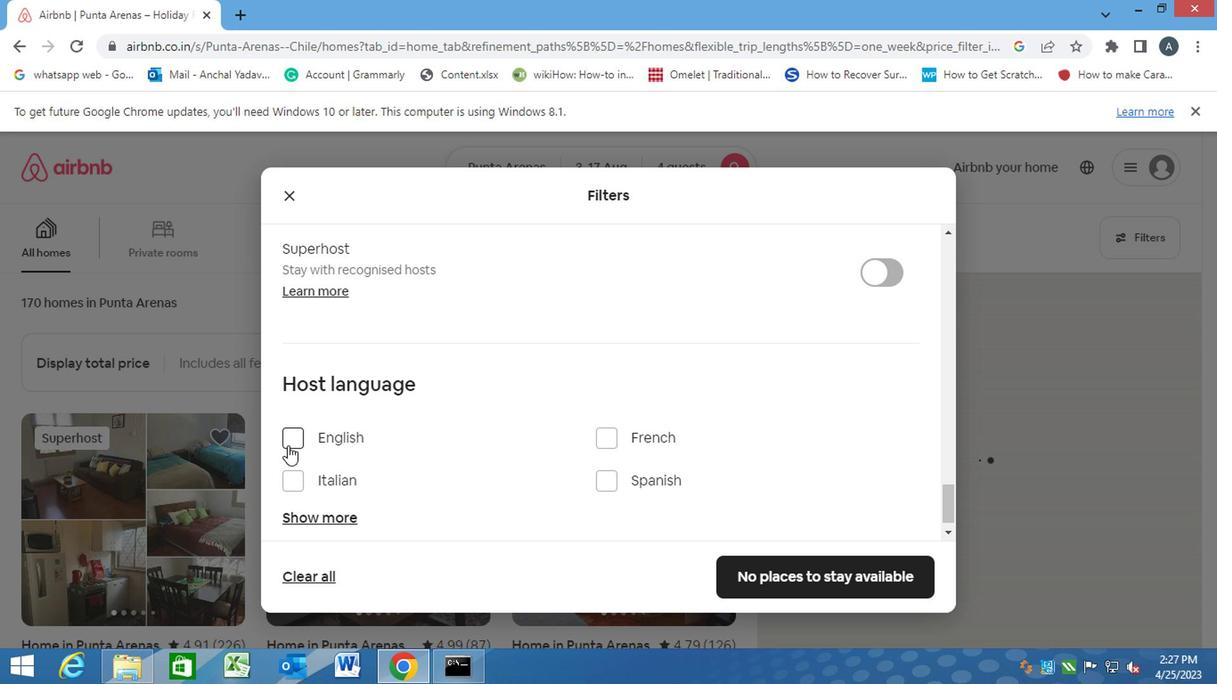
Action: Mouse pressed left at (286, 443)
Screenshot: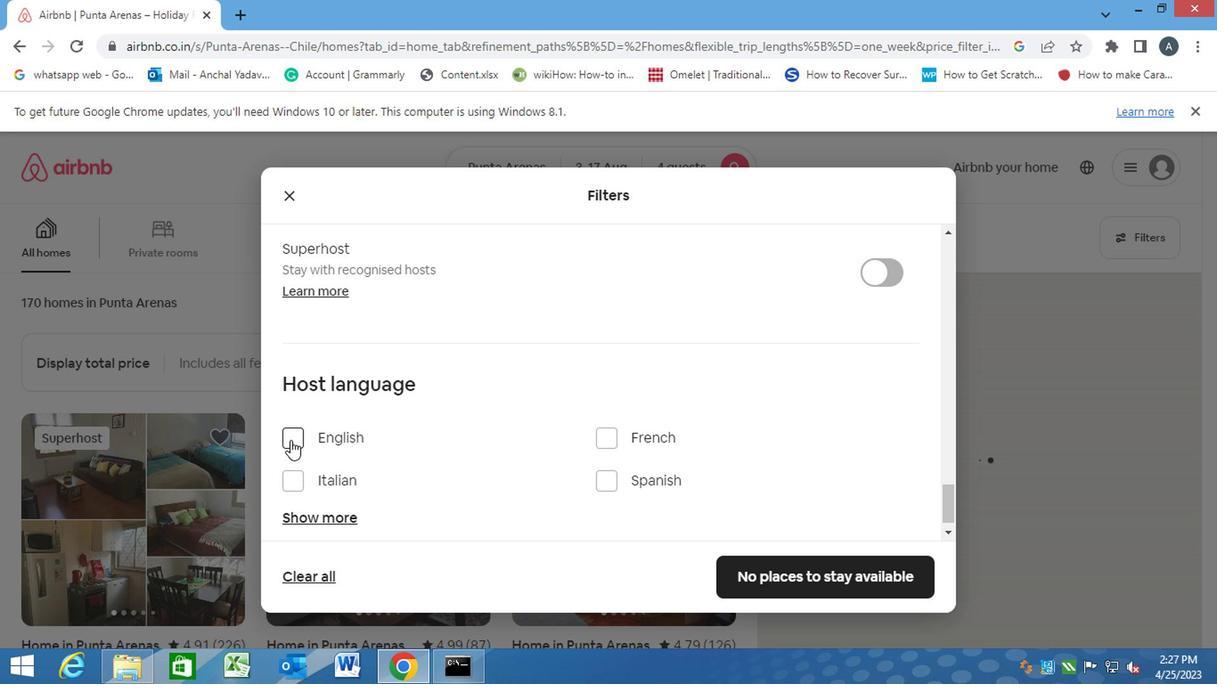 
Action: Mouse moved to (743, 579)
Screenshot: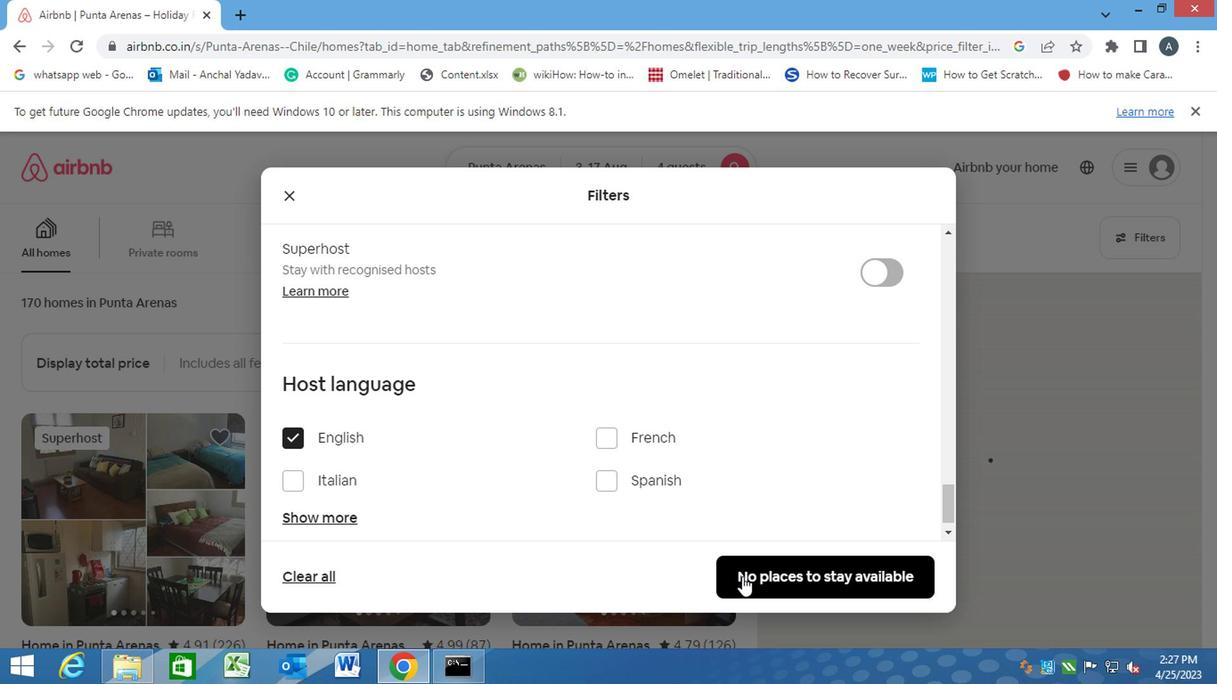 
Action: Mouse pressed left at (743, 579)
Screenshot: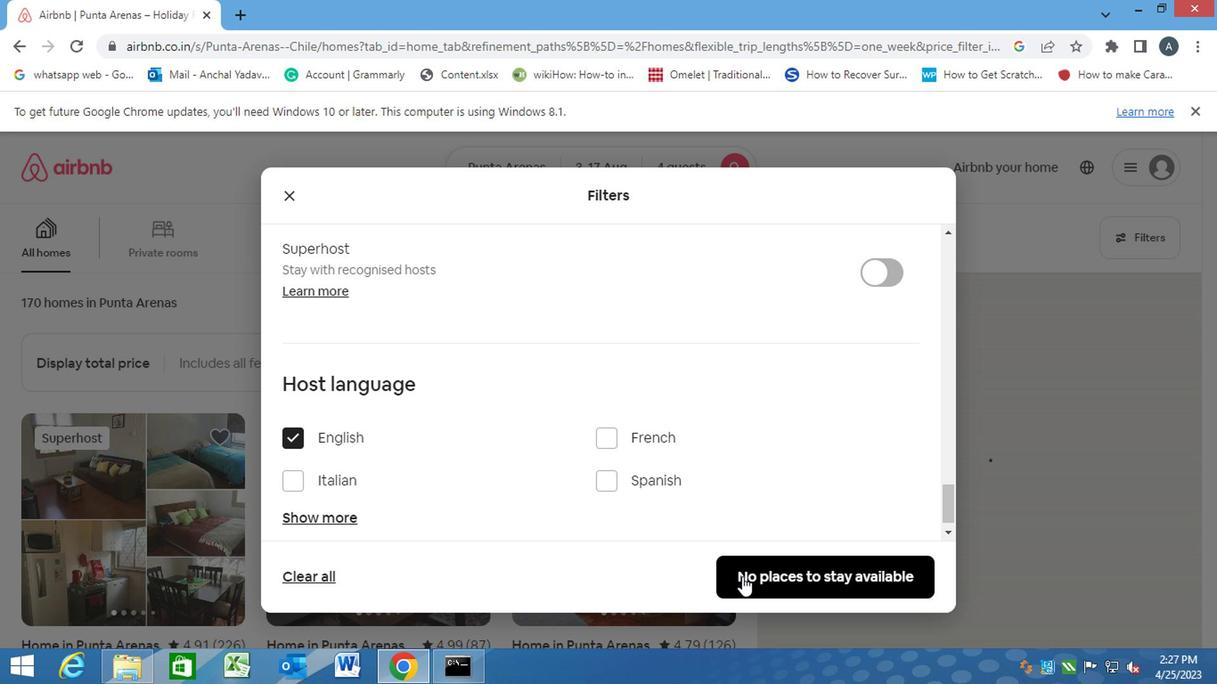 
